 Task: Add a signature Kevin Parker containing Best wishes for a happy National Womens Equality Day, Kevin Parker to email address softage.6@softage.net and add a folder Testing and certification
Action: Mouse moved to (121, 116)
Screenshot: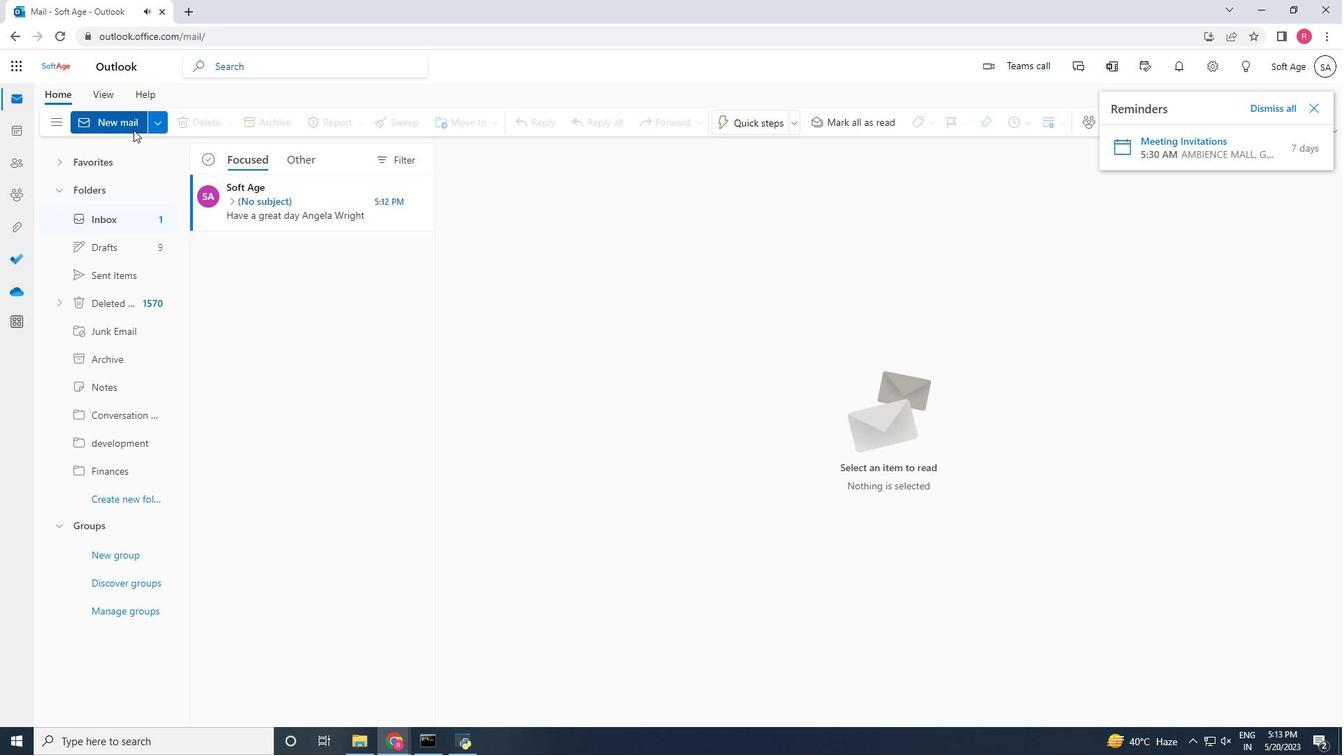 
Action: Mouse pressed left at (121, 116)
Screenshot: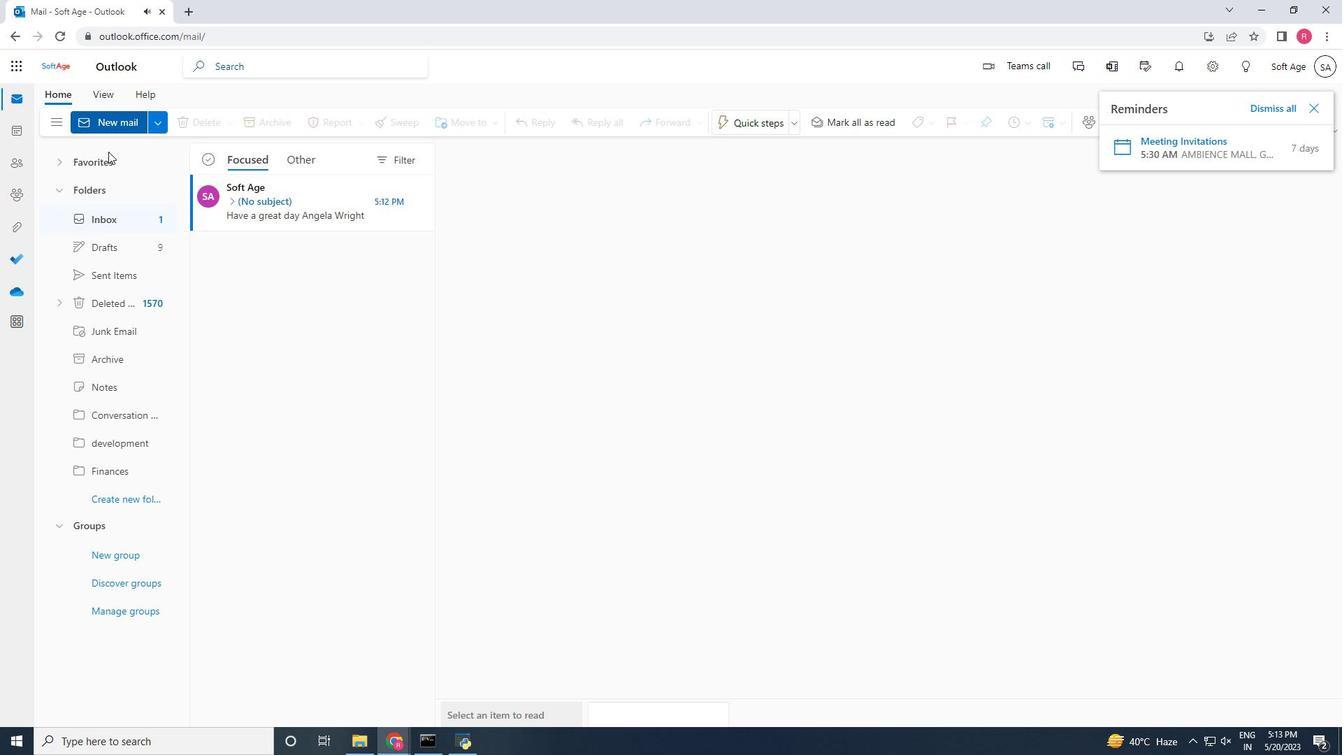 
Action: Mouse moved to (956, 127)
Screenshot: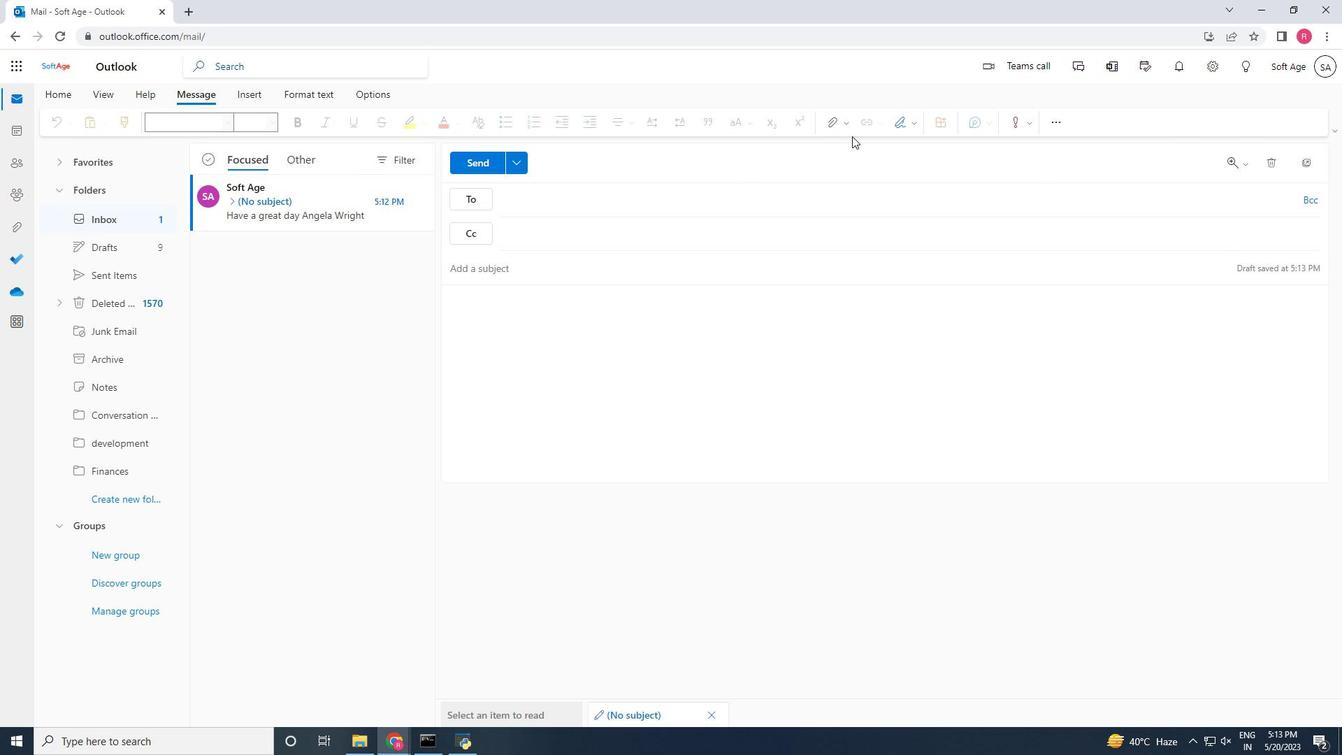 
Action: Mouse pressed left at (956, 127)
Screenshot: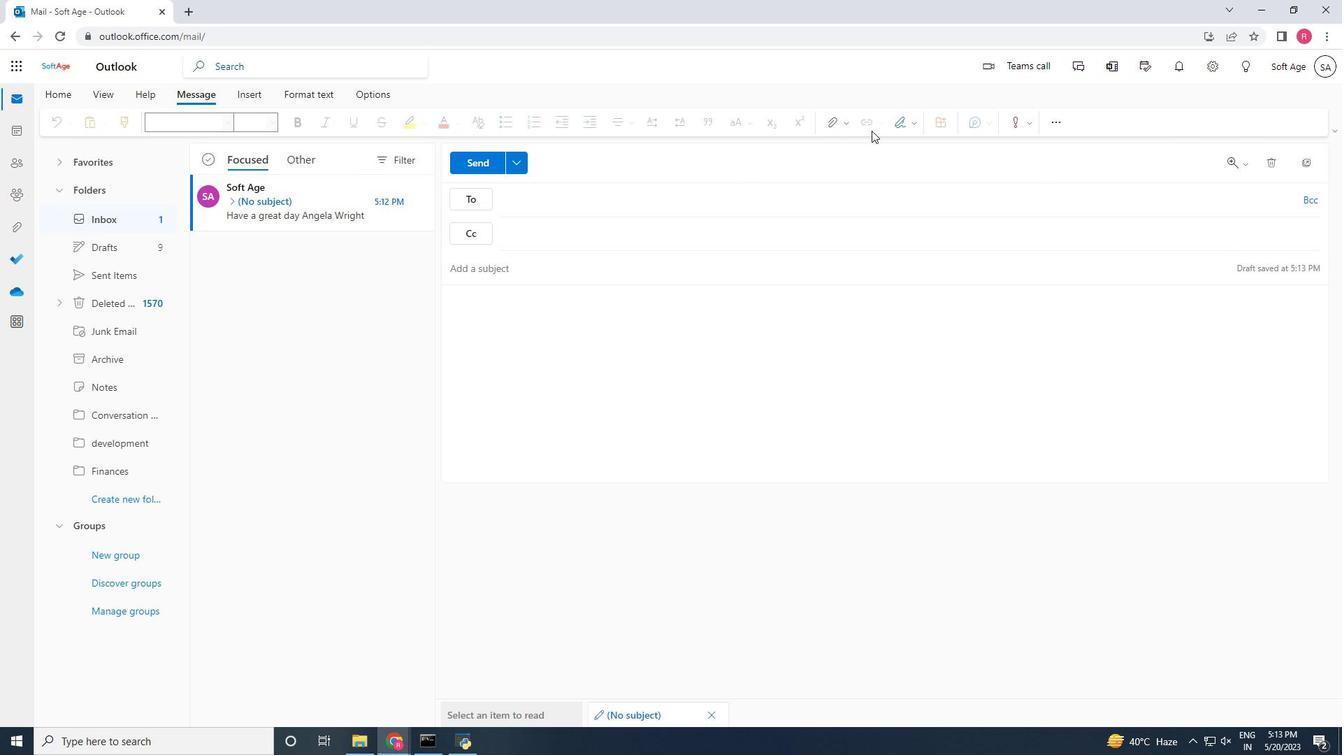 
Action: Mouse moved to (917, 185)
Screenshot: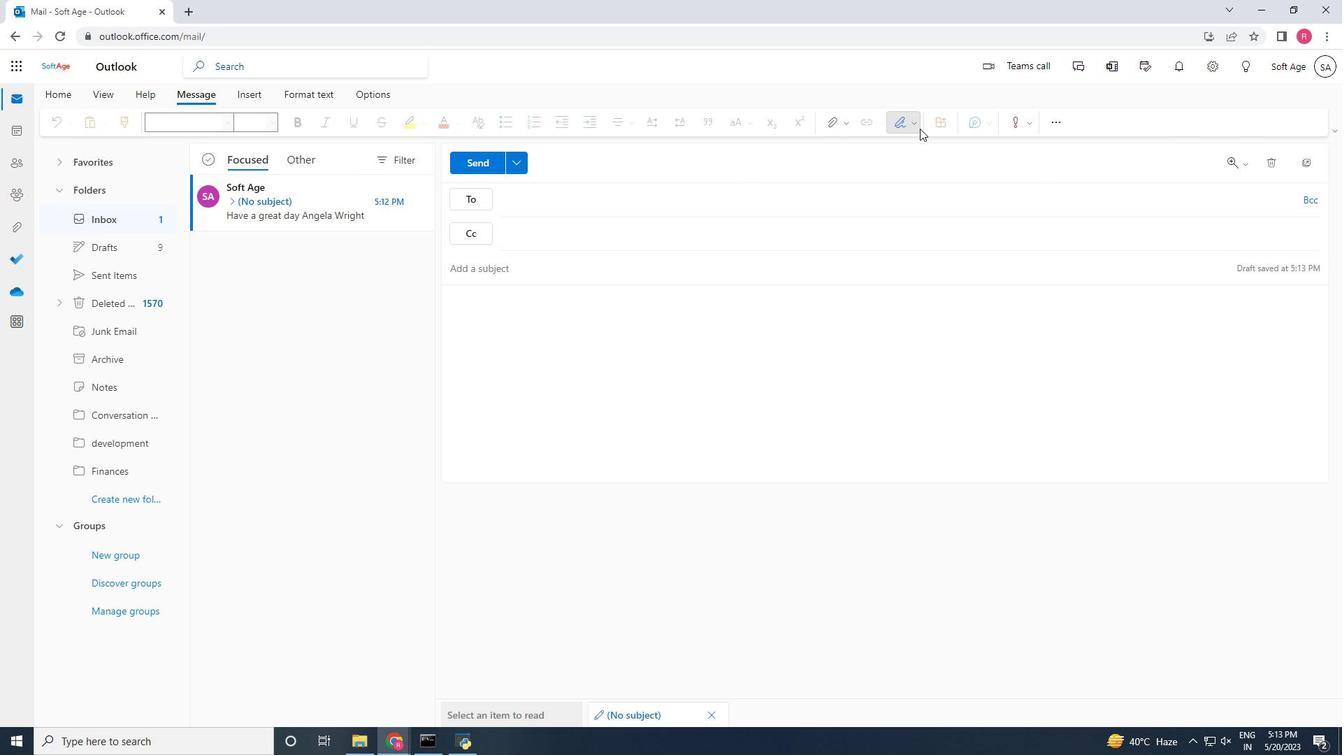 
Action: Mouse pressed left at (917, 185)
Screenshot: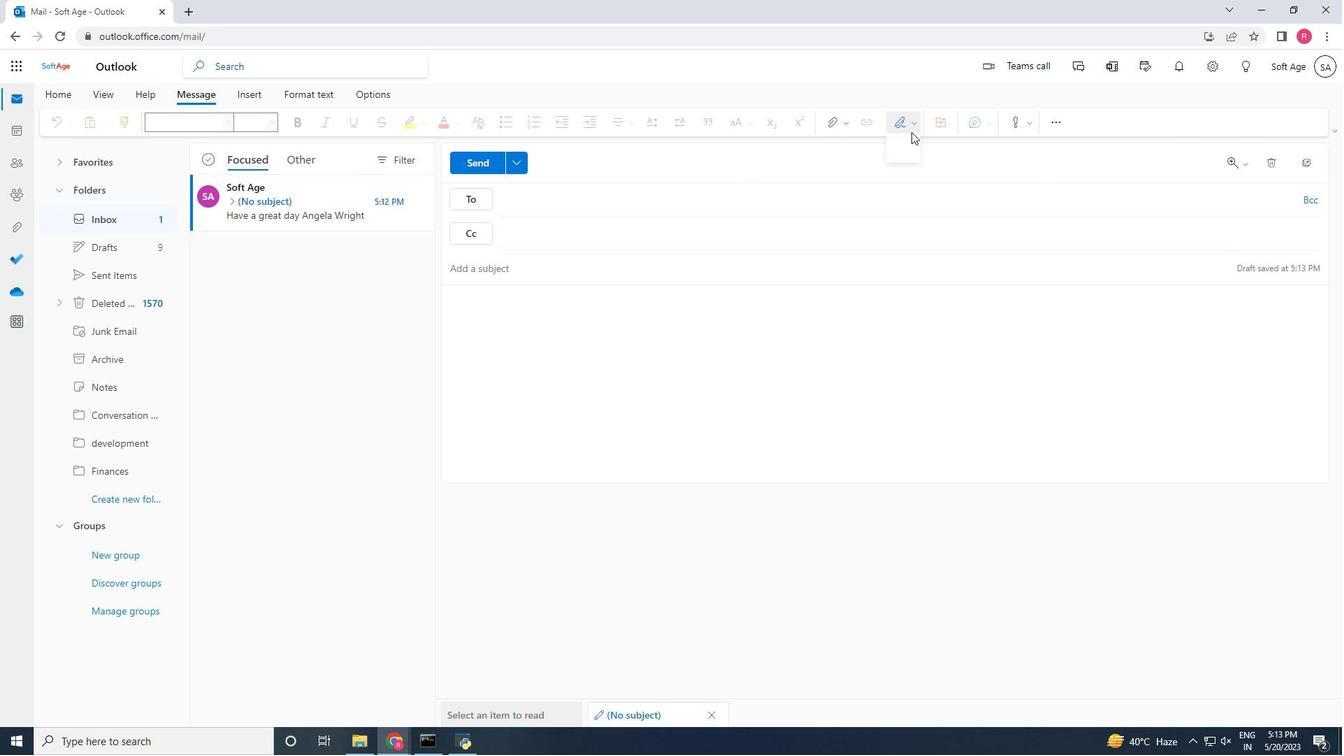 
Action: Mouse moved to (956, 234)
Screenshot: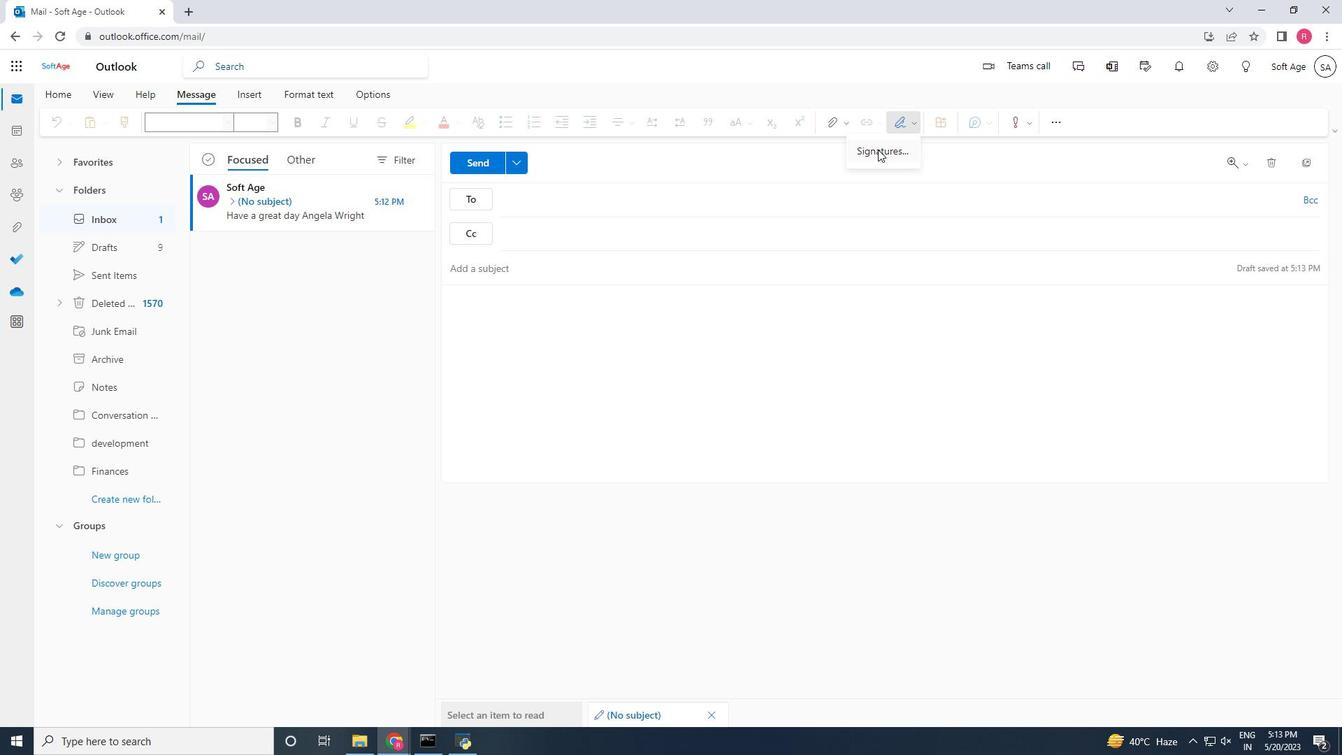 
Action: Mouse pressed left at (956, 234)
Screenshot: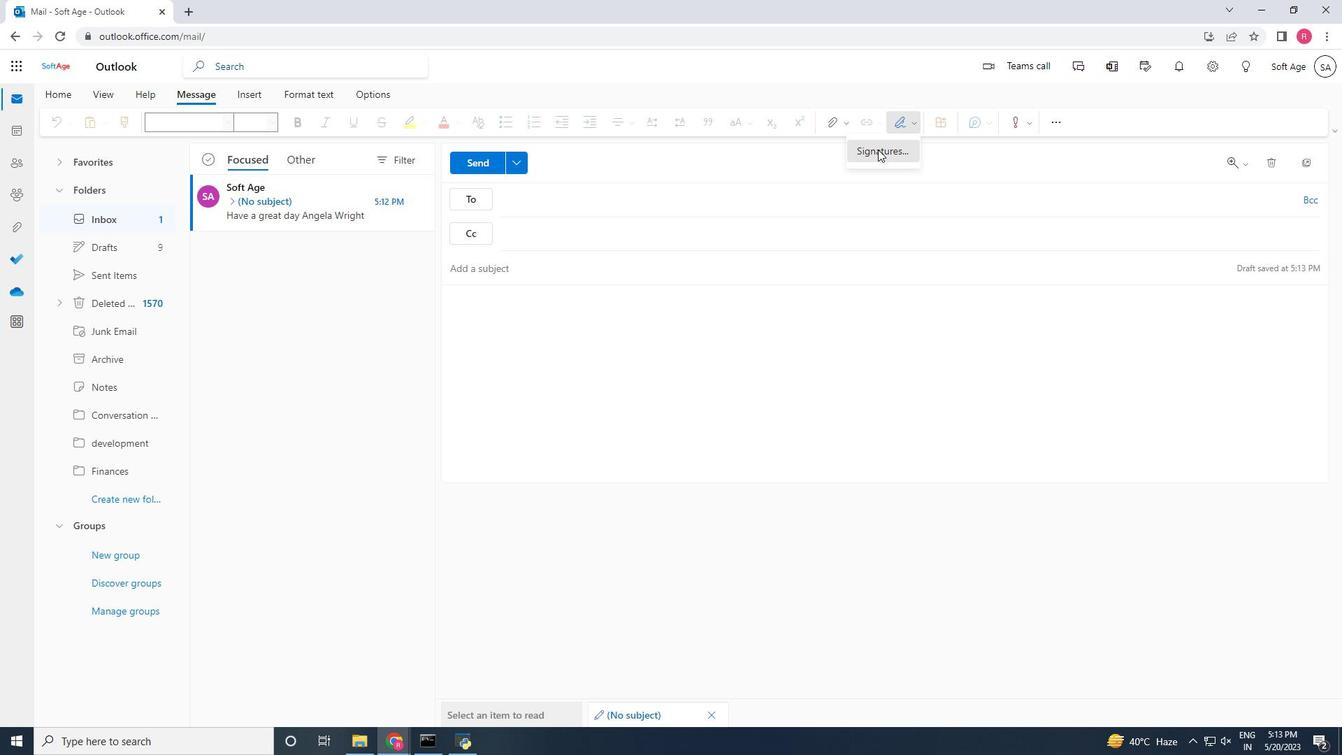 
Action: Mouse moved to (625, 235)
Screenshot: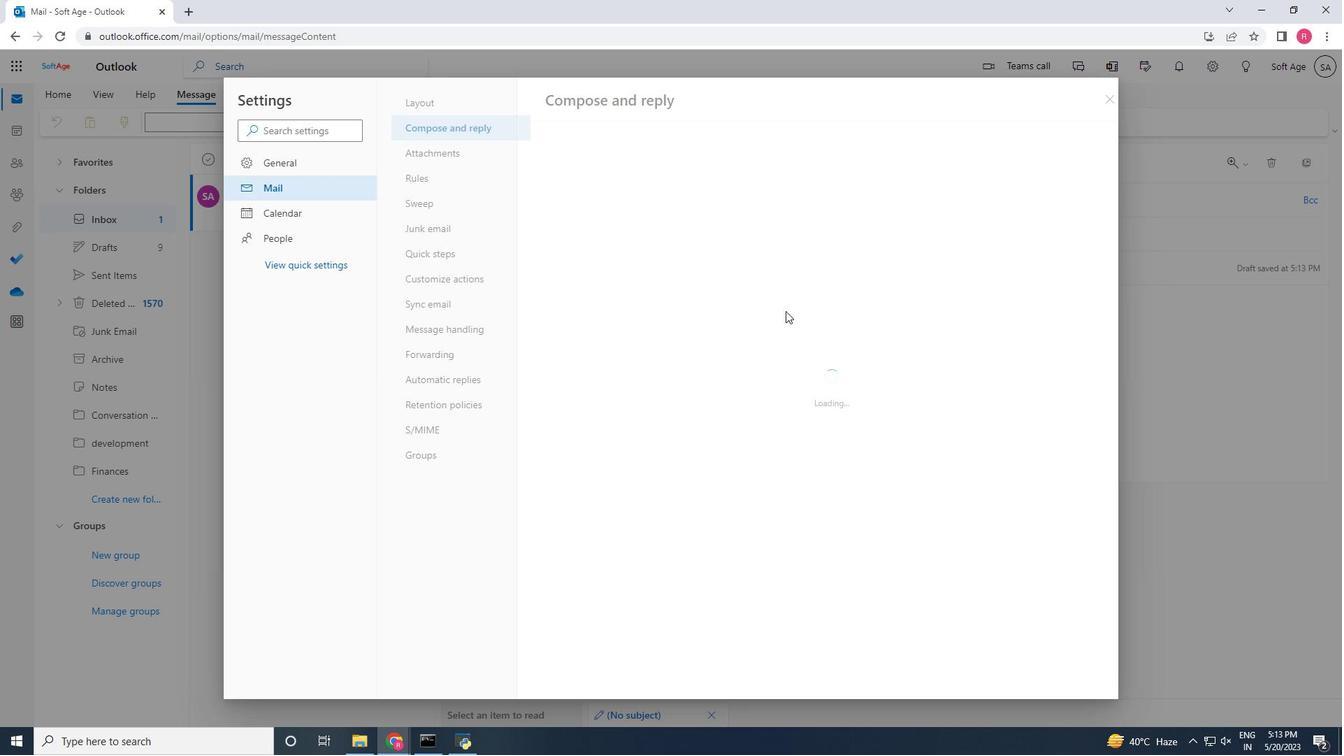 
Action: Mouse pressed left at (625, 235)
Screenshot: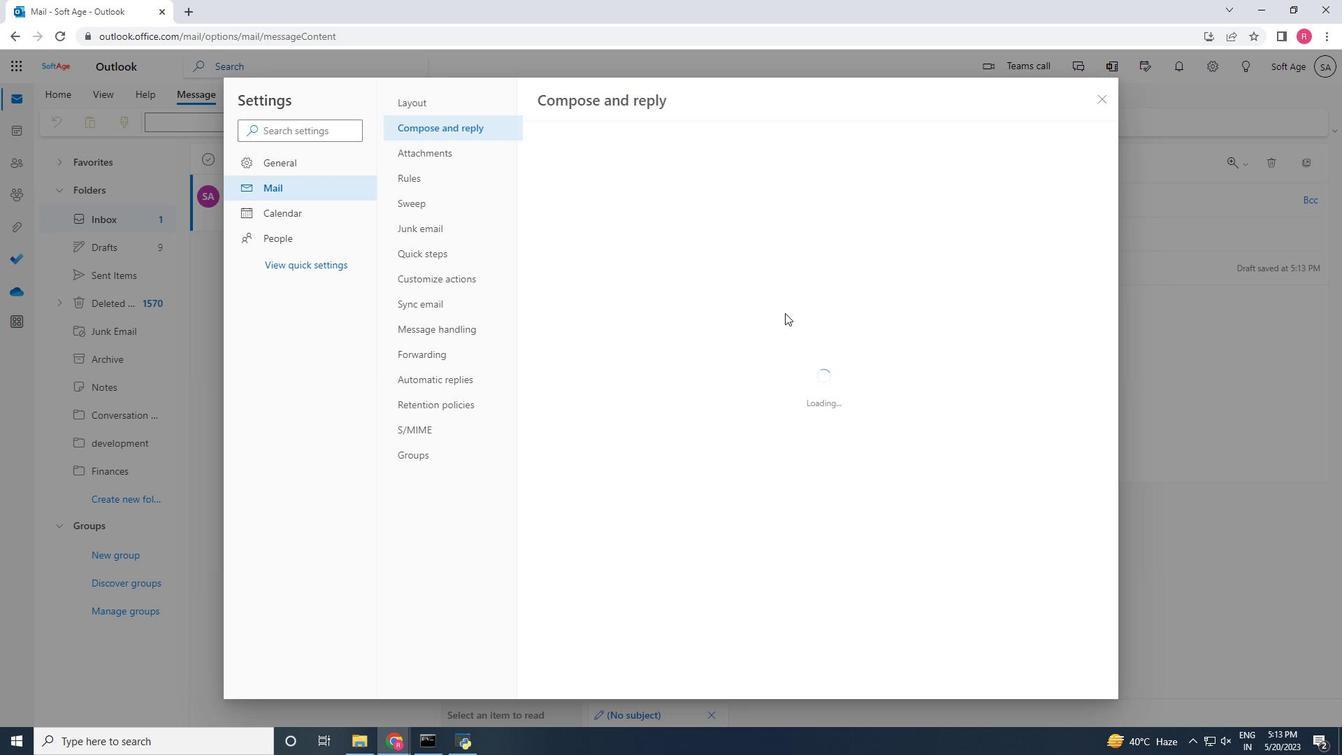
Action: Key pressed <Key.shift>Kevin<Key.space><Key.shift>Parker
Screenshot: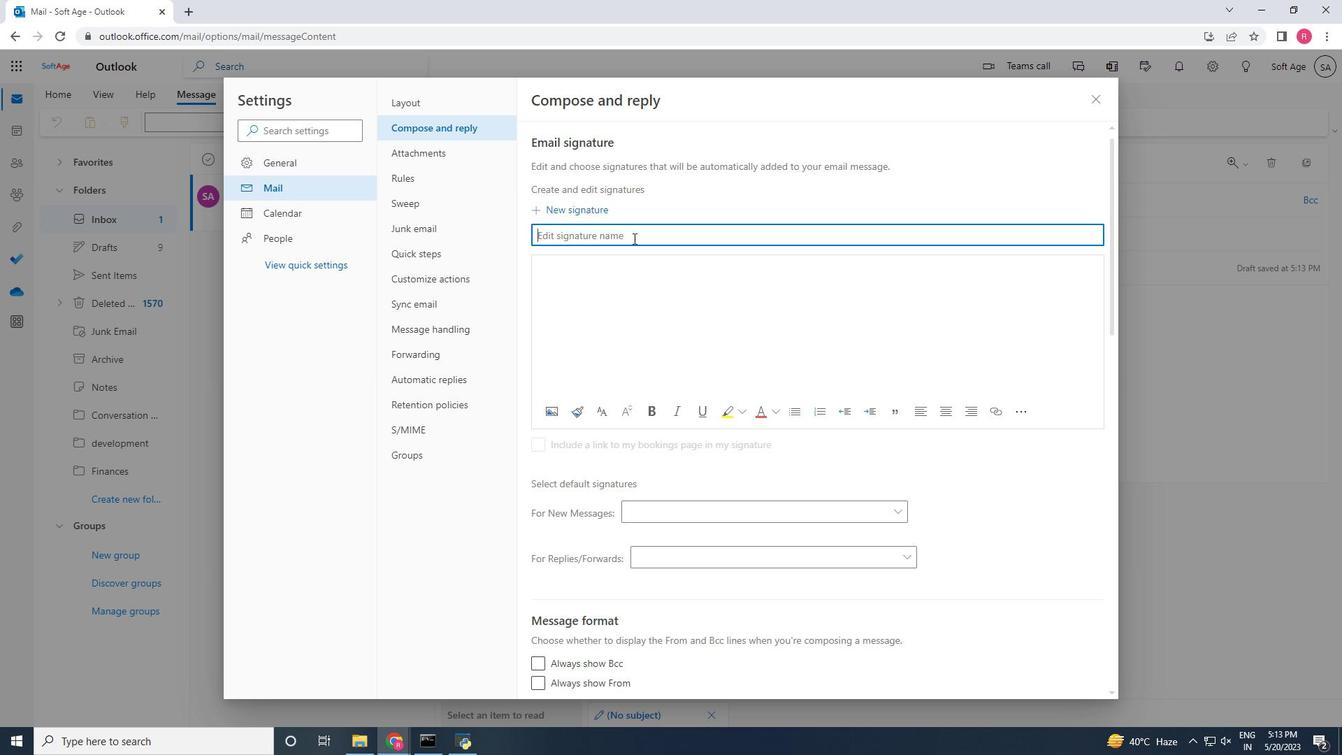 
Action: Mouse moved to (564, 261)
Screenshot: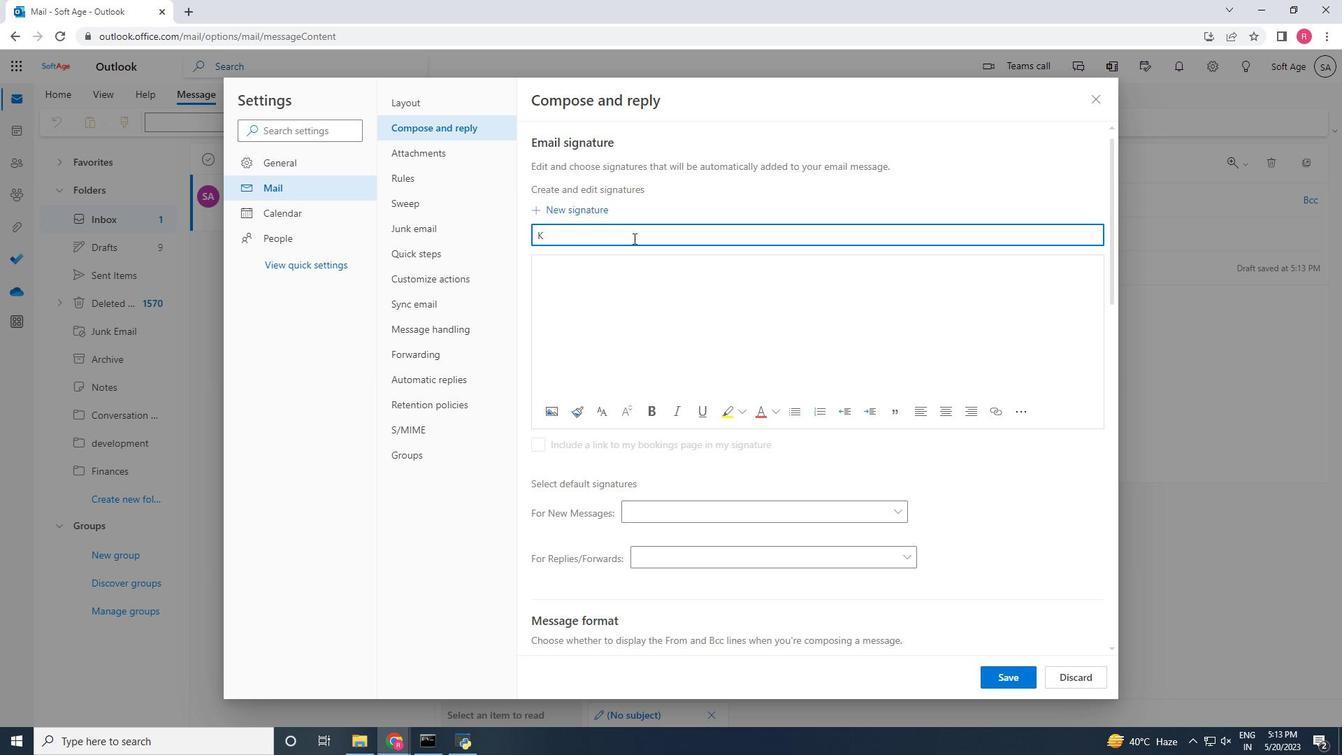 
Action: Mouse pressed left at (564, 261)
Screenshot: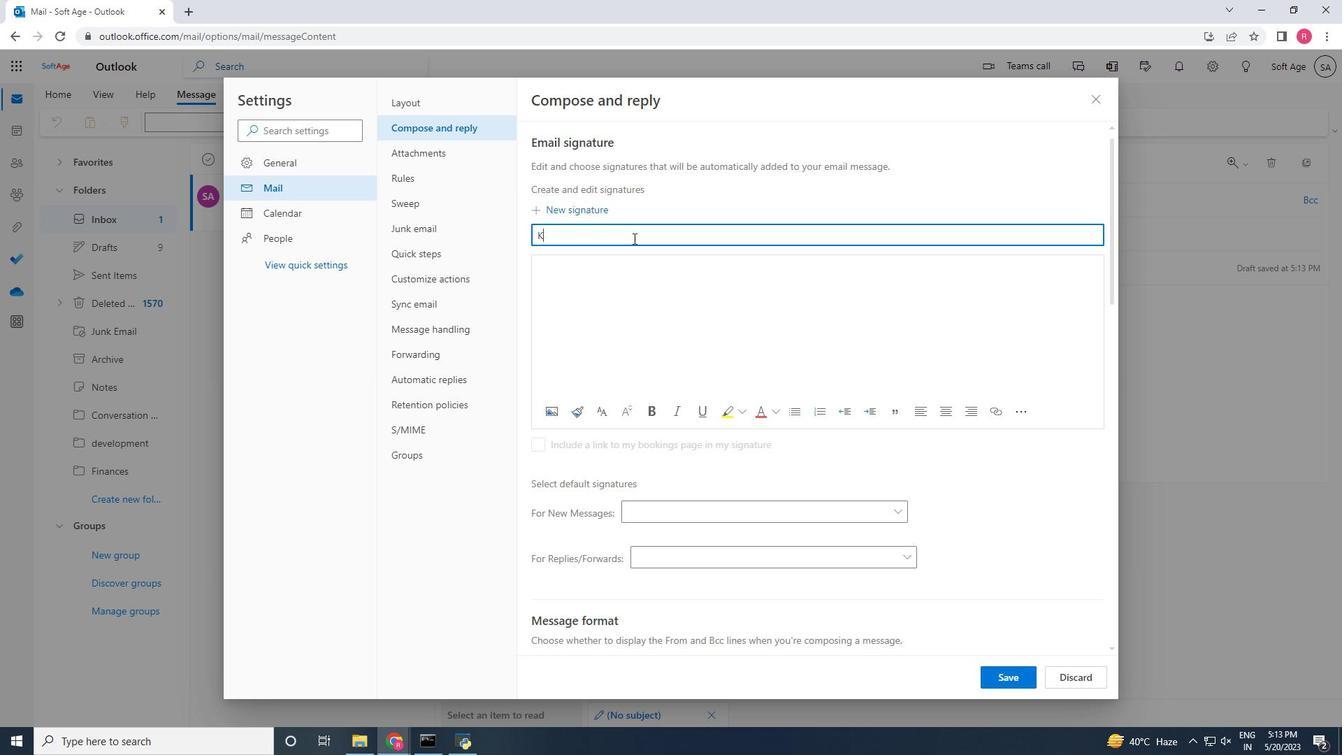 
Action: Key pressed <Key.shift>Kevin<Key.space><Key.shift>Parker
Screenshot: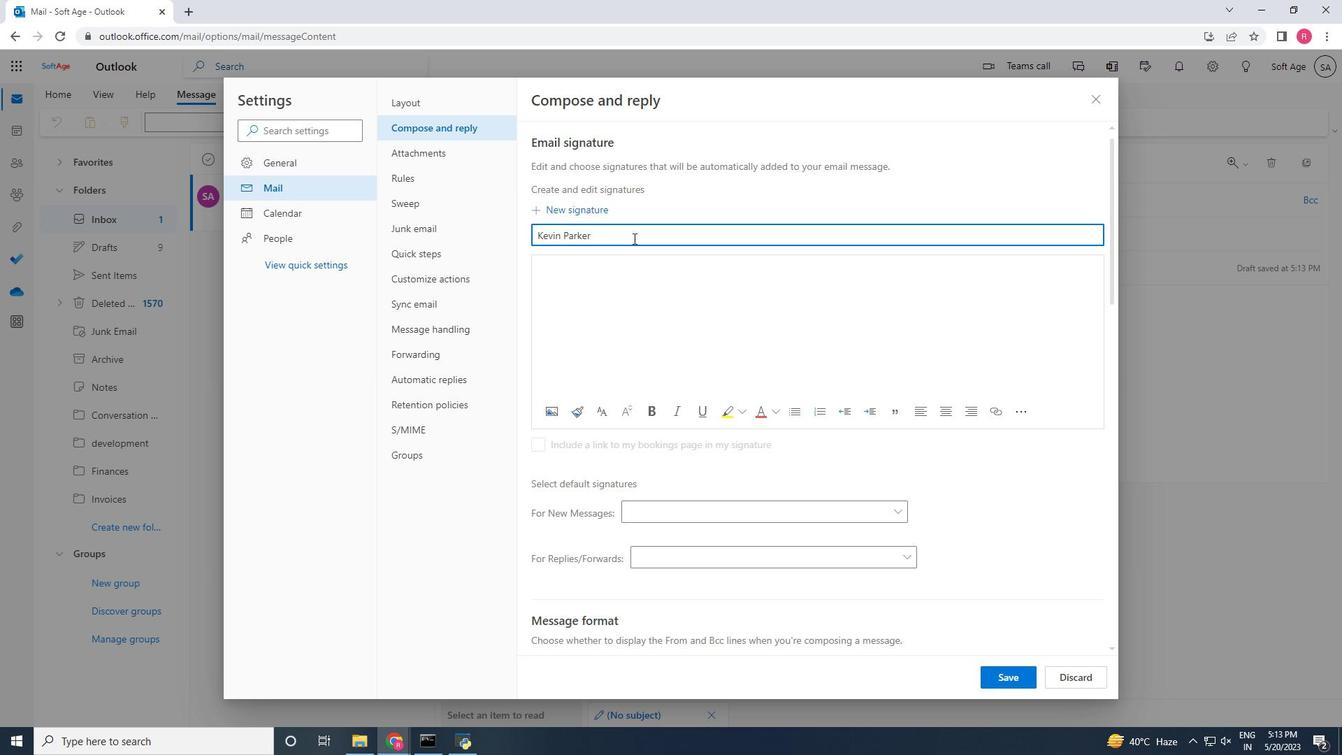 
Action: Mouse moved to (992, 677)
Screenshot: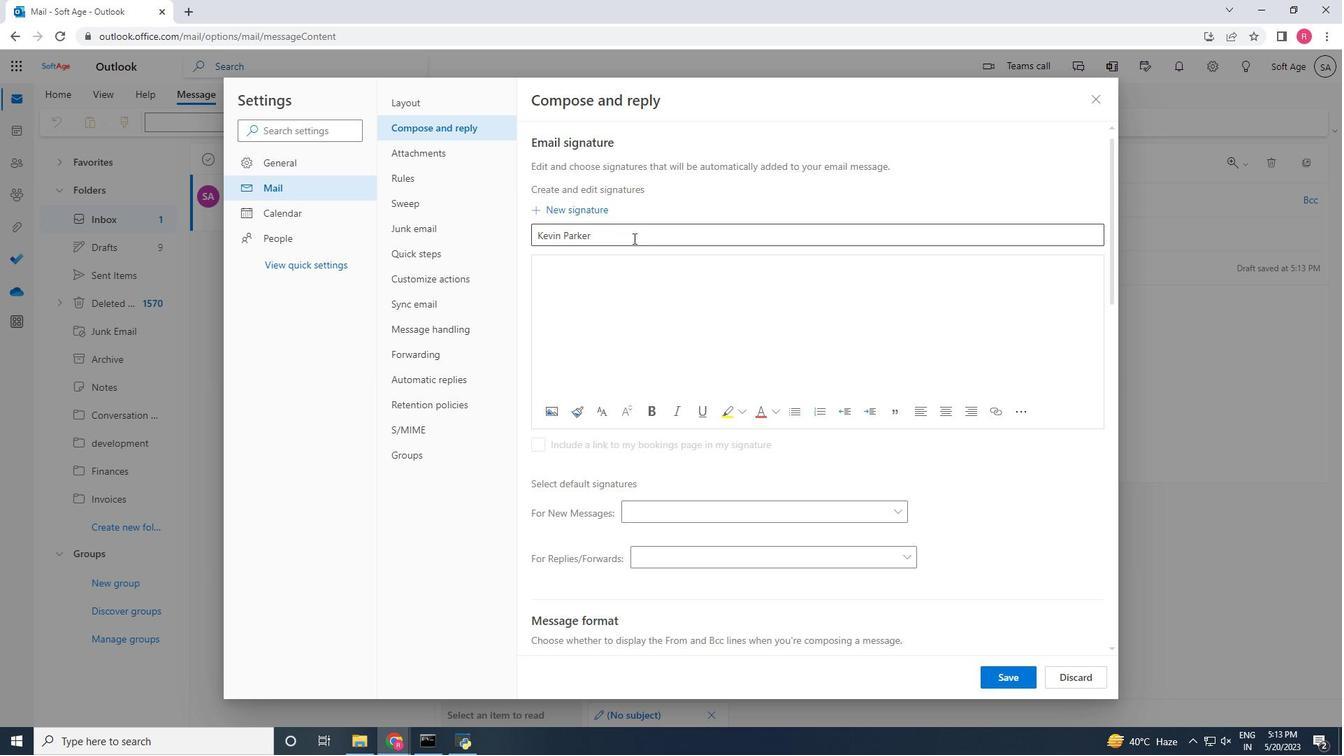 
Action: Mouse pressed left at (992, 677)
Screenshot: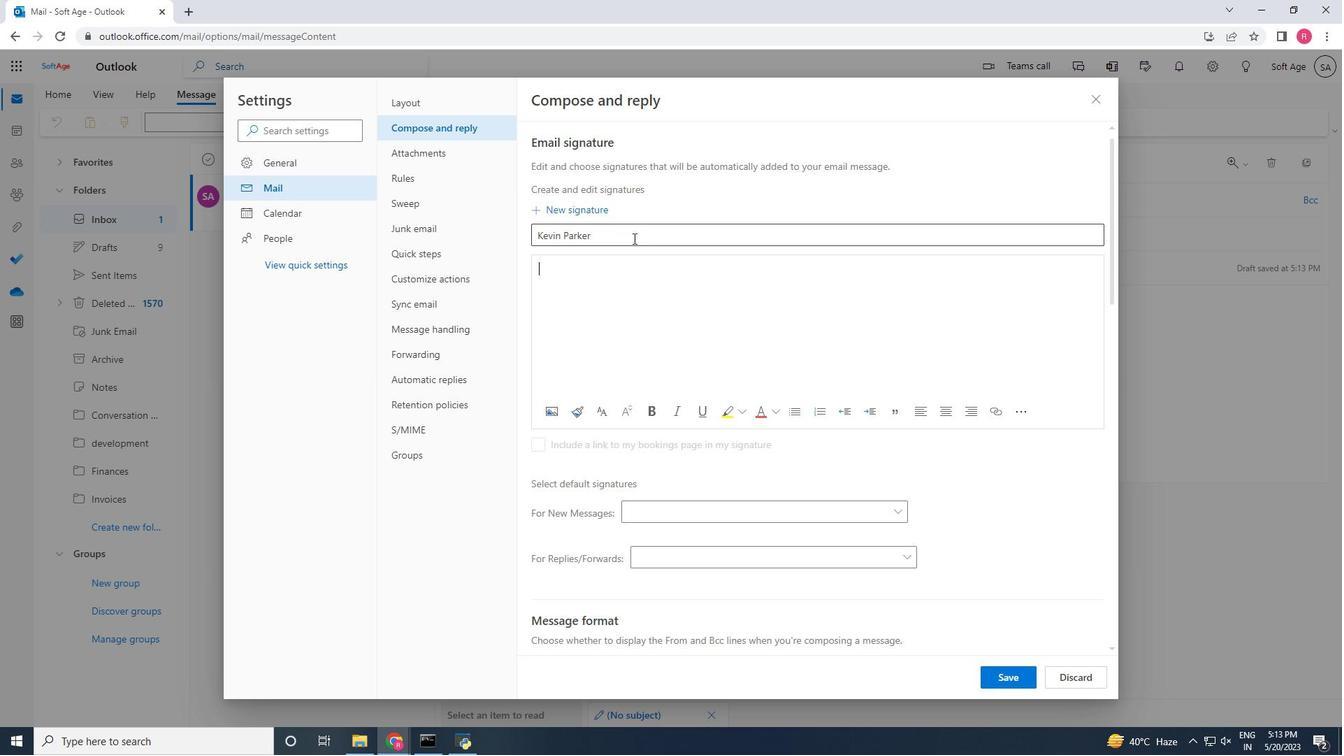 
Action: Mouse moved to (1103, 93)
Screenshot: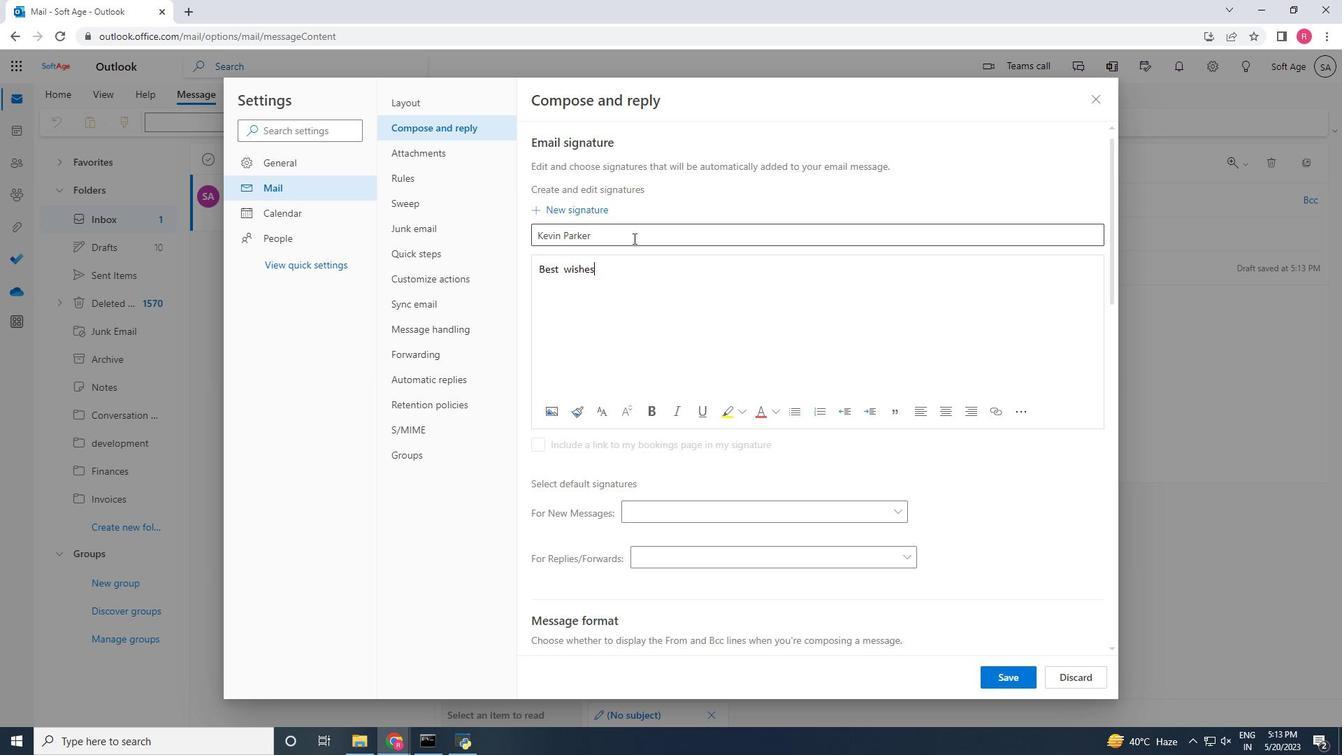 
Action: Mouse pressed left at (1103, 93)
Screenshot: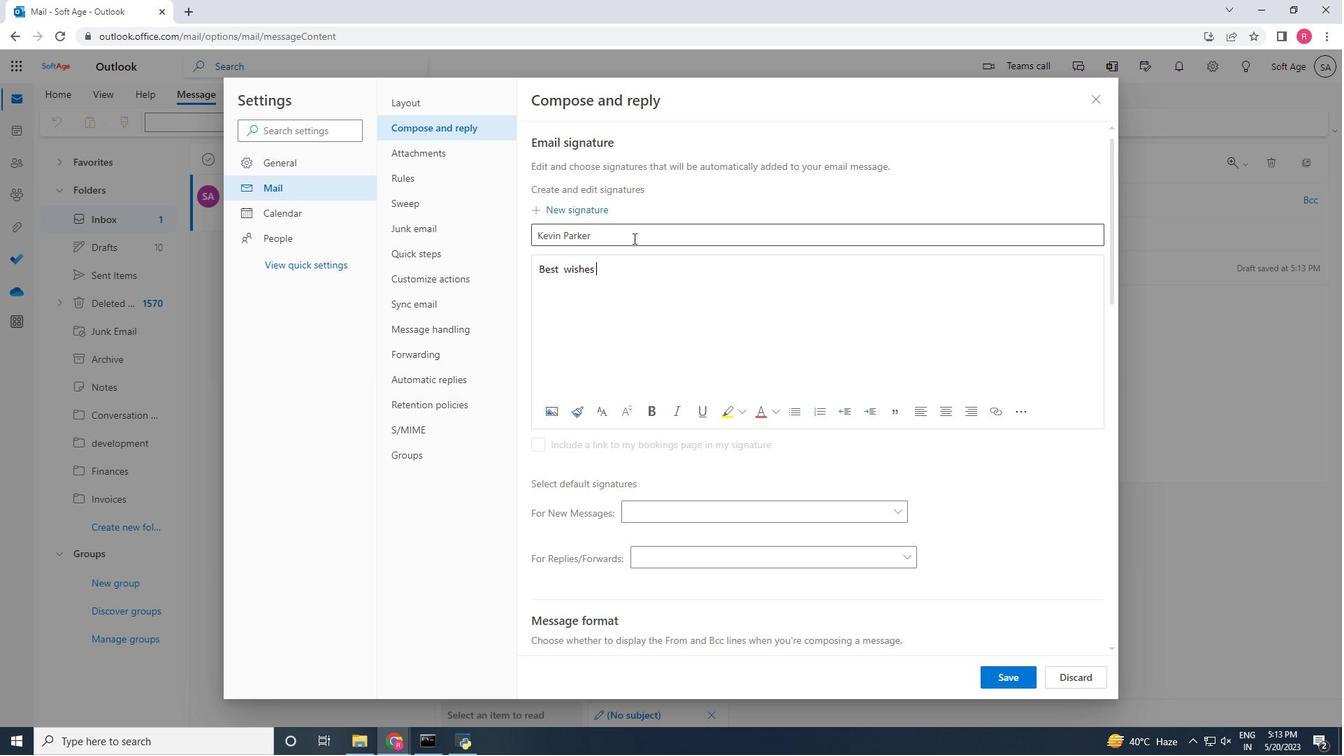 
Action: Mouse moved to (457, 306)
Screenshot: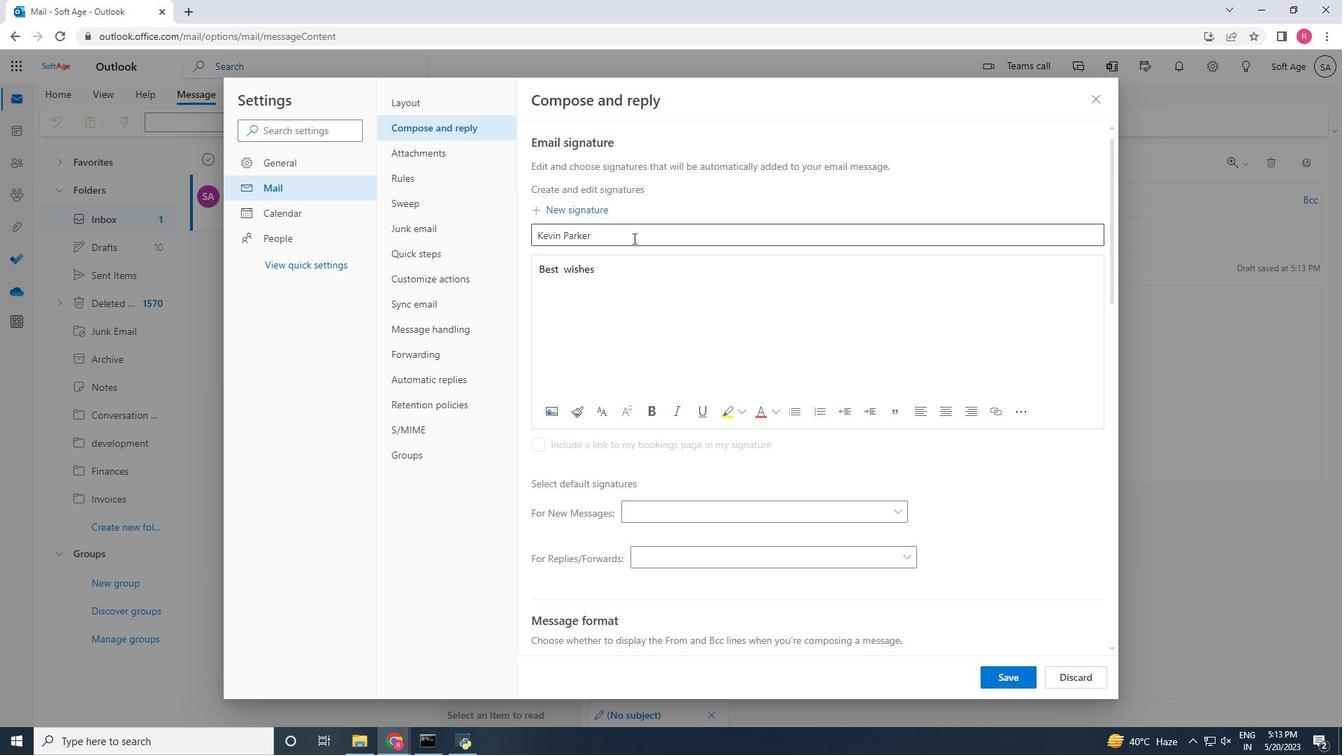 
Action: Mouse pressed left at (457, 306)
Screenshot: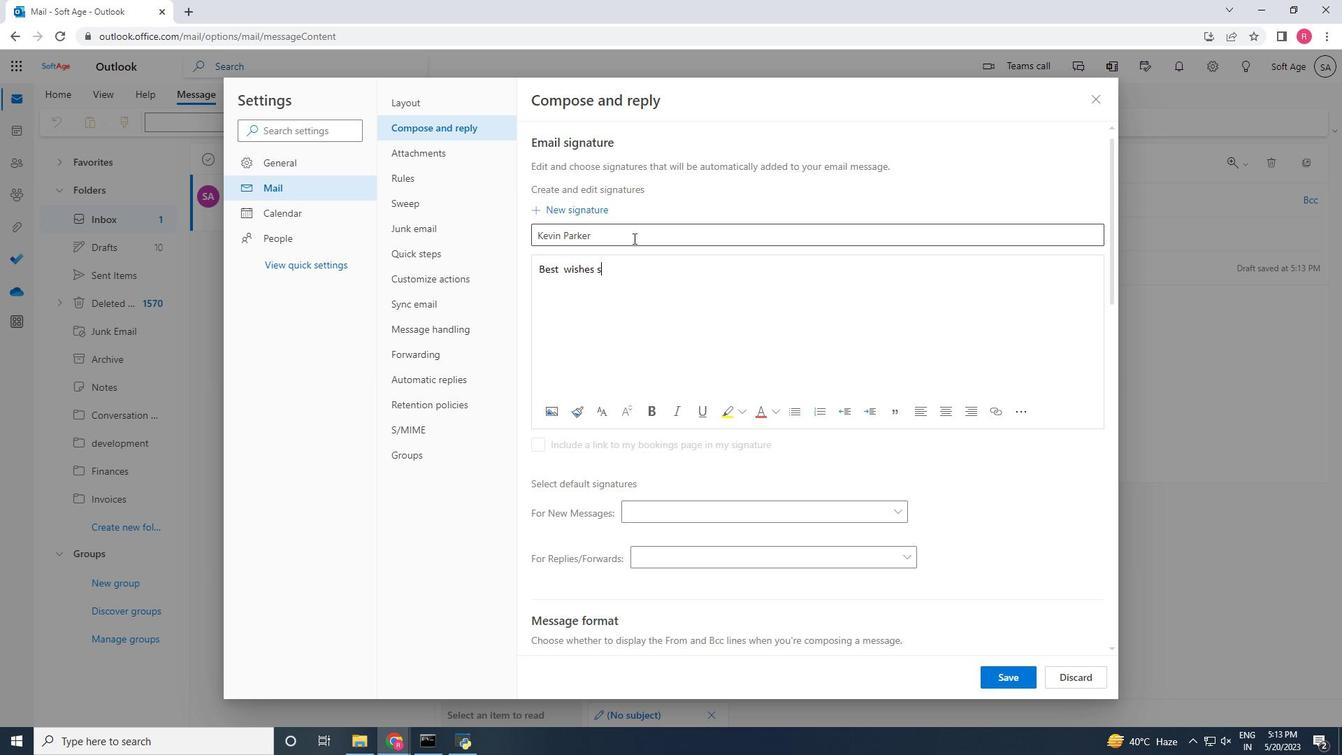 
Action: Key pressed <Key.shift>Best<Key.space><Key.shift>Wishes<Key.space><Key.shift>For<Key.space>a<Key.space><Key.shift>Happy<Key.space><Key.shift>National<Key.space><Key.shift>Womens<Key.space><Key.shift><Key.shift><Key.shift><Key.shift><Key.shift><Key.shift><Key.shift><Key.shift><Key.shift><Key.shift><Key.shift><Key.shift><Key.shift><Key.shift>Equality
Screenshot: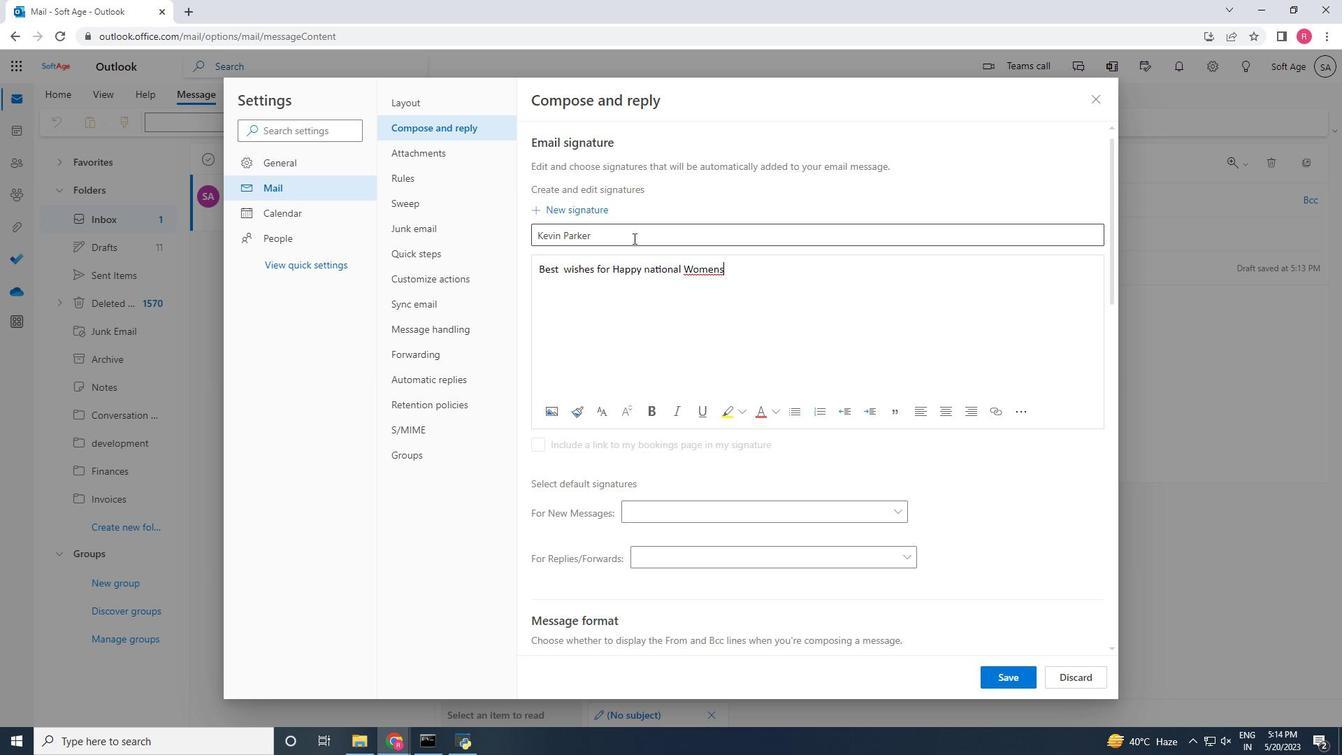 
Action: Mouse moved to (137, 58)
Screenshot: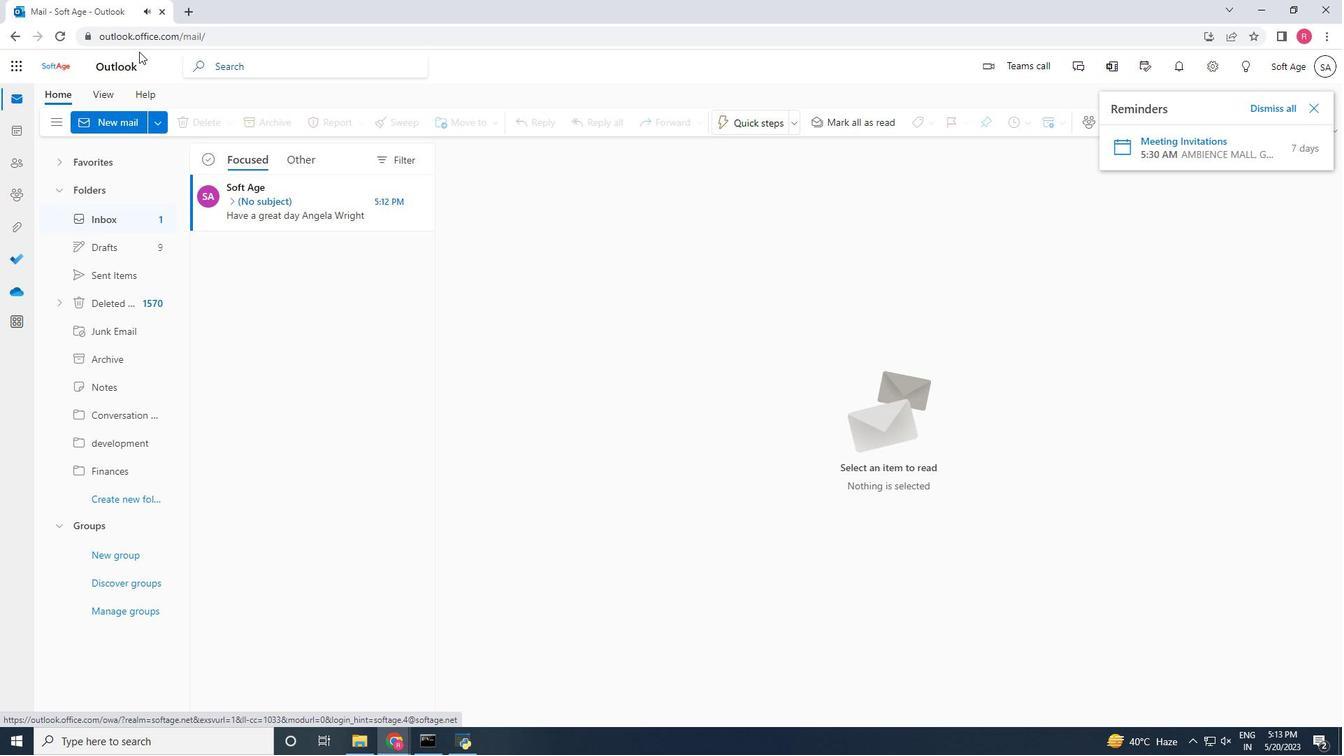 
Action: Key pressed <Key.space>
Screenshot: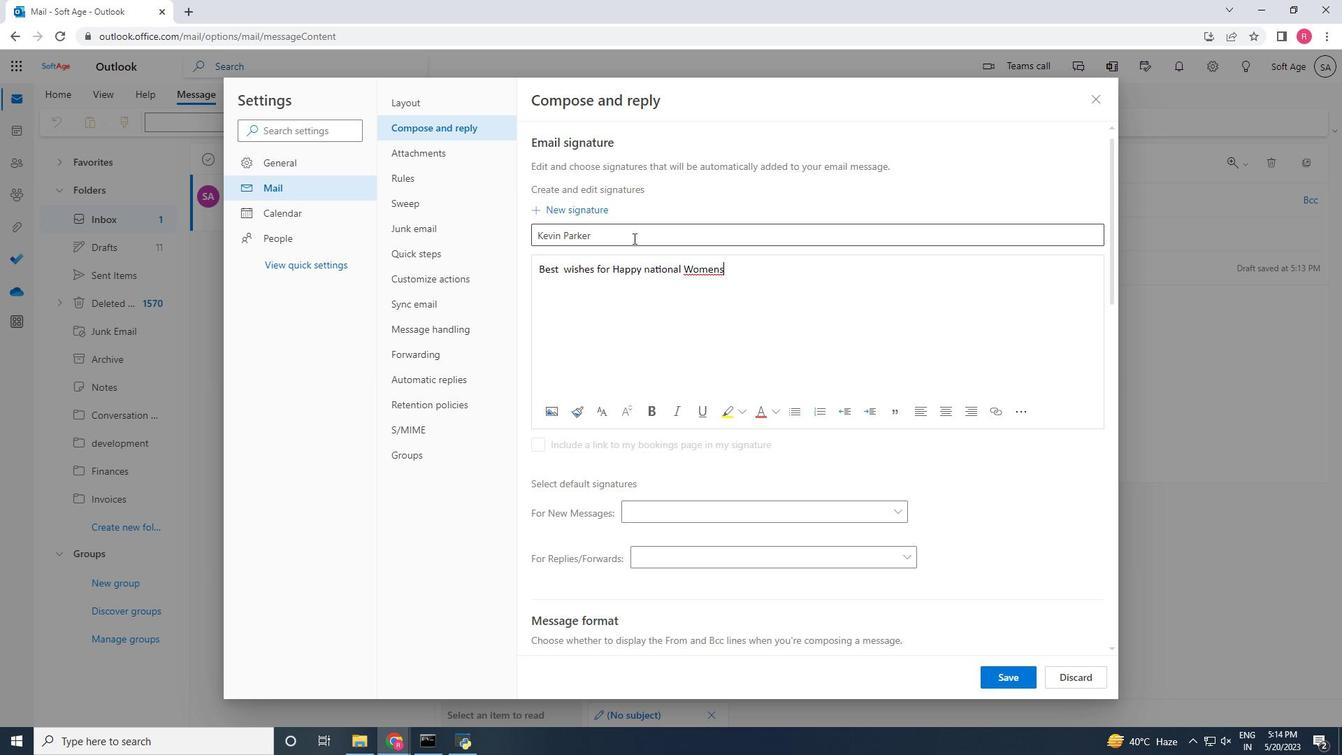 
Action: Mouse moved to (132, 127)
Screenshot: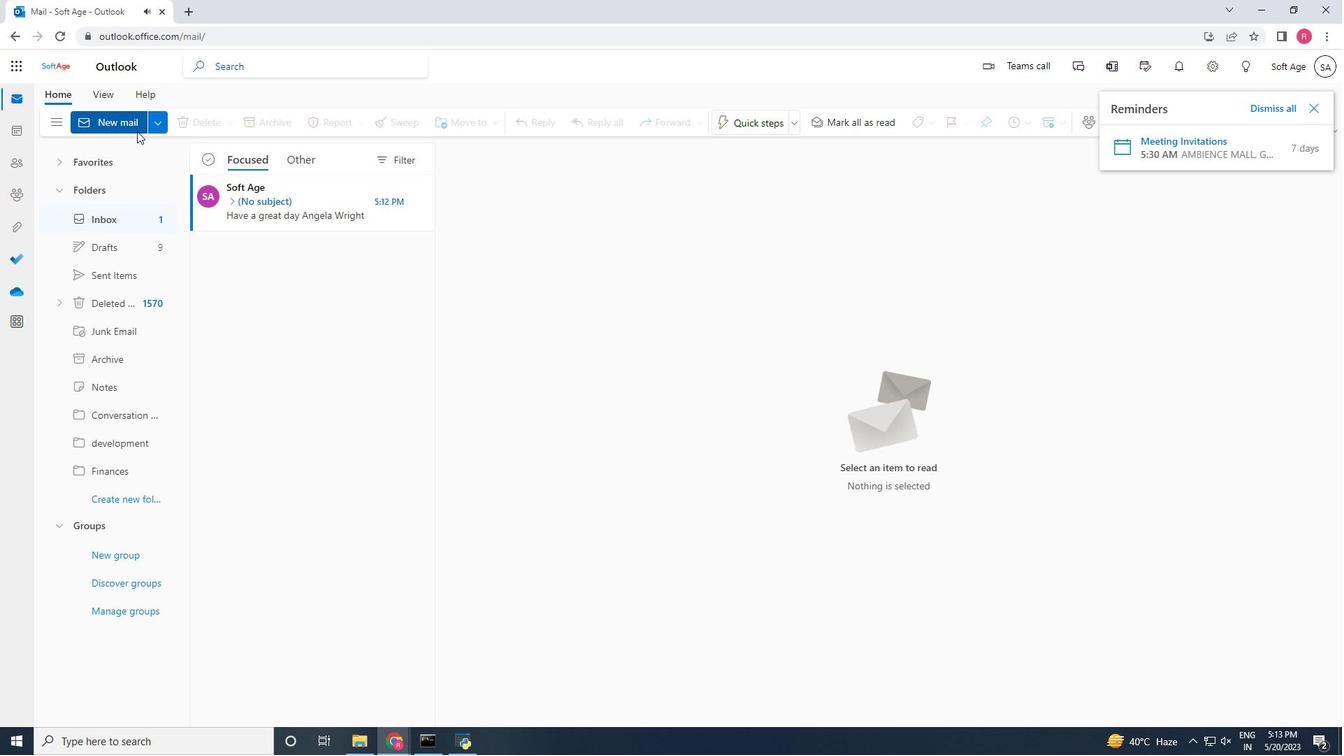 
Action: Key pressed <Key.shift>
Screenshot: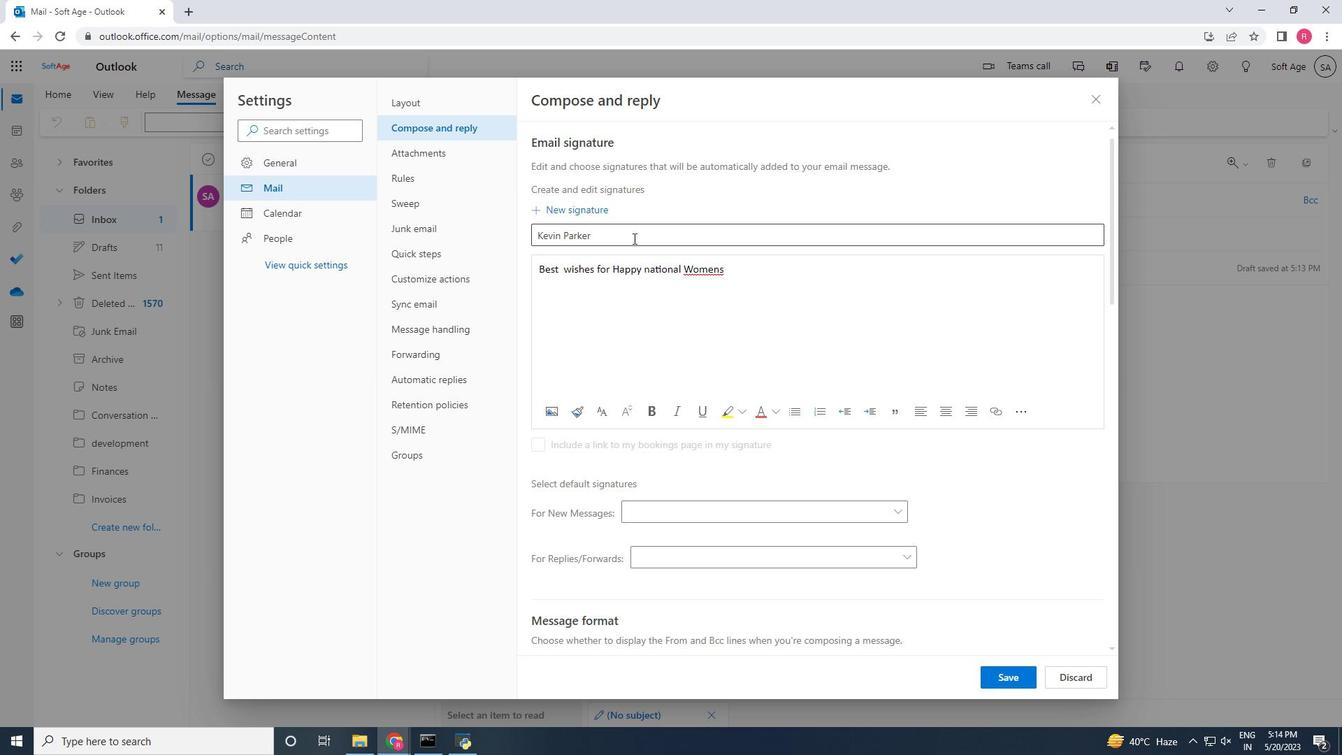 
Action: Mouse pressed left at (132, 127)
Screenshot: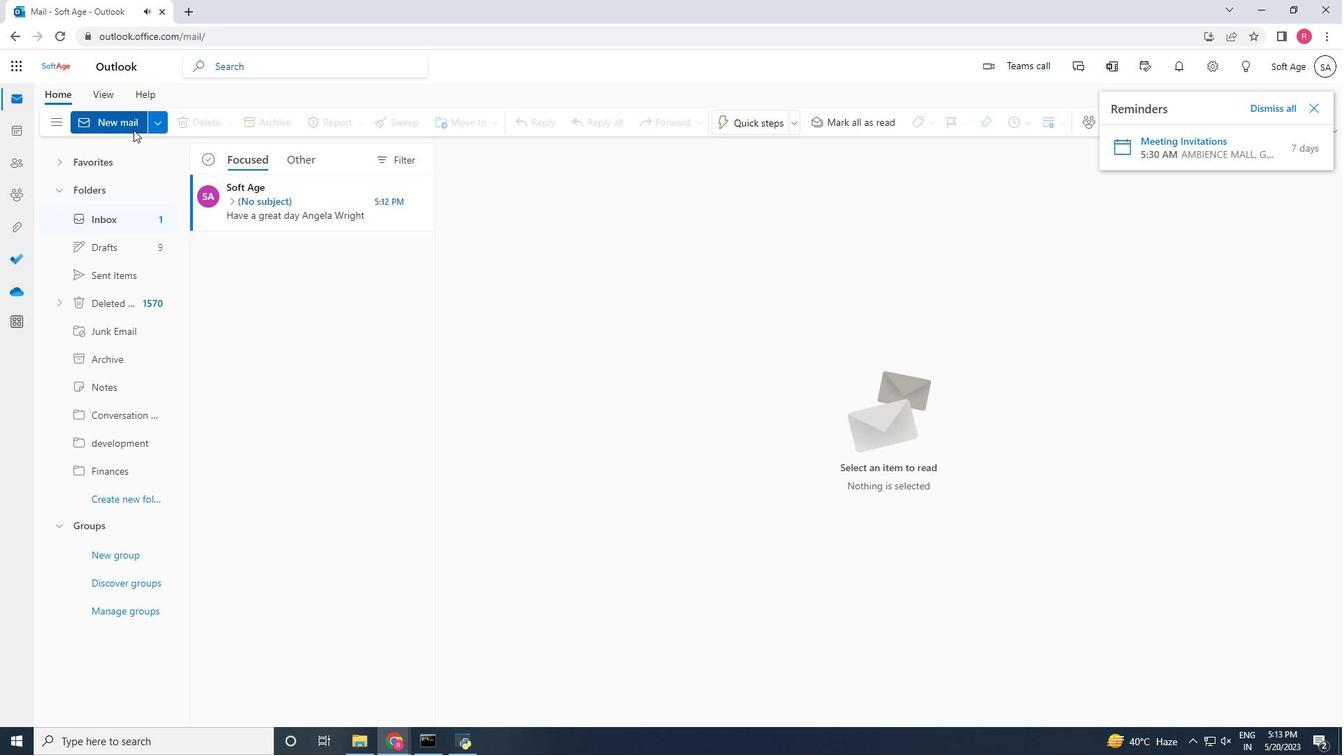 
Action: Key pressed D
Screenshot: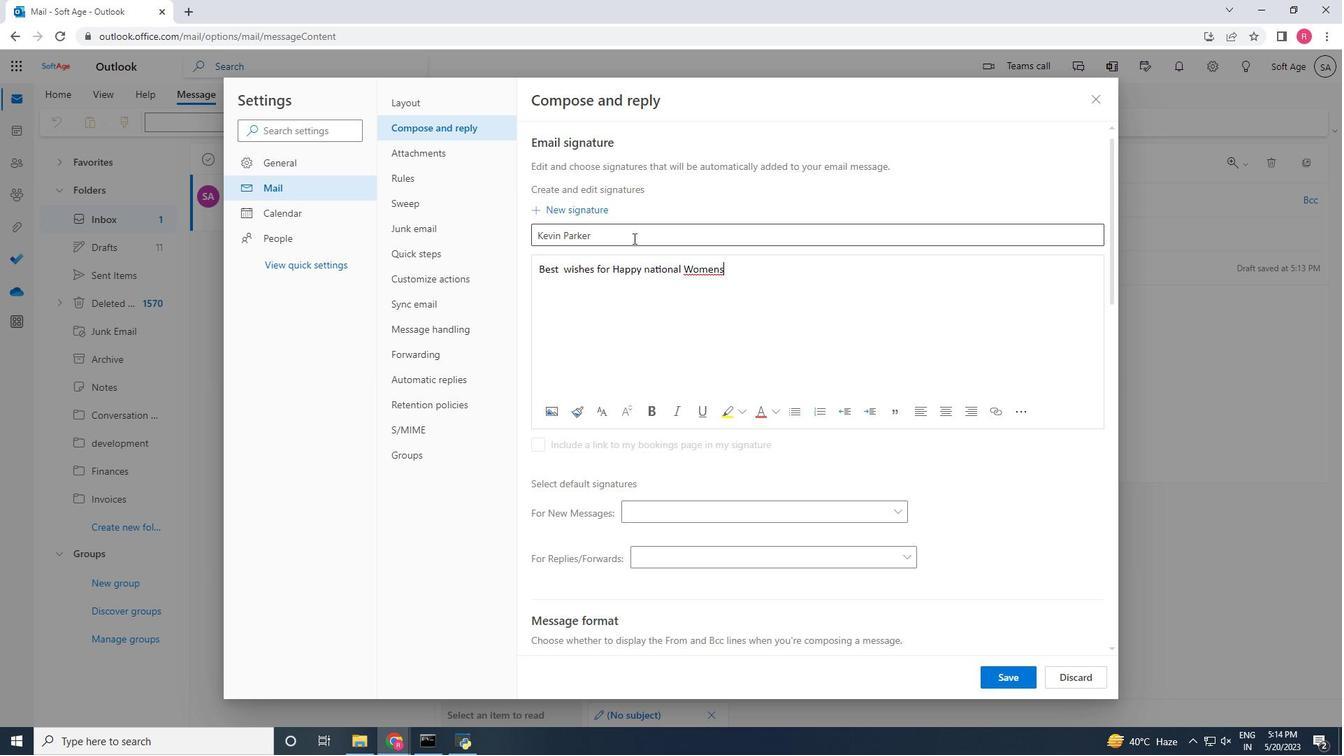 
Action: Mouse moved to (108, 151)
Screenshot: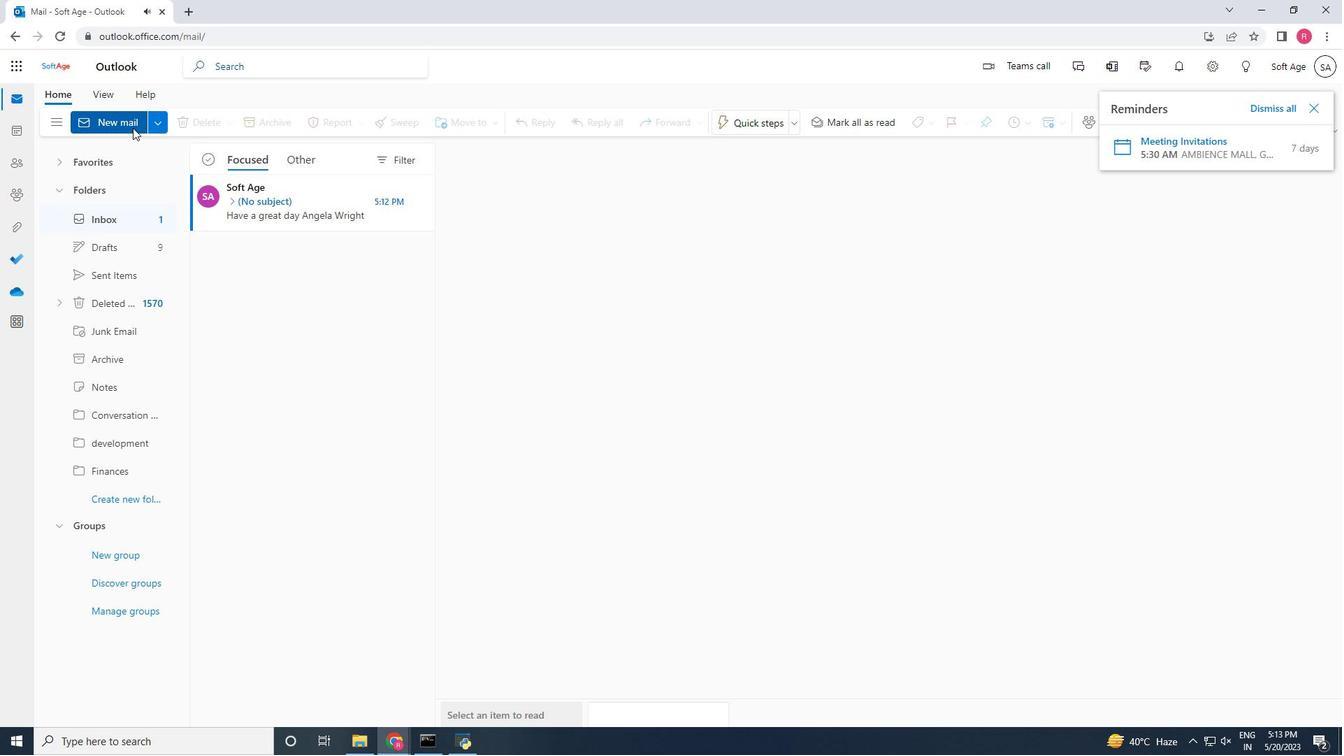 
Action: Key pressed a
Screenshot: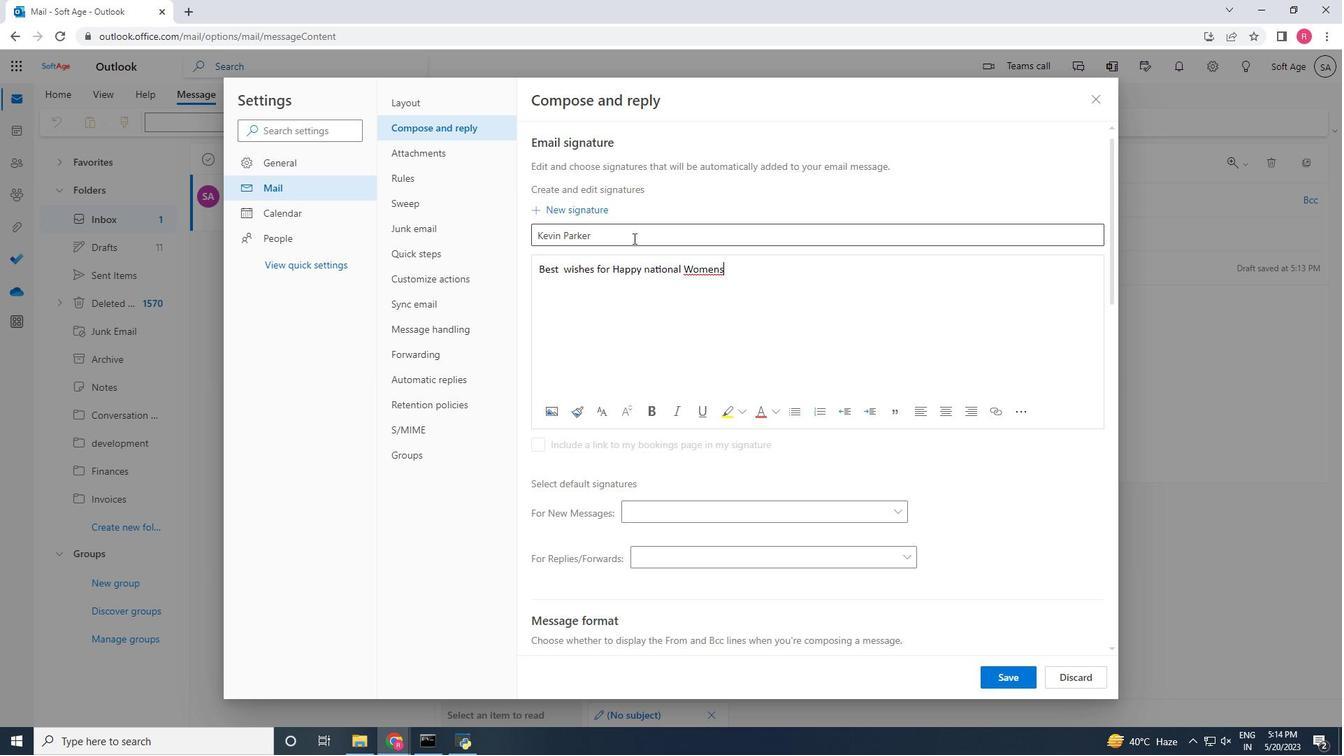 
Action: Mouse moved to (476, 183)
Screenshot: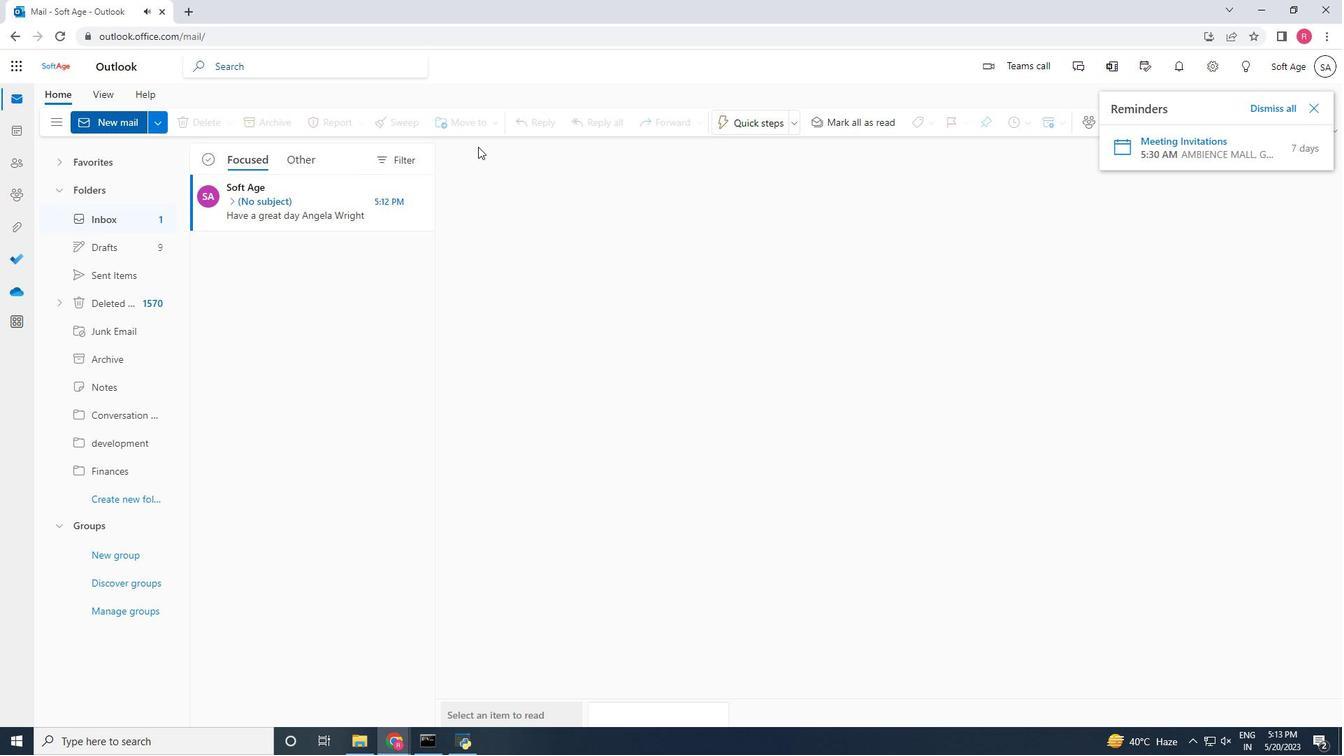 
Action: Key pressed y
Screenshot: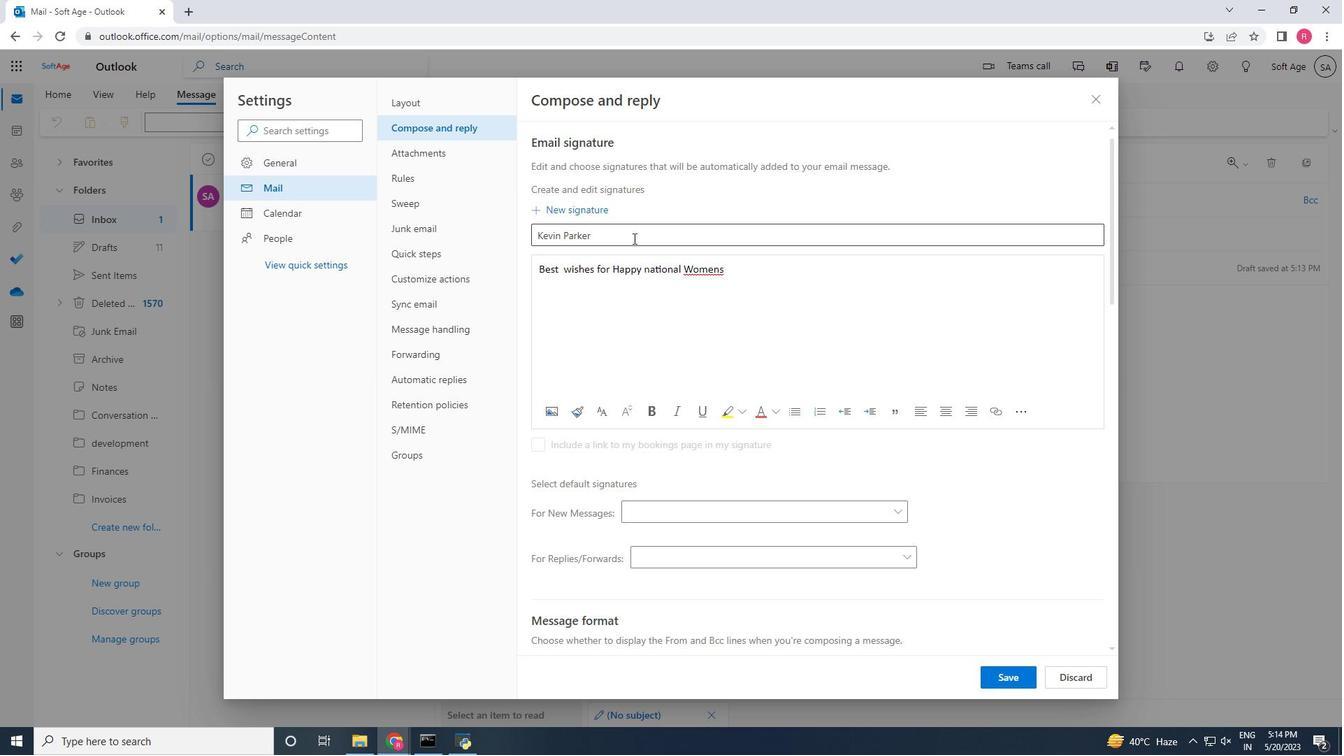 
Action: Mouse moved to (1318, 96)
Screenshot: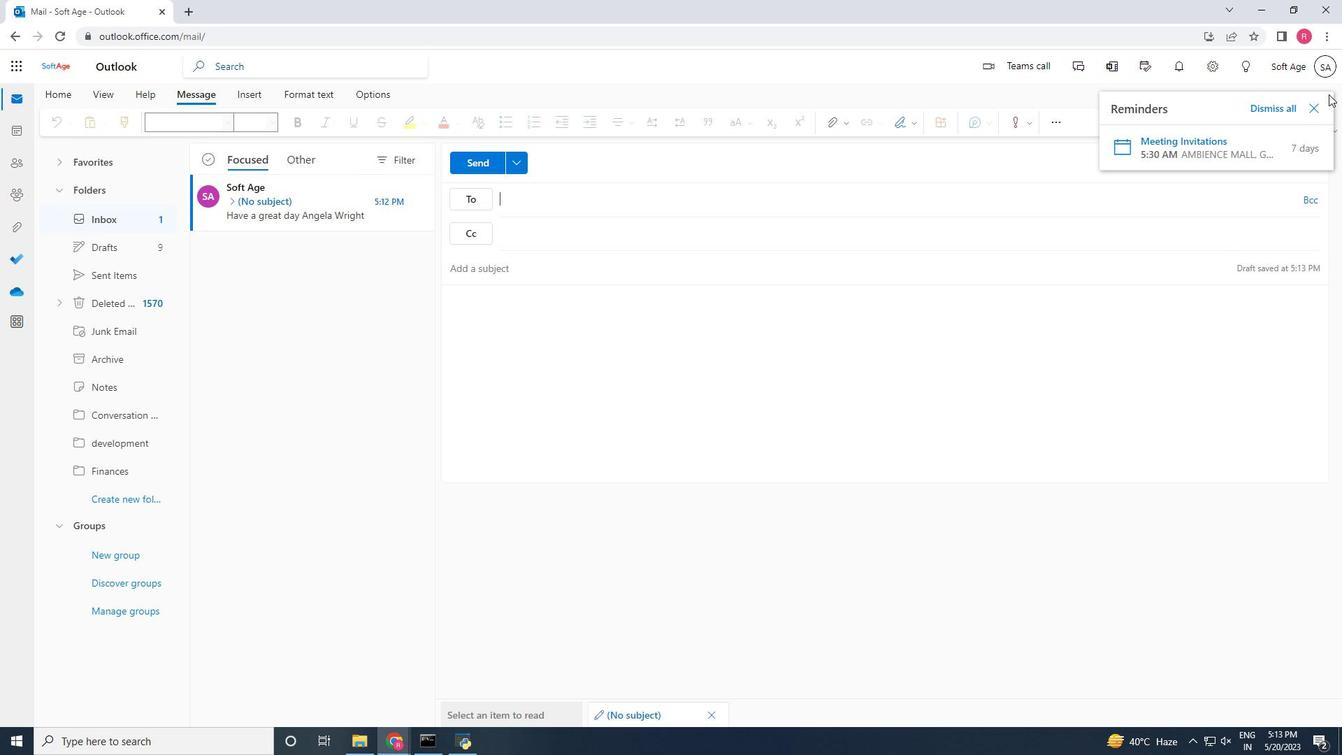 
Action: Key pressed .
Screenshot: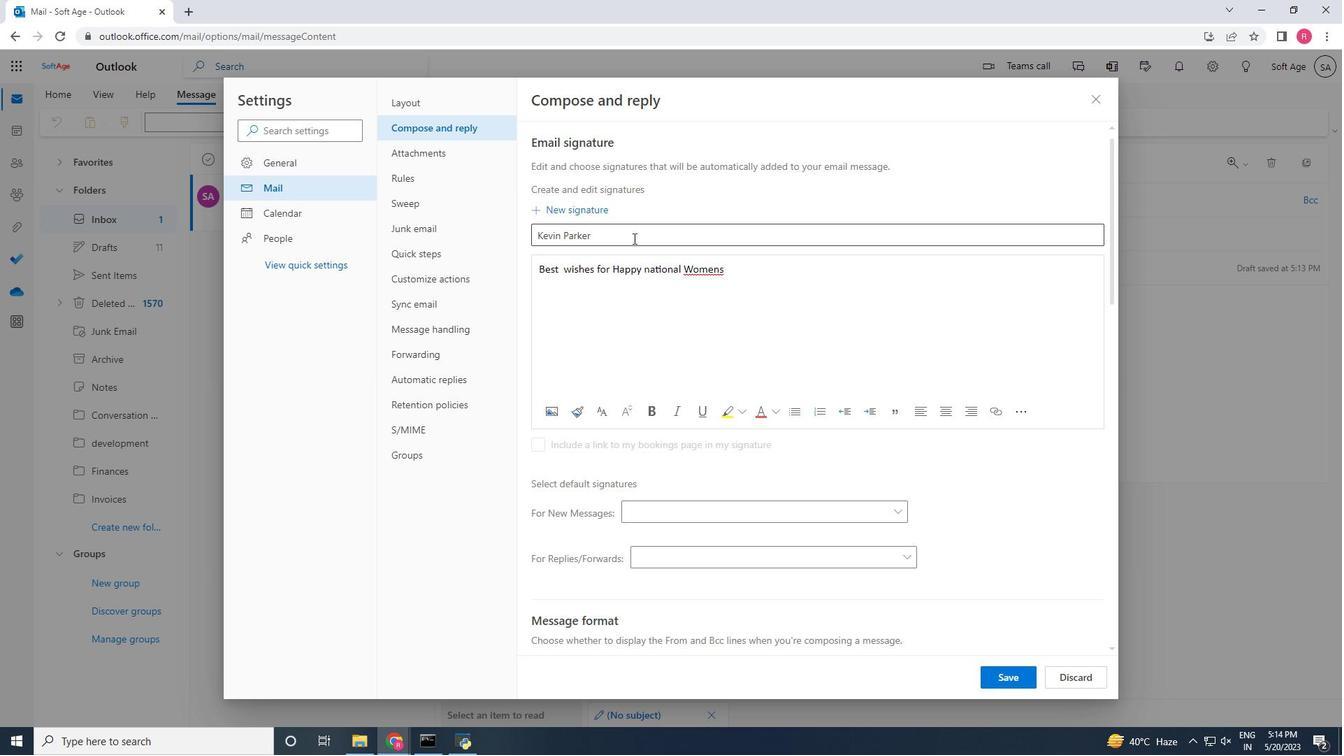 
Action: Mouse moved to (1315, 104)
Screenshot: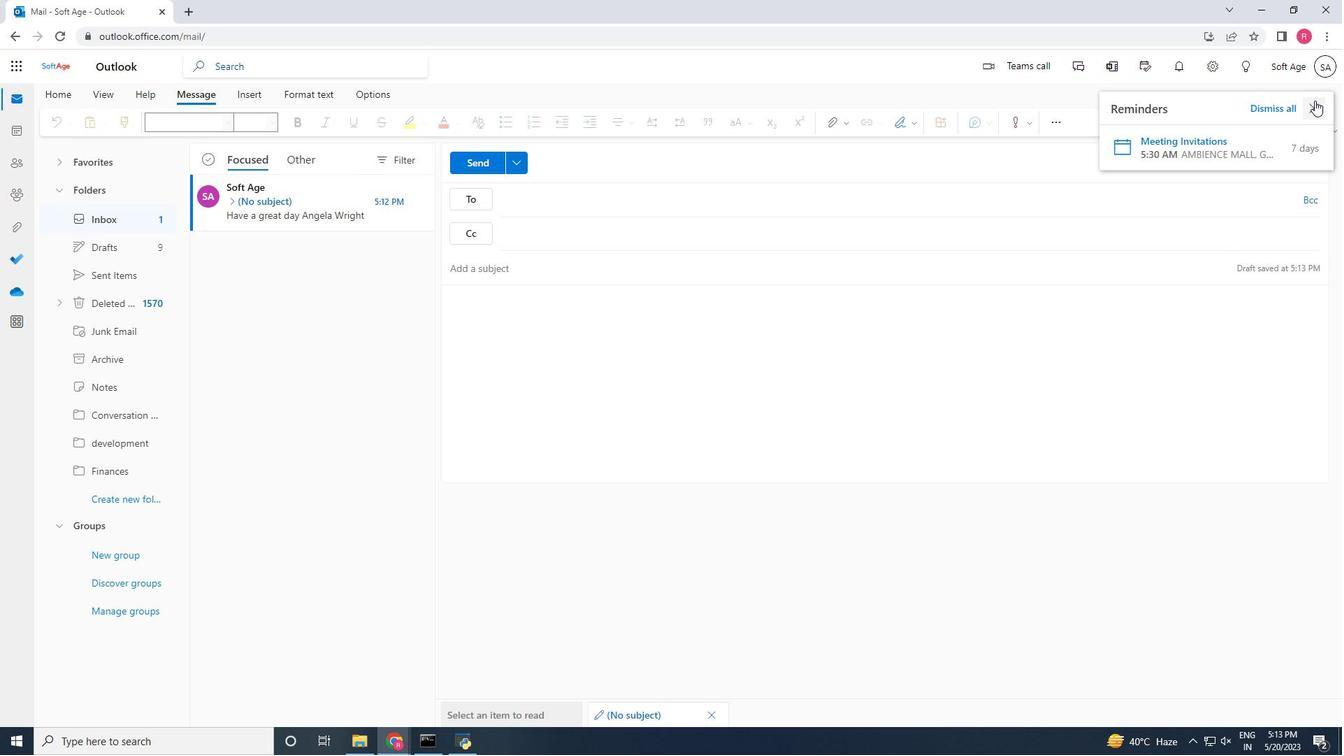 
Action: Mouse pressed left at (1315, 104)
Screenshot: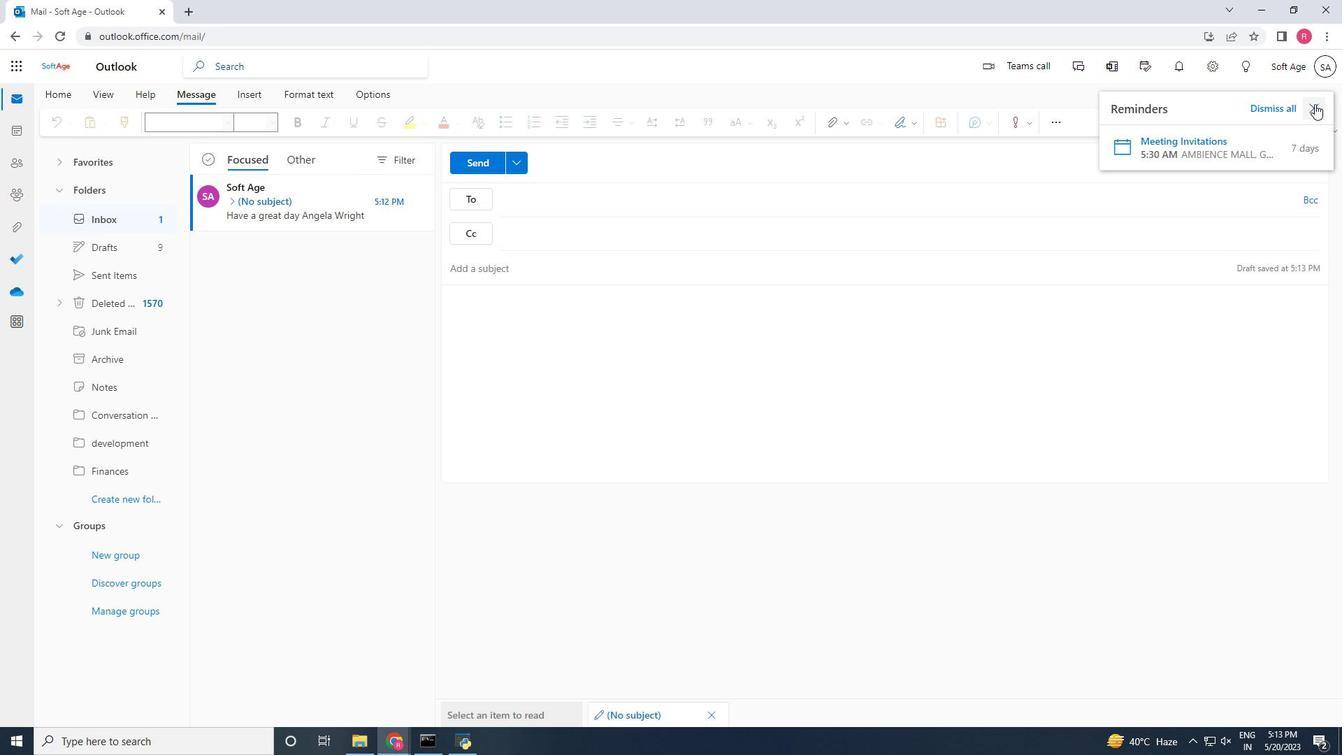 
Action: Mouse moved to (953, 127)
Screenshot: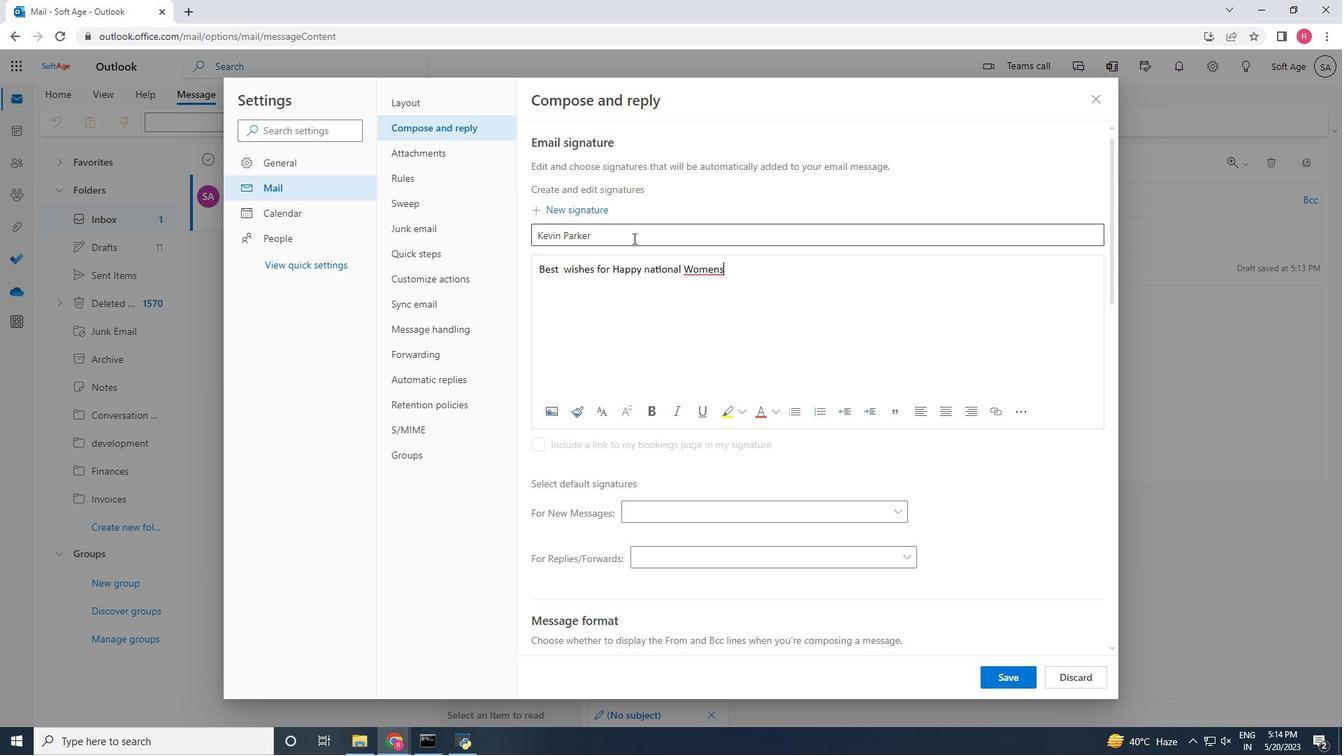 
Action: Mouse pressed left at (920, 128)
Screenshot: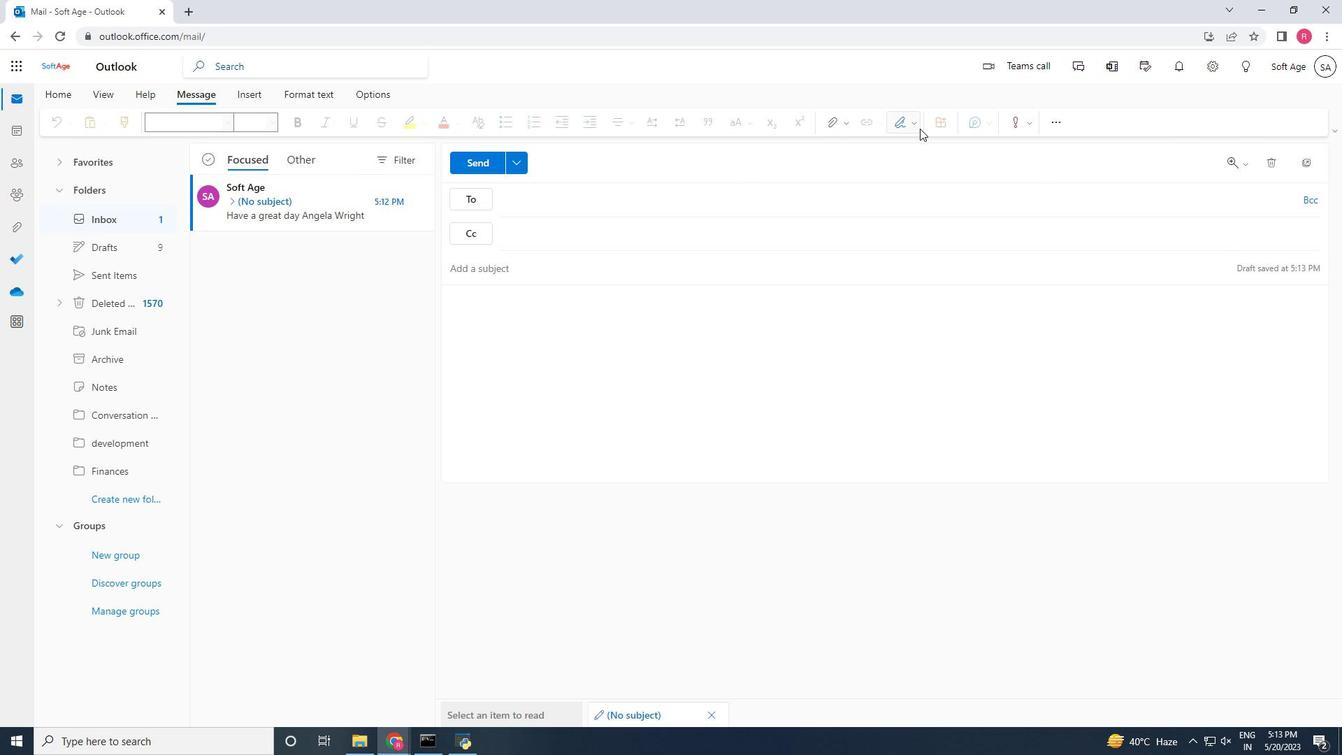 
Action: Mouse moved to (917, 129)
Screenshot: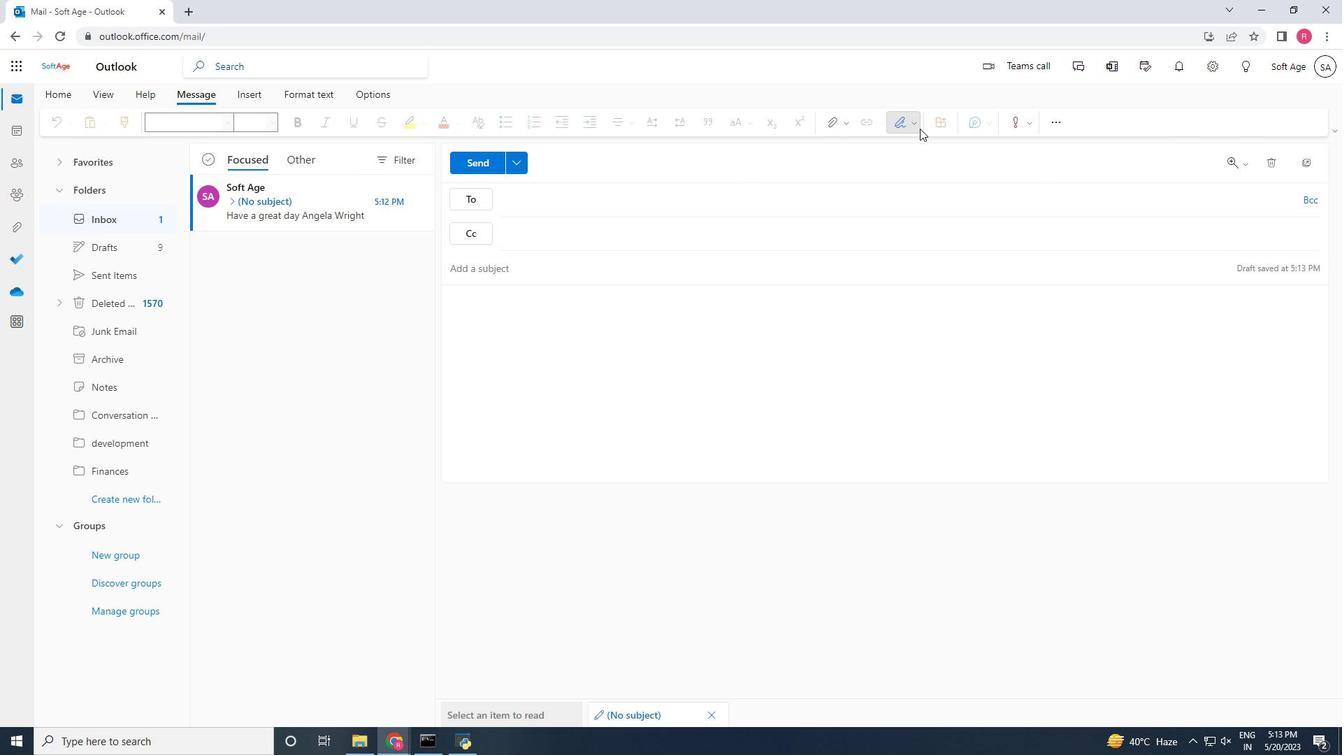 
Action: Mouse pressed left at (958, 117)
Screenshot: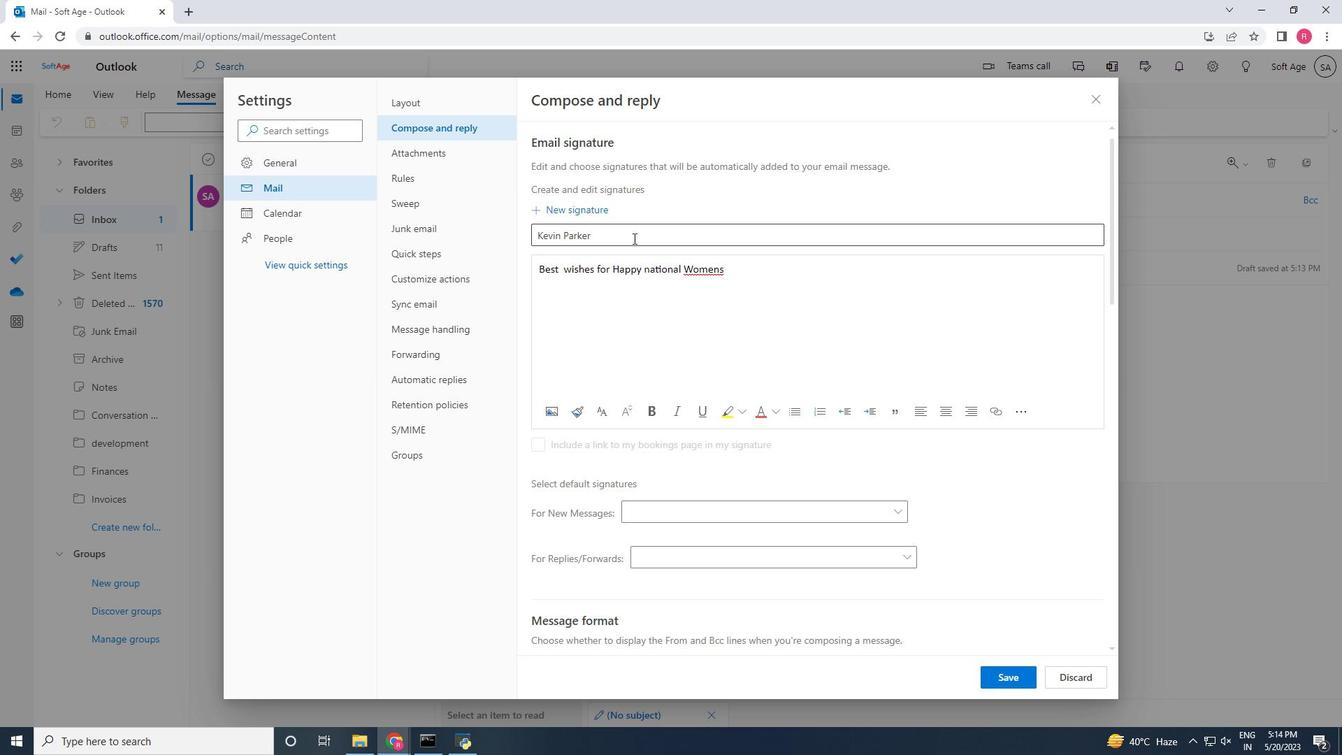 
Action: Mouse moved to (958, 122)
Screenshot: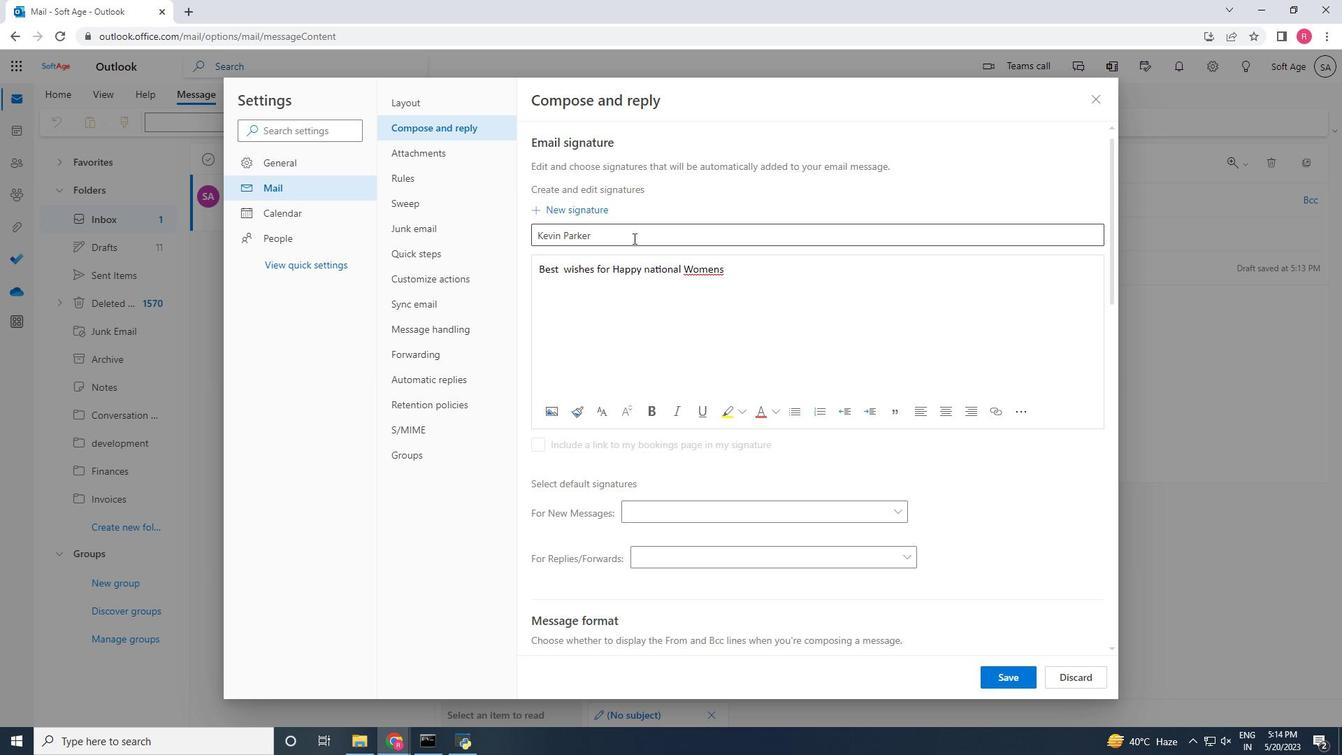 
Action: Mouse pressed left at (878, 165)
Screenshot: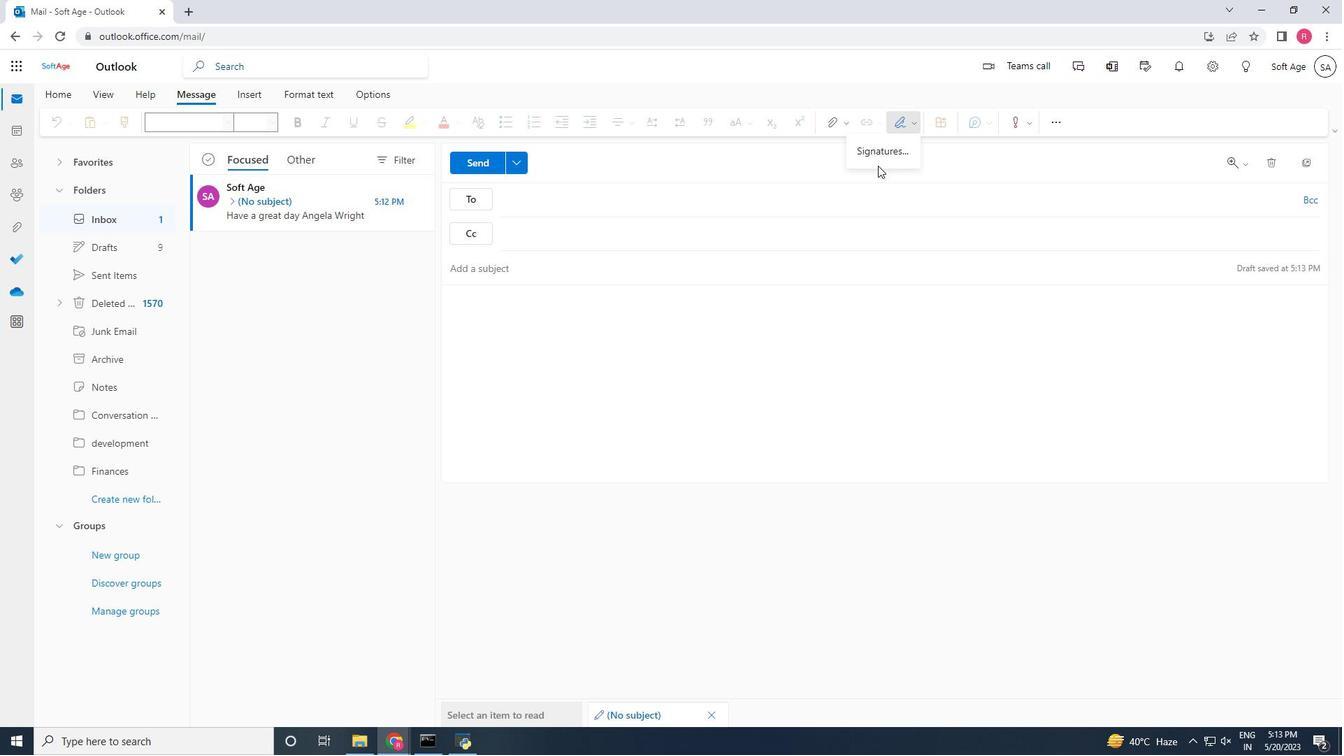 
Action: Mouse moved to (949, 143)
Screenshot: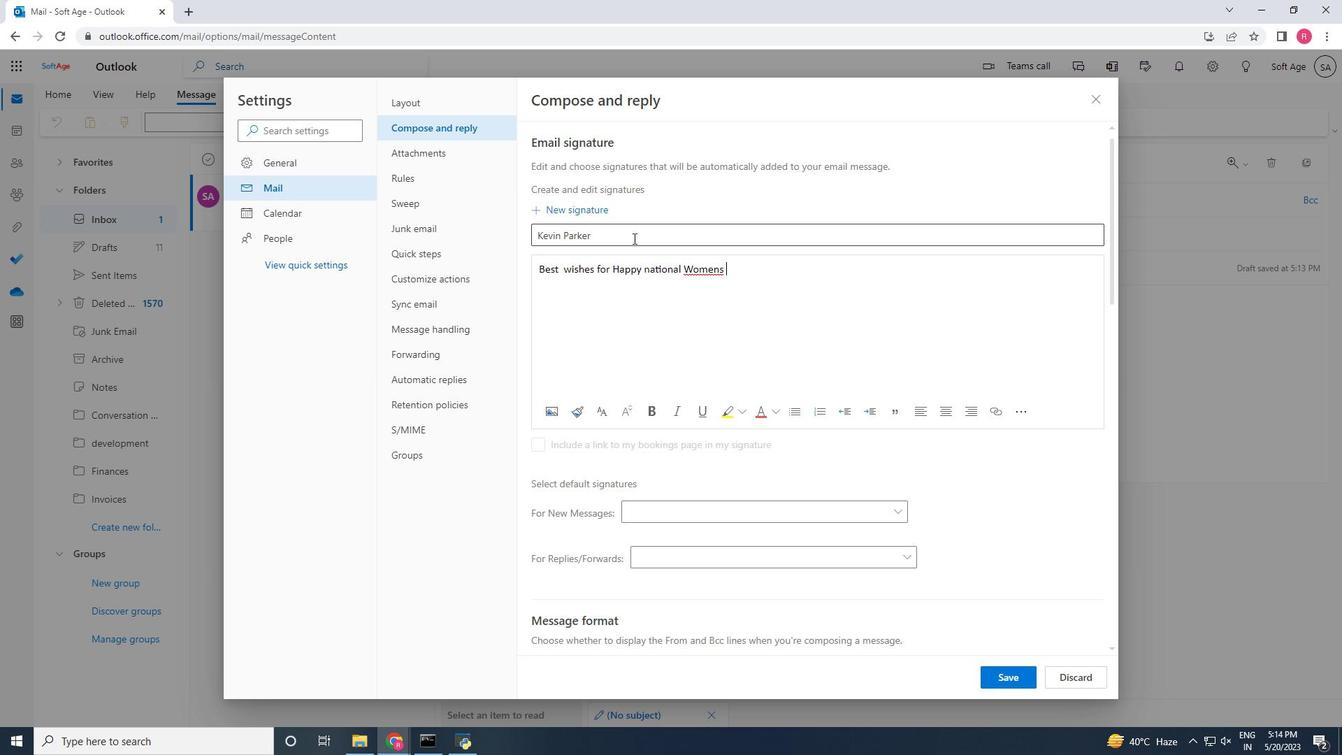 
Action: Mouse pressed left at (878, 149)
Screenshot: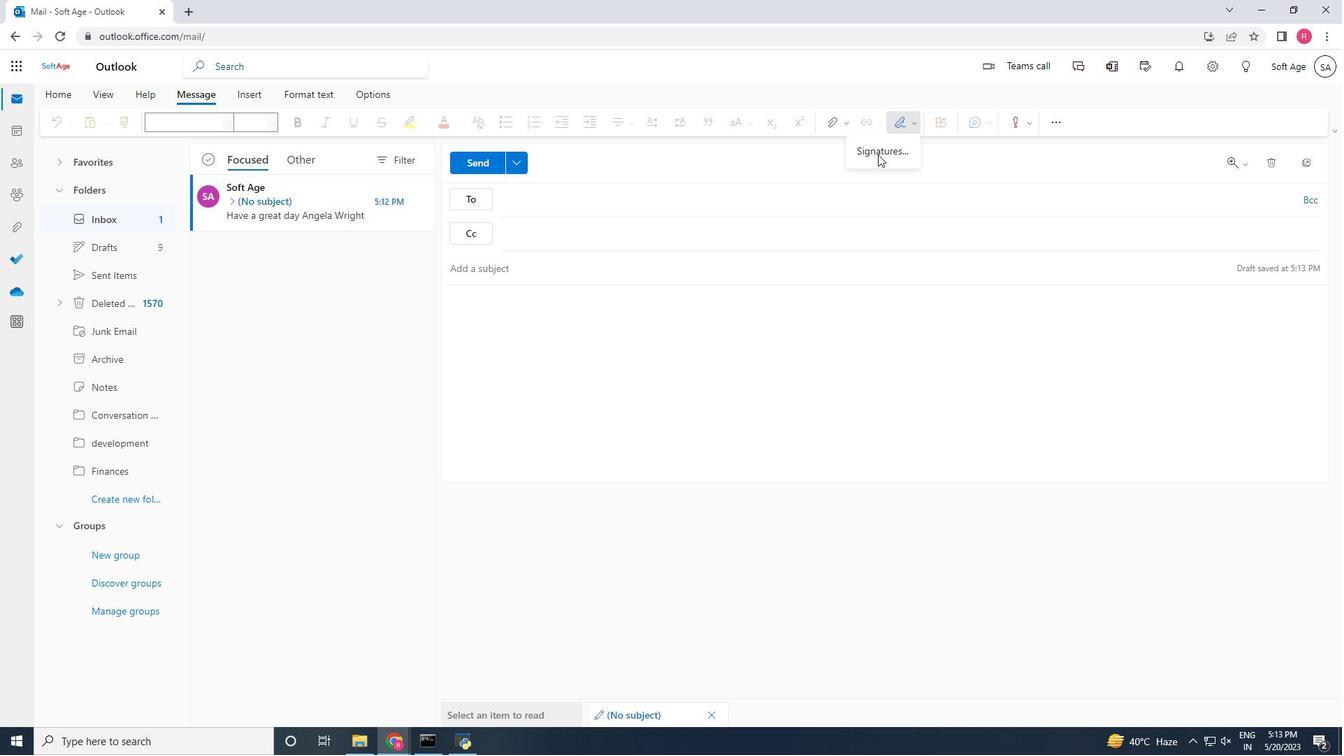 
Action: Mouse moved to (873, 173)
Screenshot: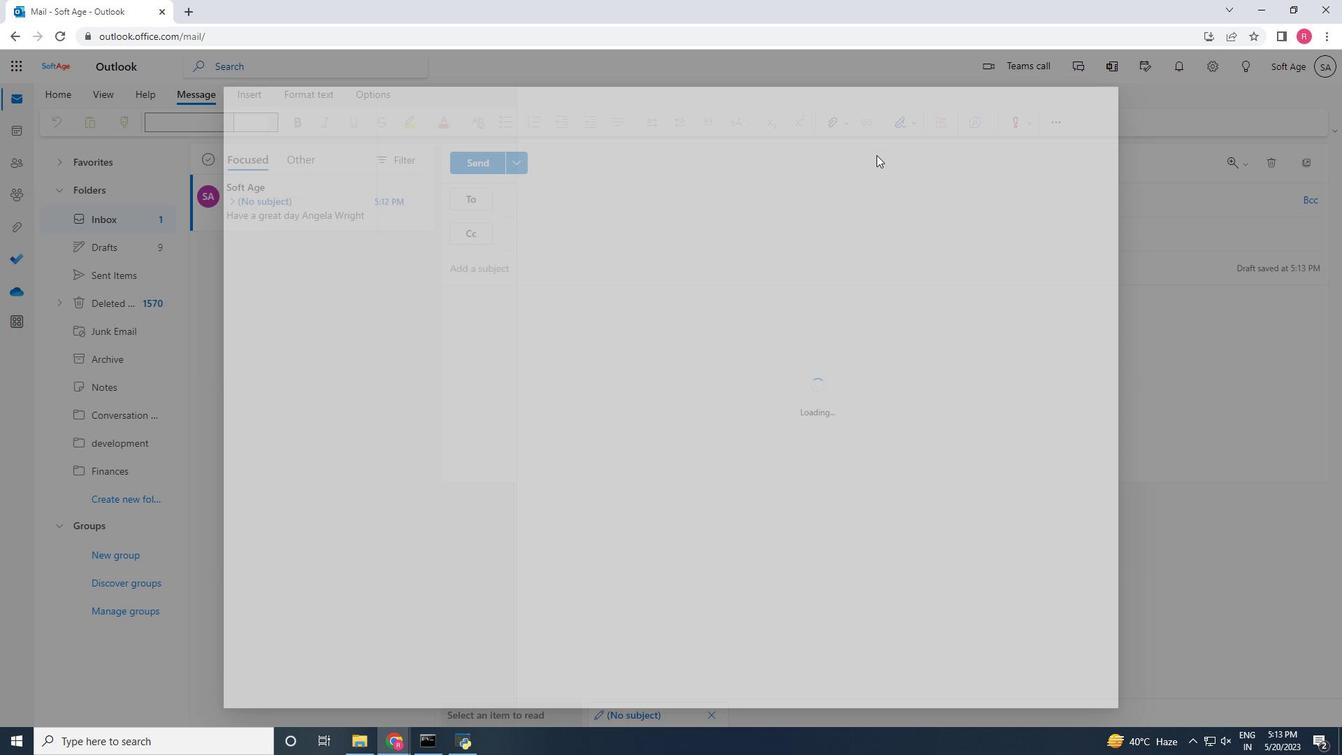 
Action: Mouse pressed left at (943, 151)
Screenshot: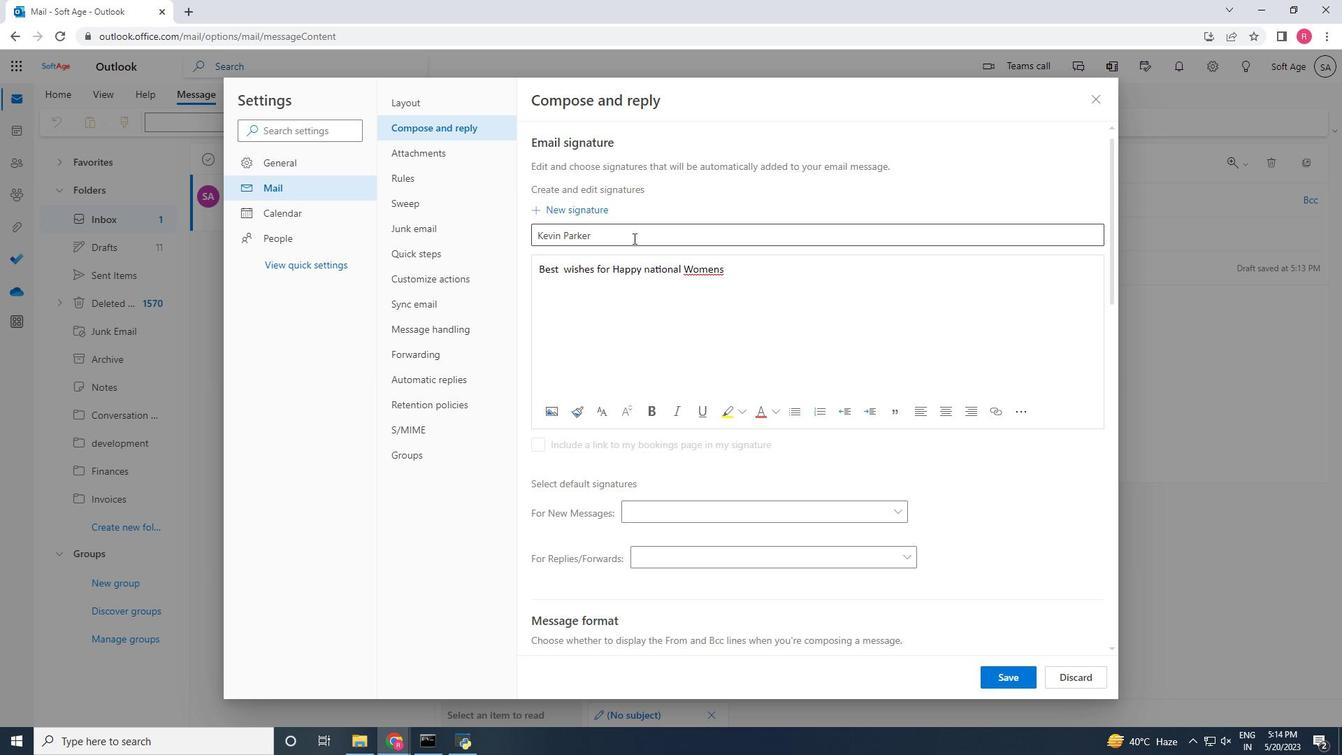 
Action: Mouse moved to (513, 206)
Screenshot: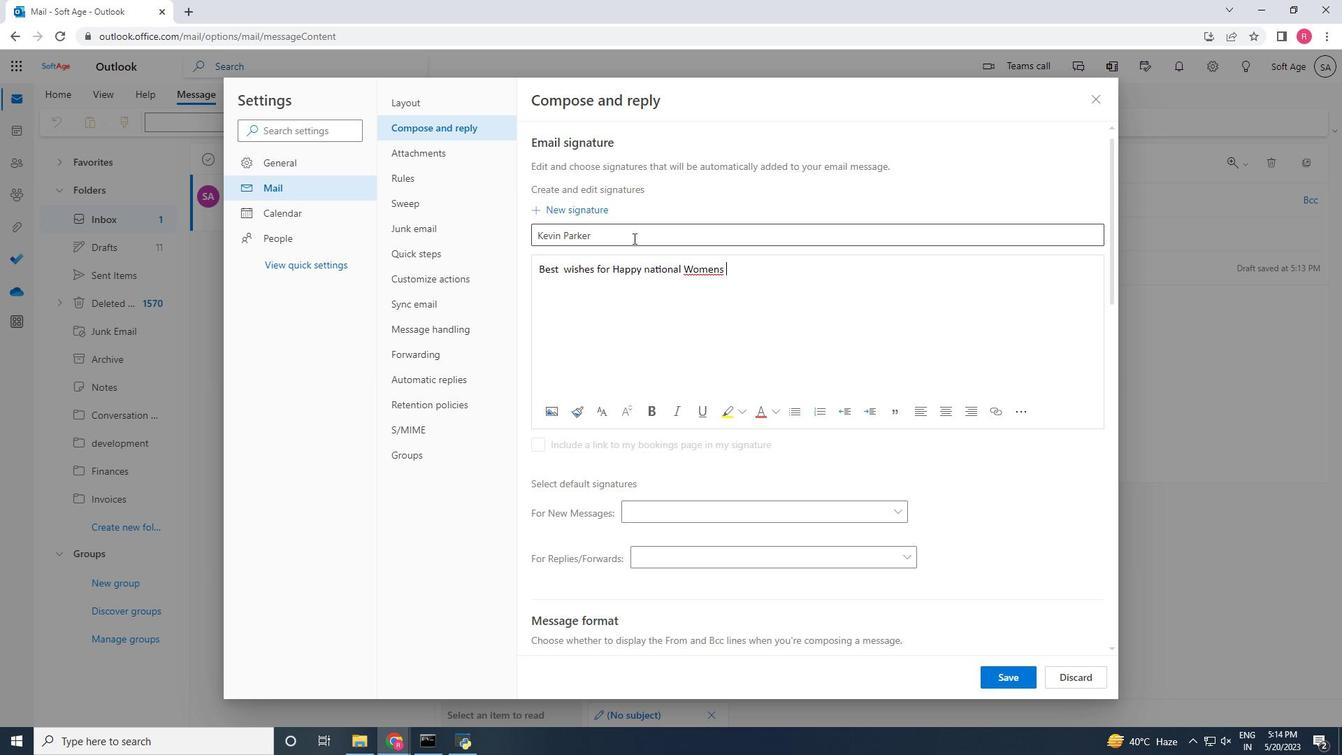 
Action: Mouse pressed left at (513, 206)
Screenshot: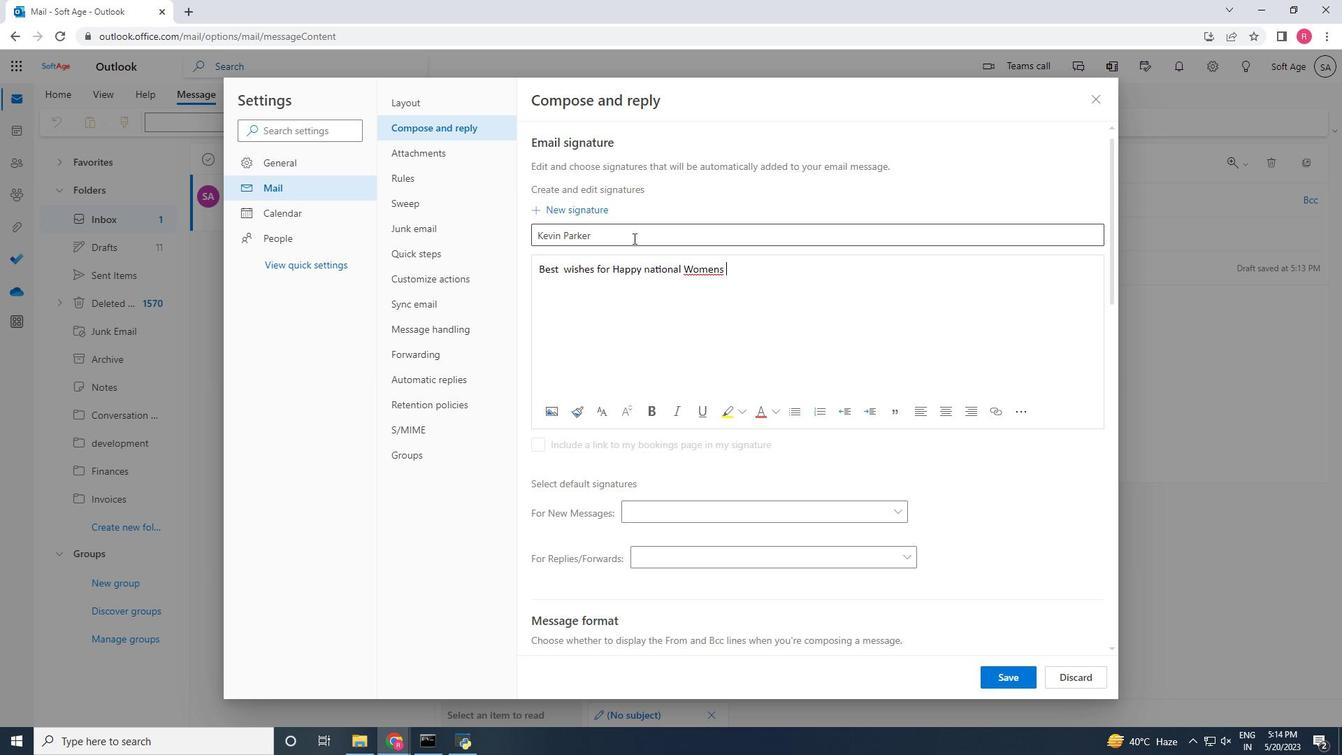 
Action: Mouse pressed left at (633, 238)
Screenshot: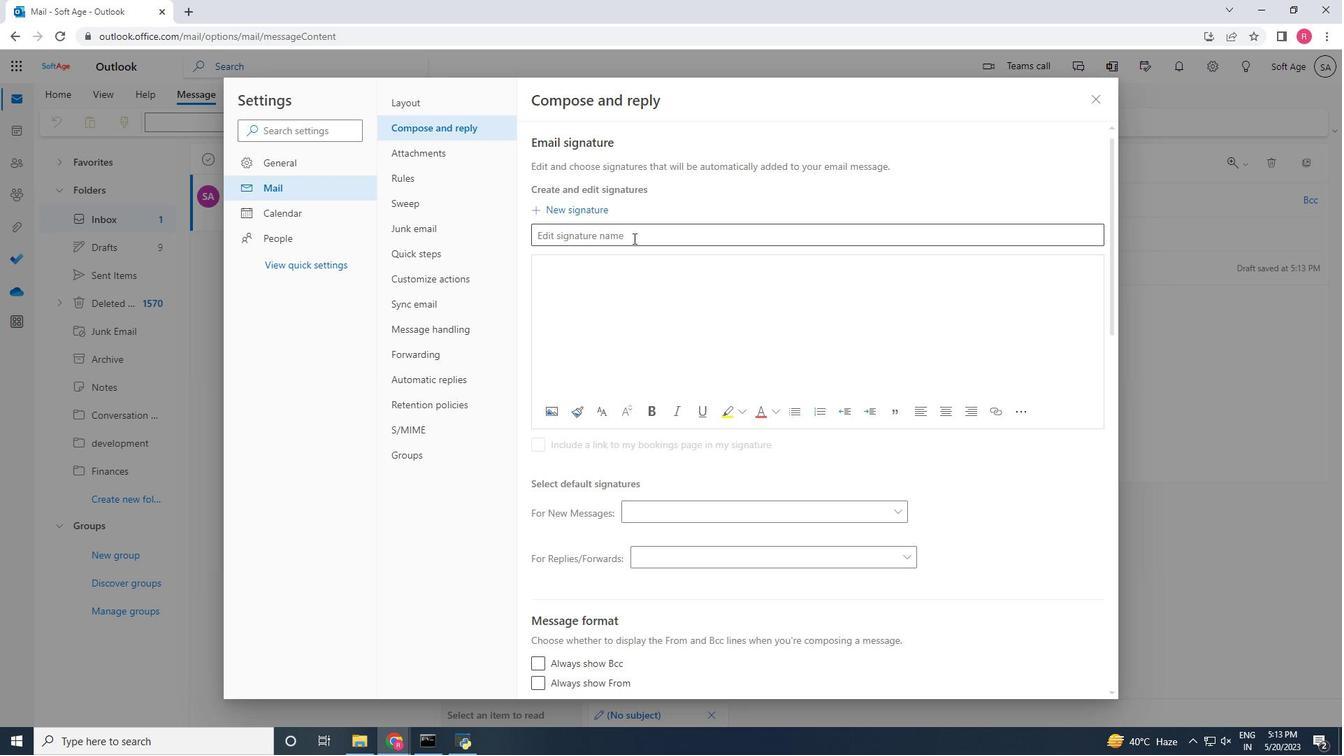 
Action: Key pressed <Key.shift>Softage.6<Key.shift>@<Key.shift>sKoftage.nevetin
Screenshot: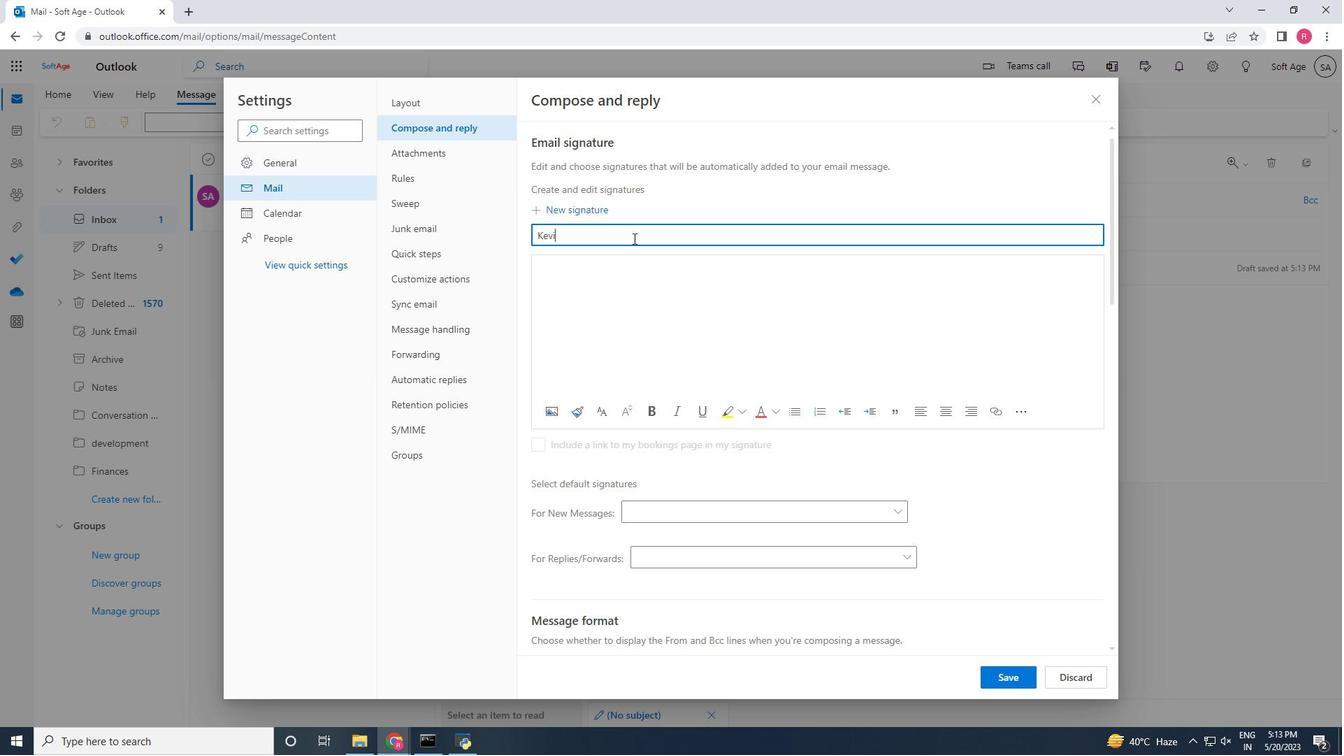 
Action: Mouse moved to (588, 229)
Screenshot: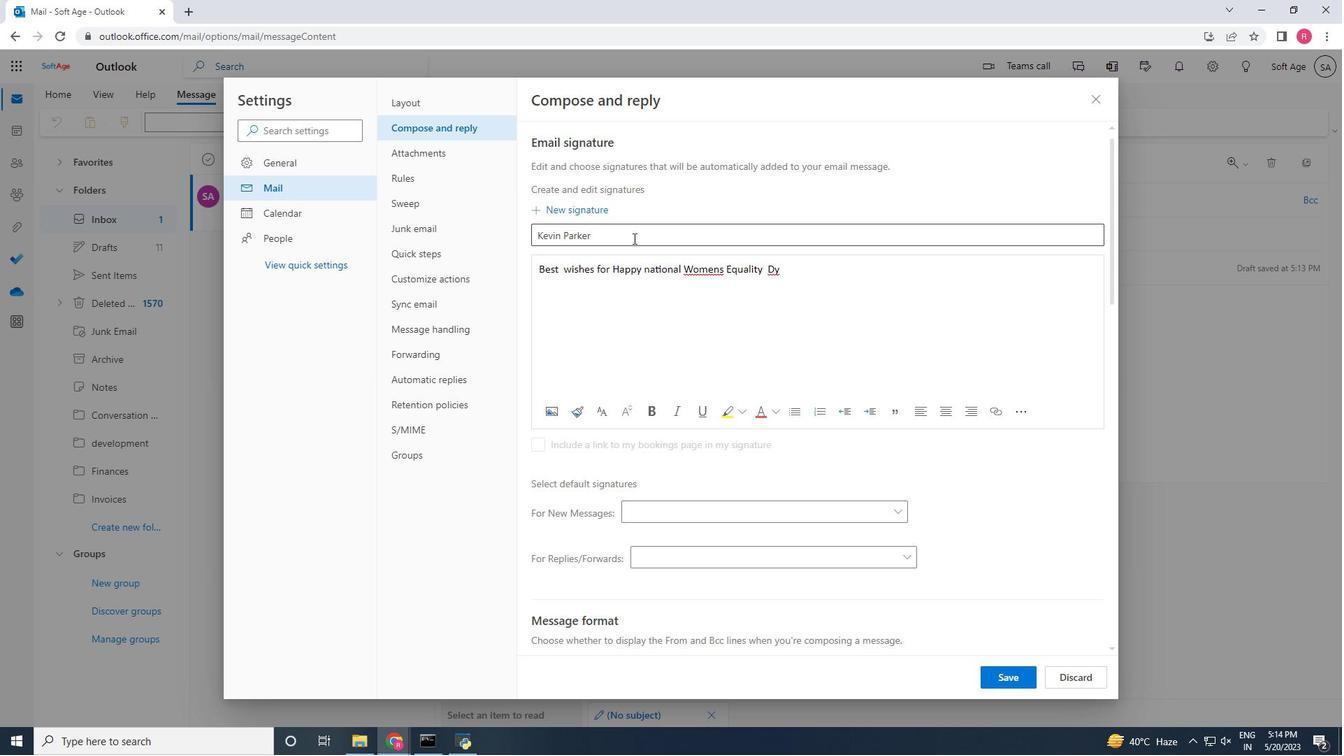 
Action: Key pressed <Key.space>
Screenshot: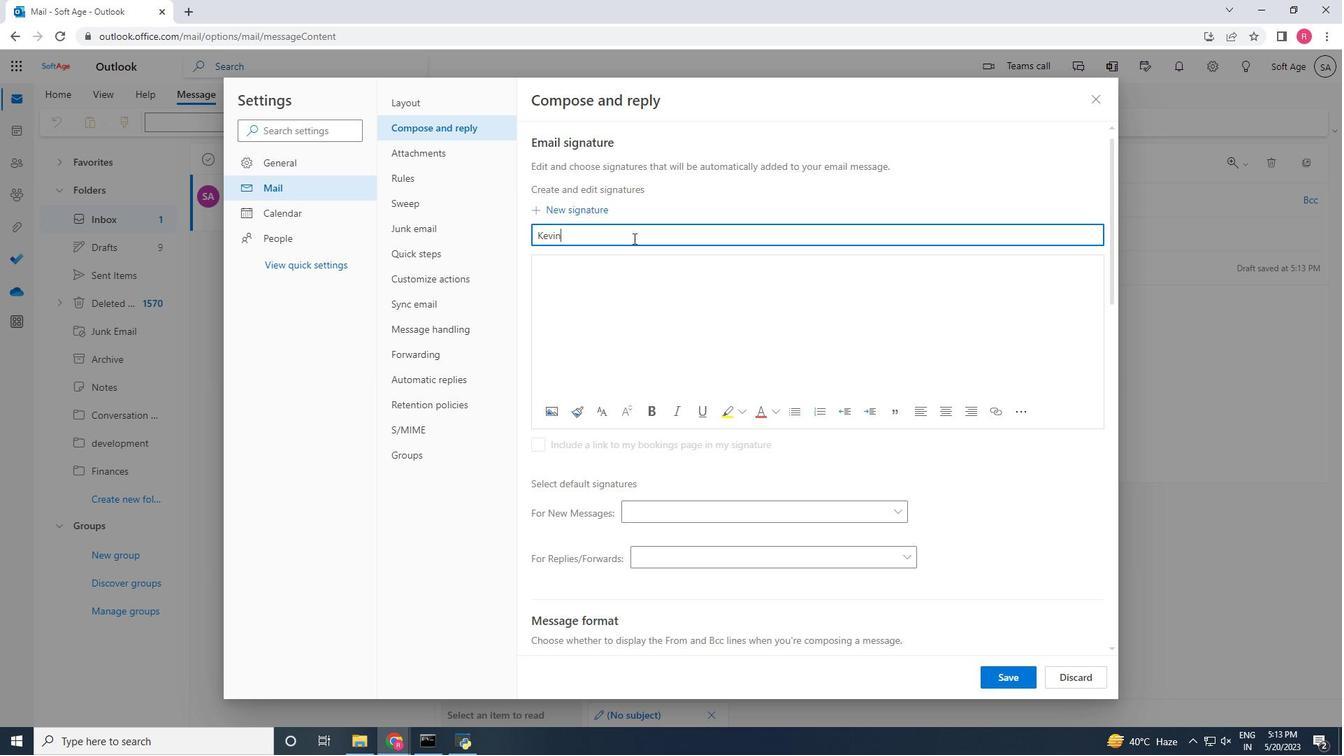 
Action: Mouse pressed left at (588, 229)
Screenshot: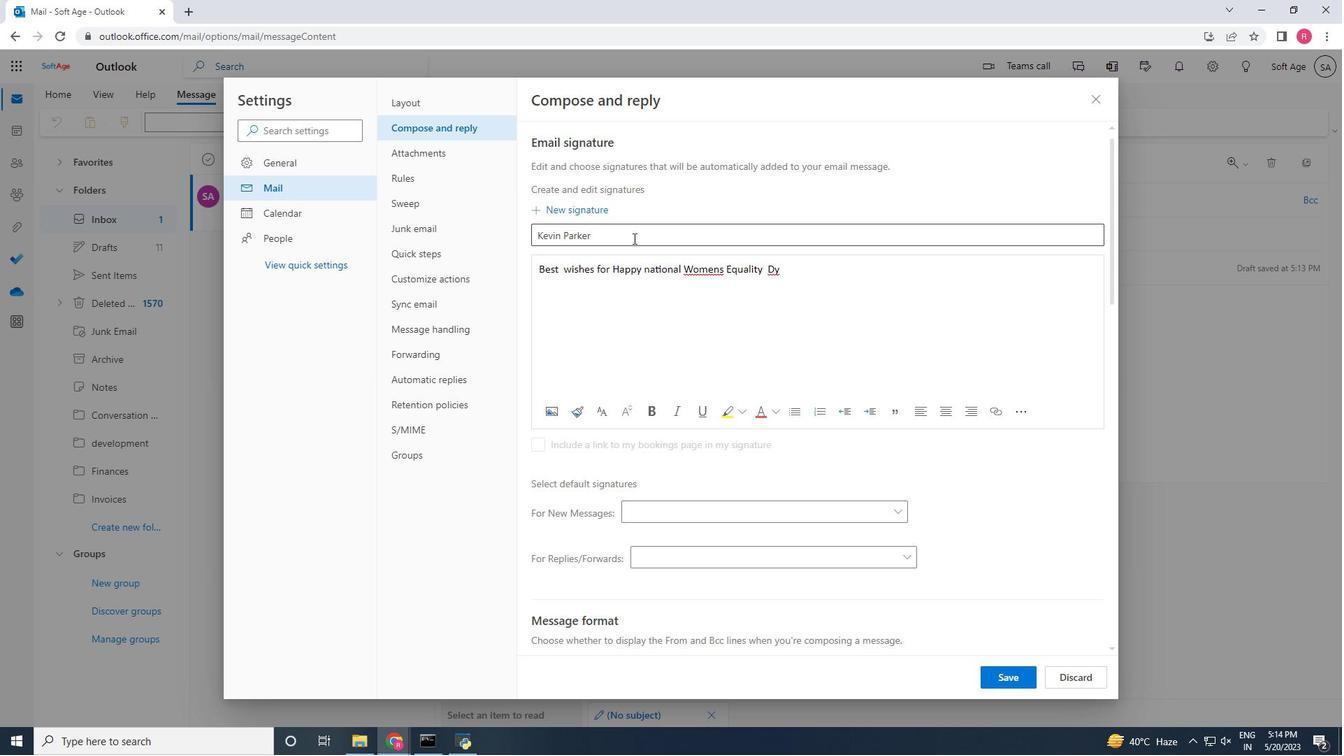 
Action: Mouse moved to (589, 229)
Screenshot: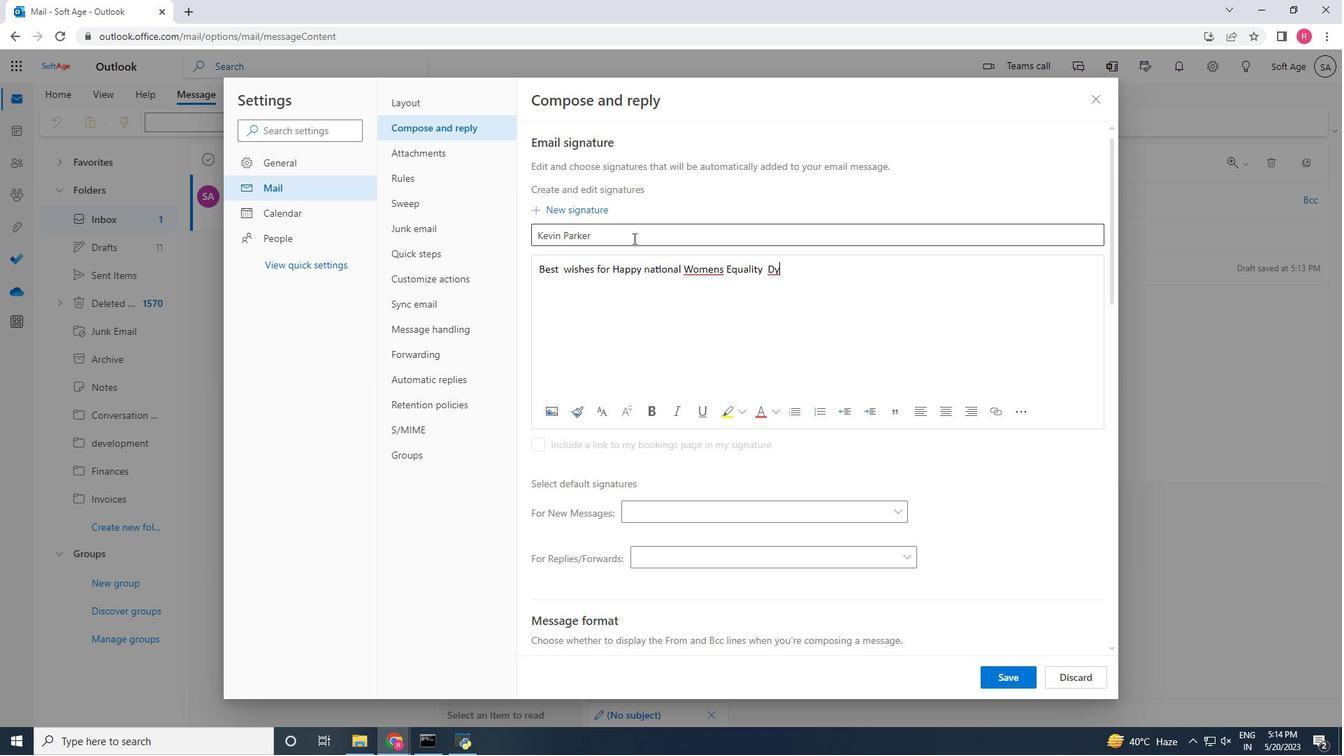 
Action: Key pressed <Key.shift>P
Screenshot: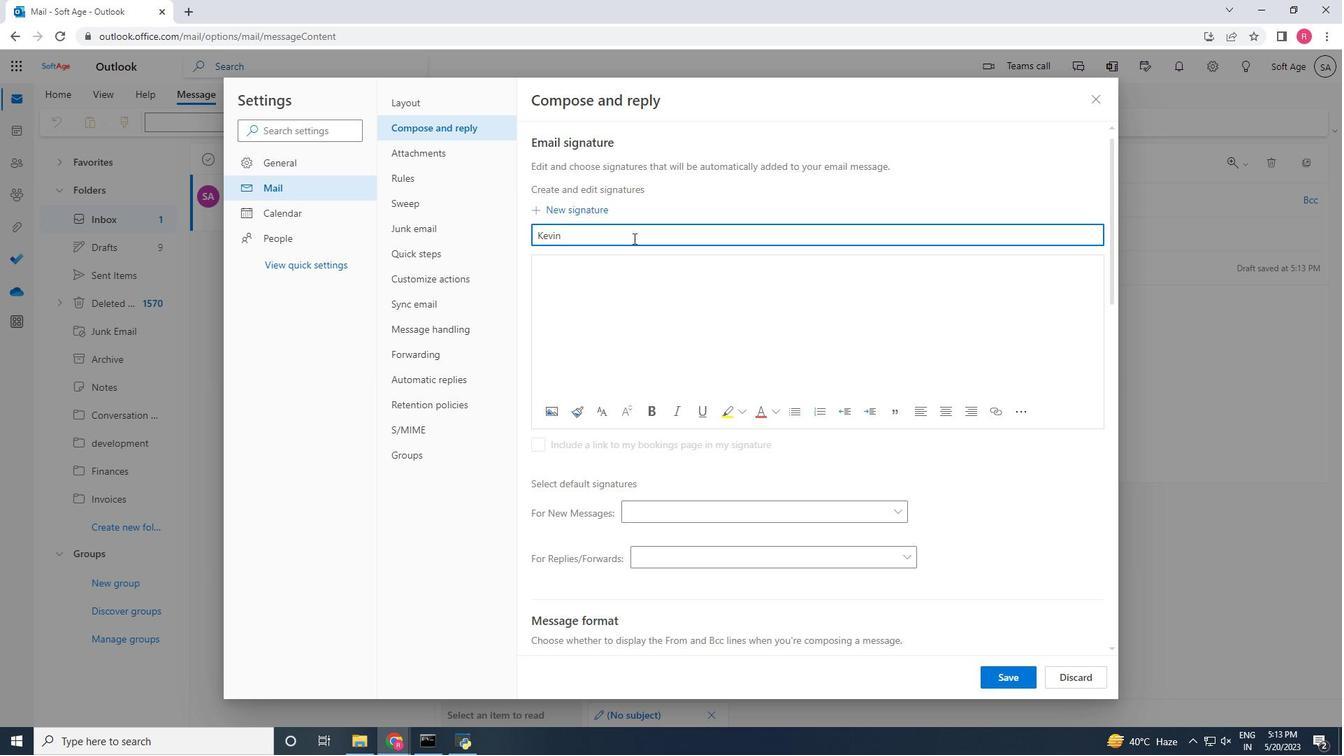 
Action: Mouse moved to (82, 565)
Screenshot: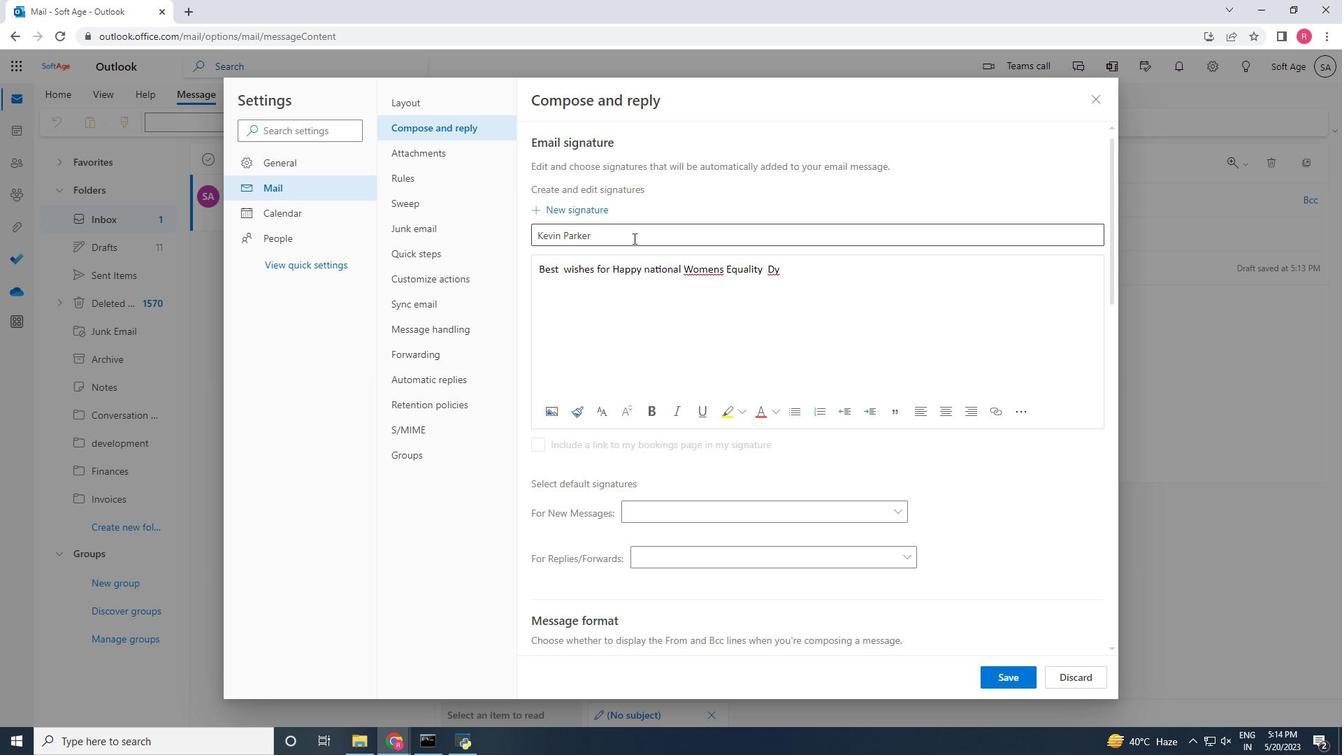 
Action: Key pressed a
Screenshot: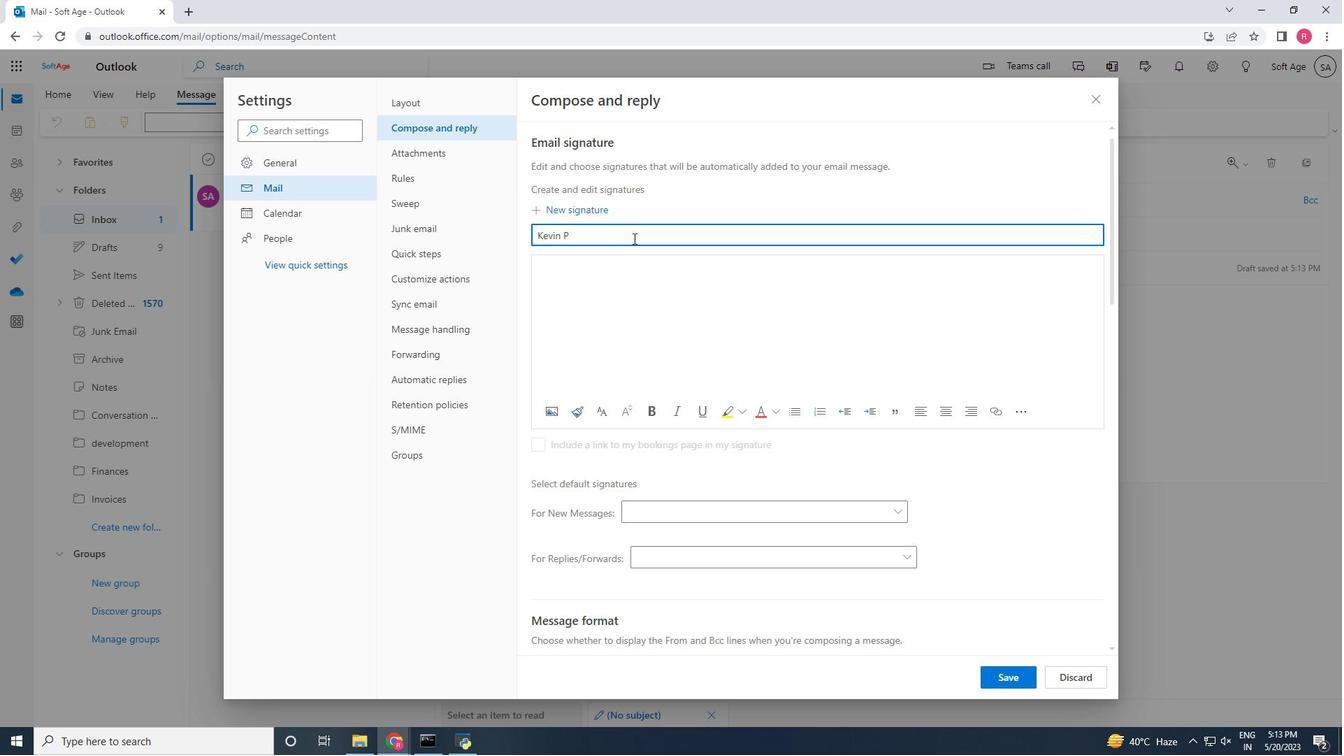 
Action: Mouse moved to (51, 569)
Screenshot: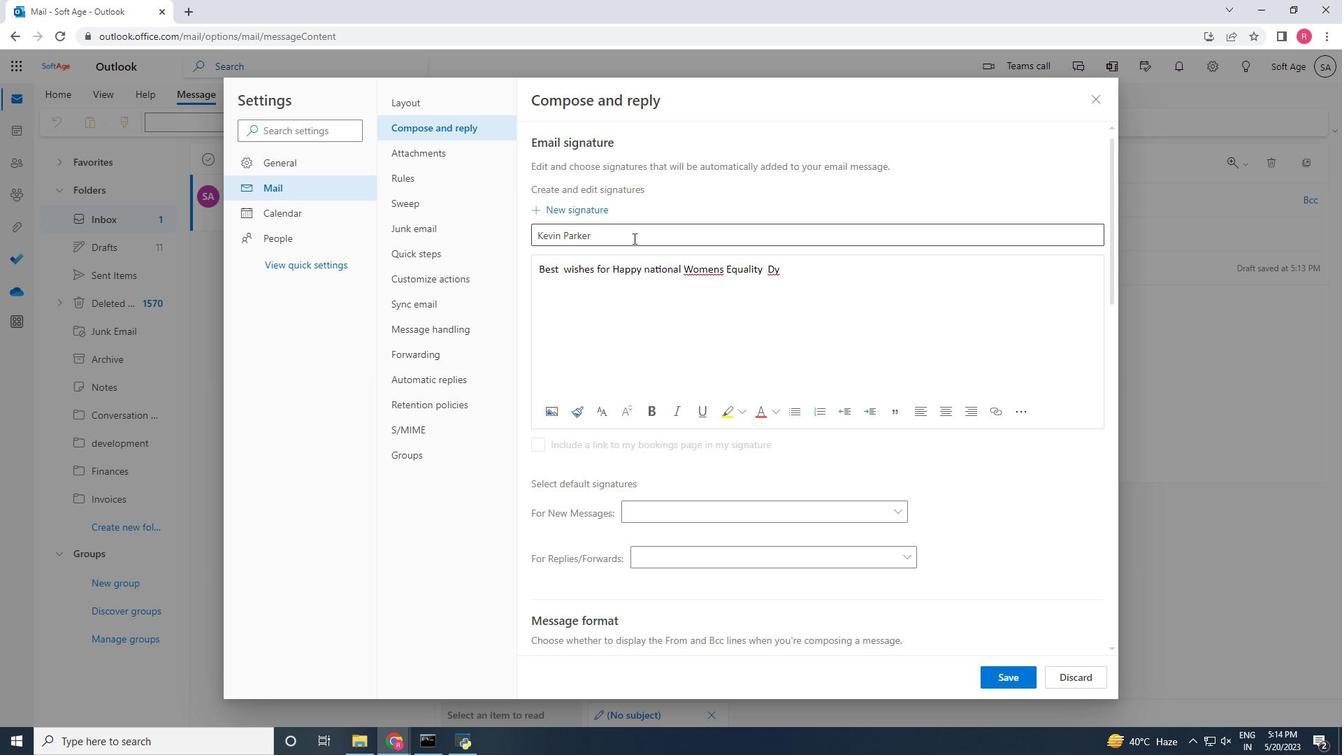 
Action: Key pressed r
Screenshot: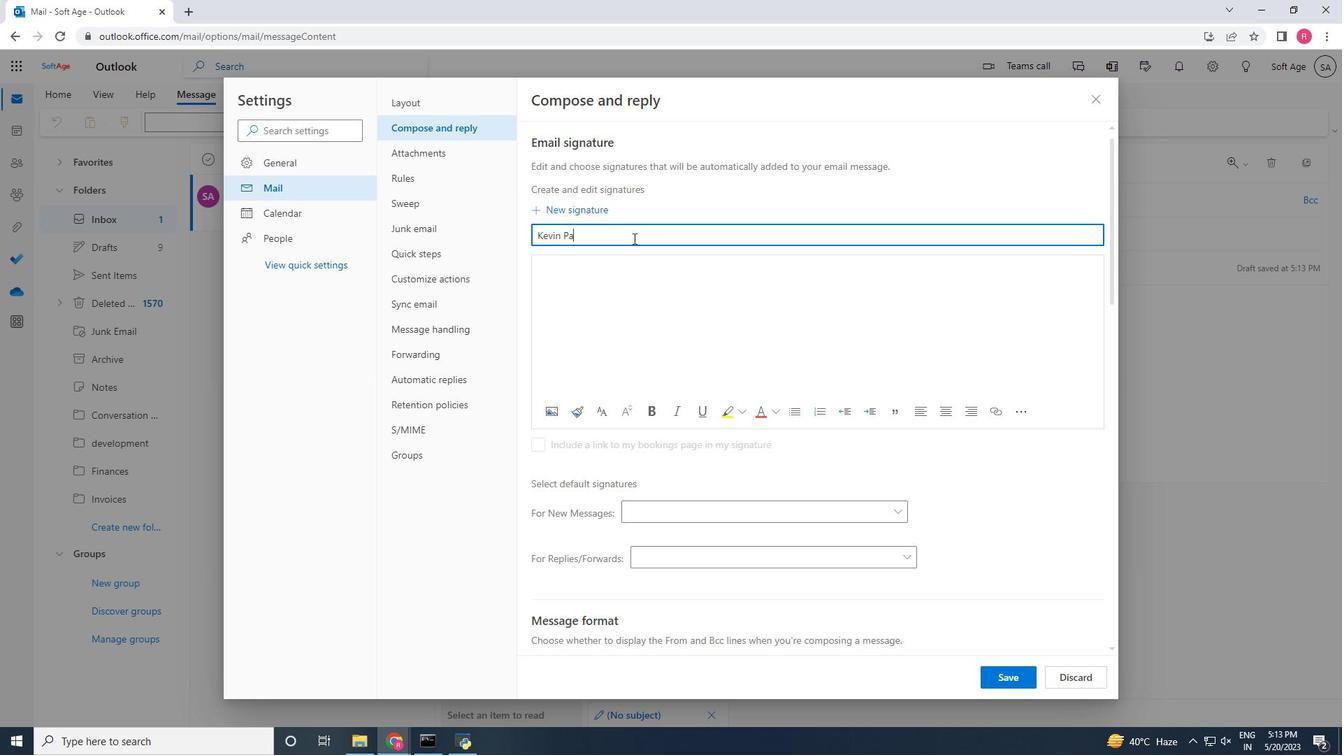 
Action: Mouse moved to (54, 562)
Screenshot: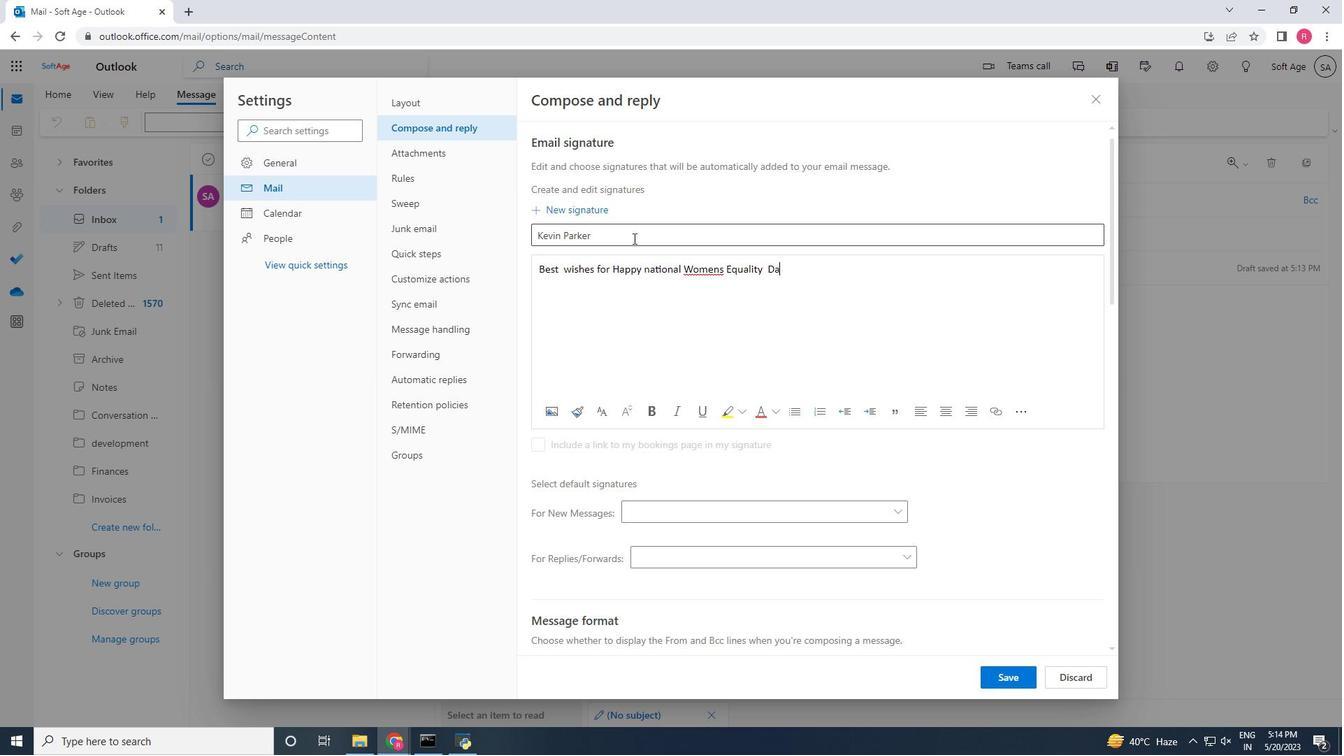 
Action: Key pressed k
Screenshot: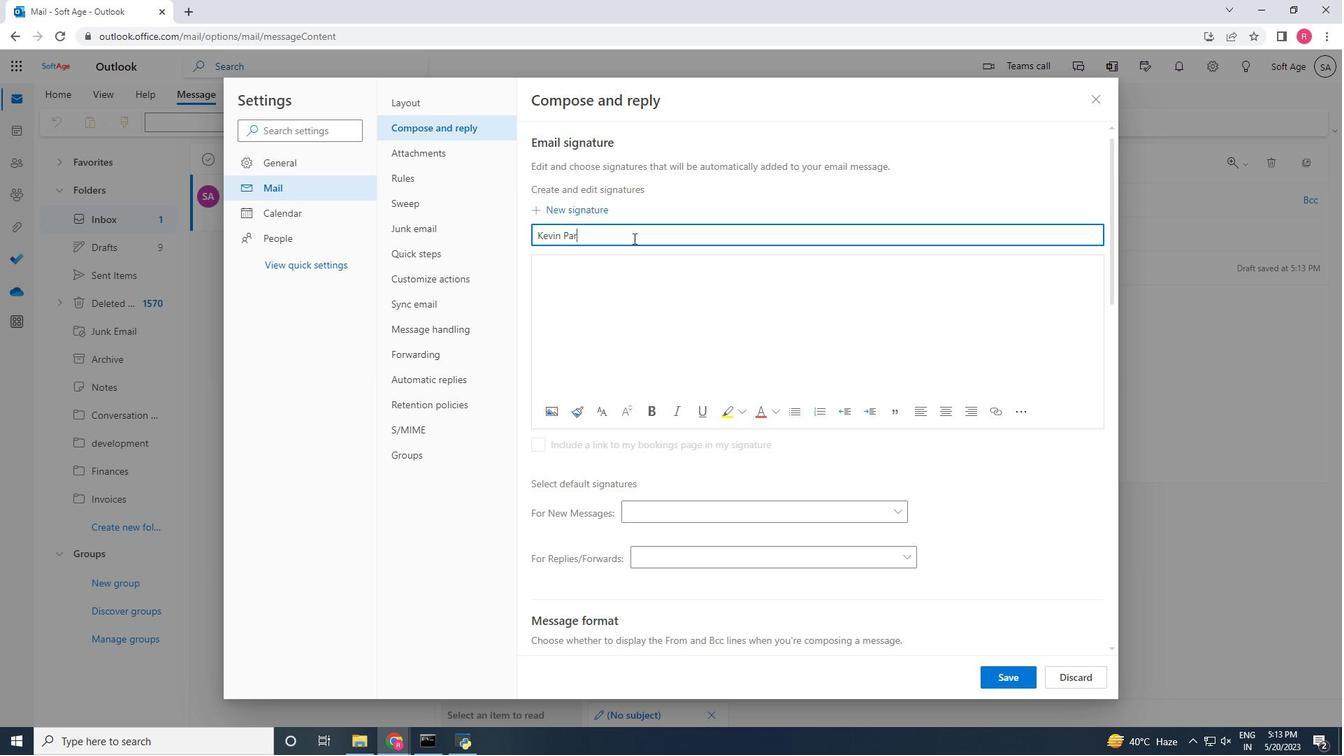 
Action: Mouse scrolled (54, 562) with delta (0, 0)
Screenshot: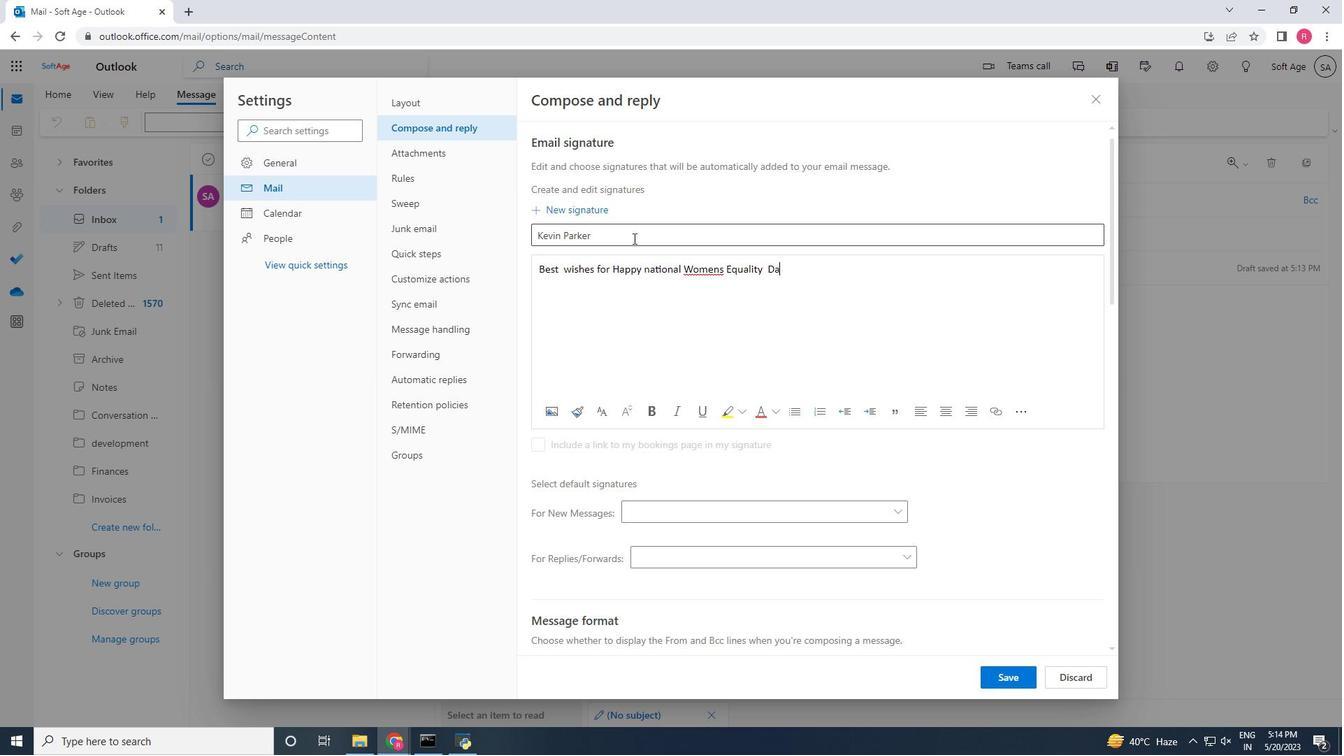 
Action: Key pressed e
Screenshot: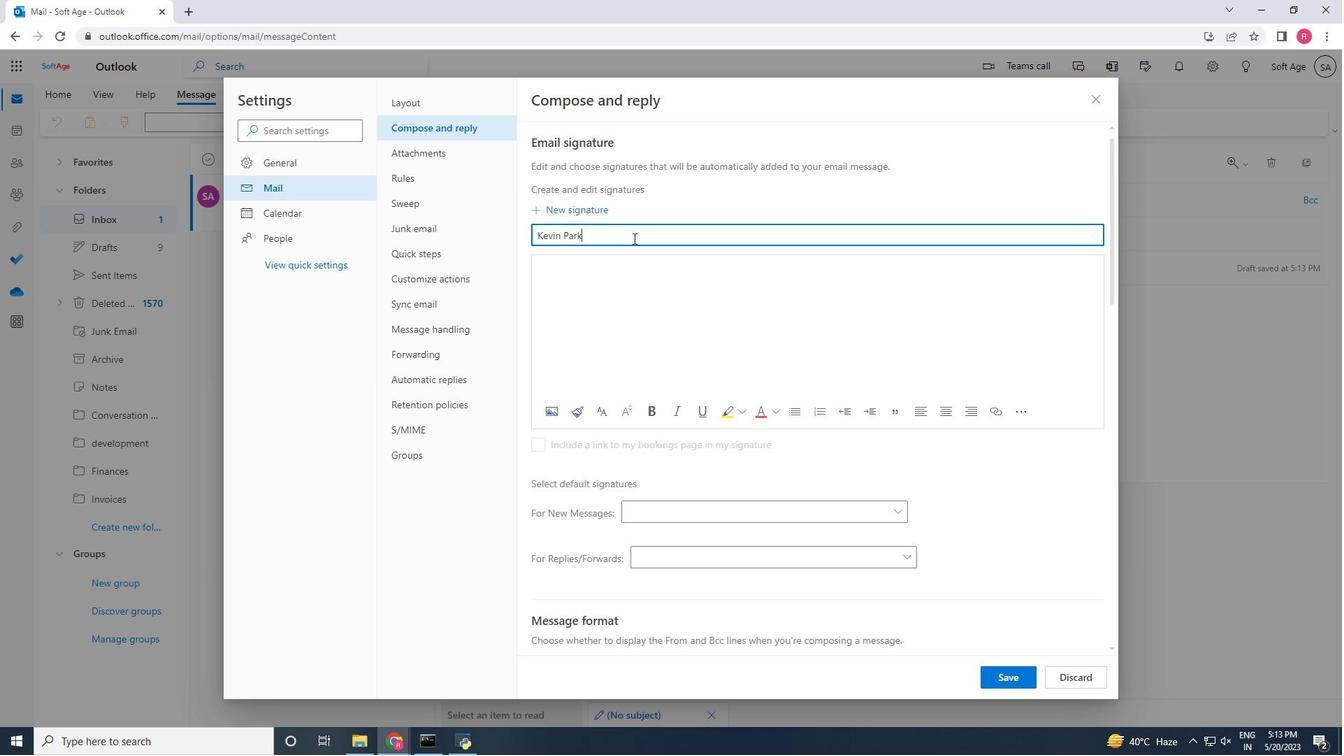 
Action: Mouse moved to (84, 587)
Screenshot: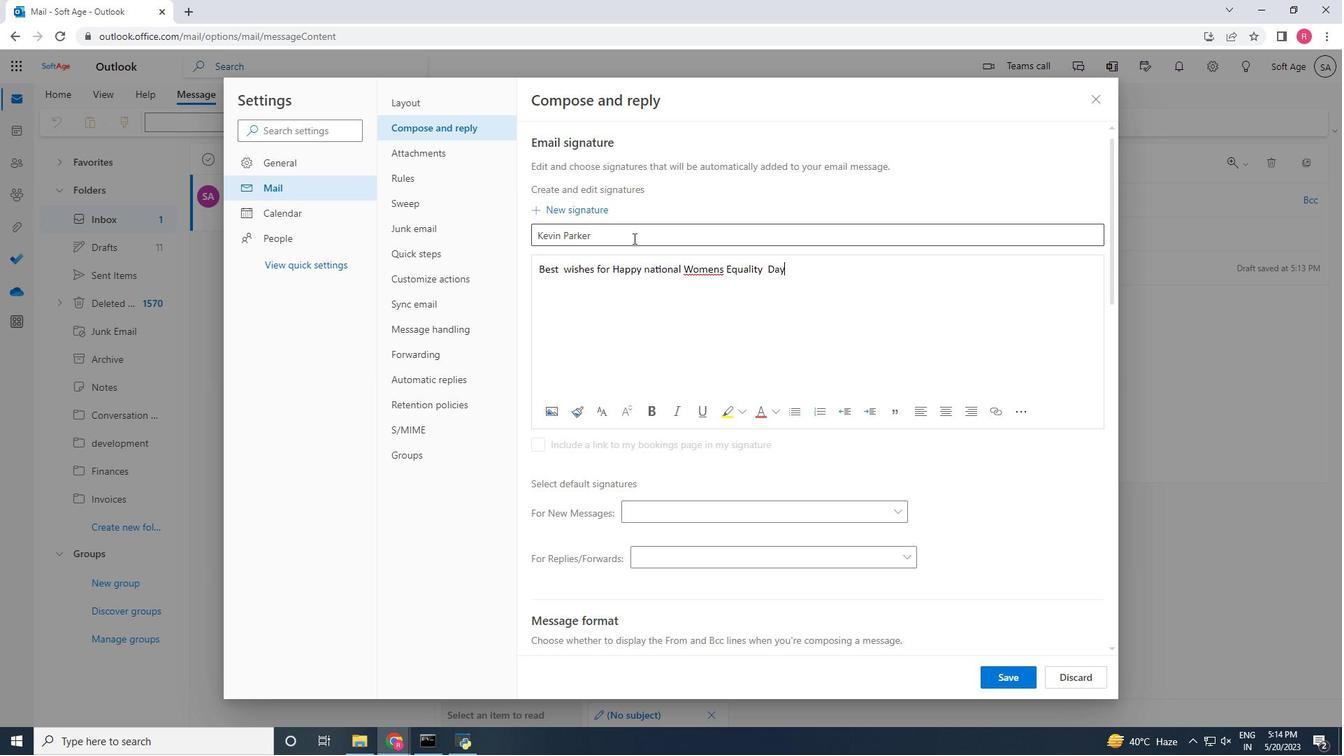 
Action: Key pressed r
Screenshot: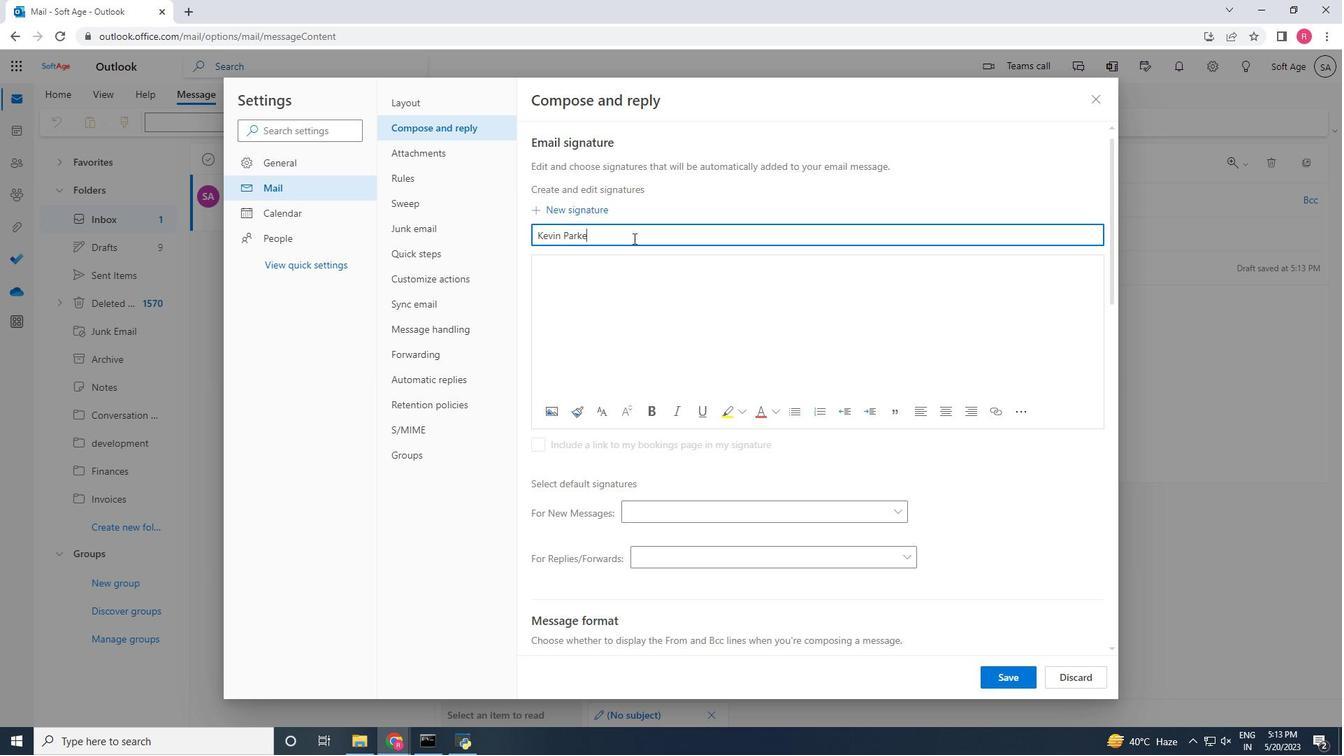 
Action: Mouse moved to (106, 598)
Screenshot: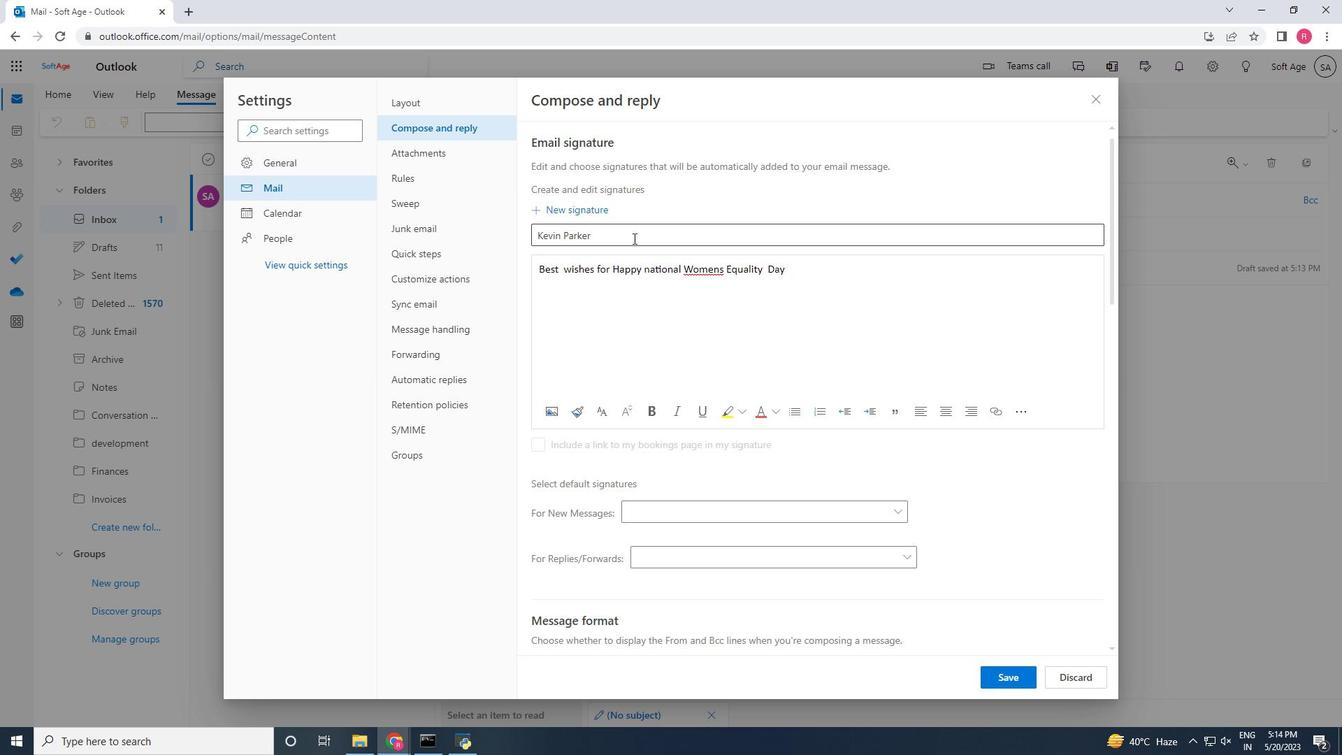 
Action: Mouse pressed left at (106, 598)
Screenshot: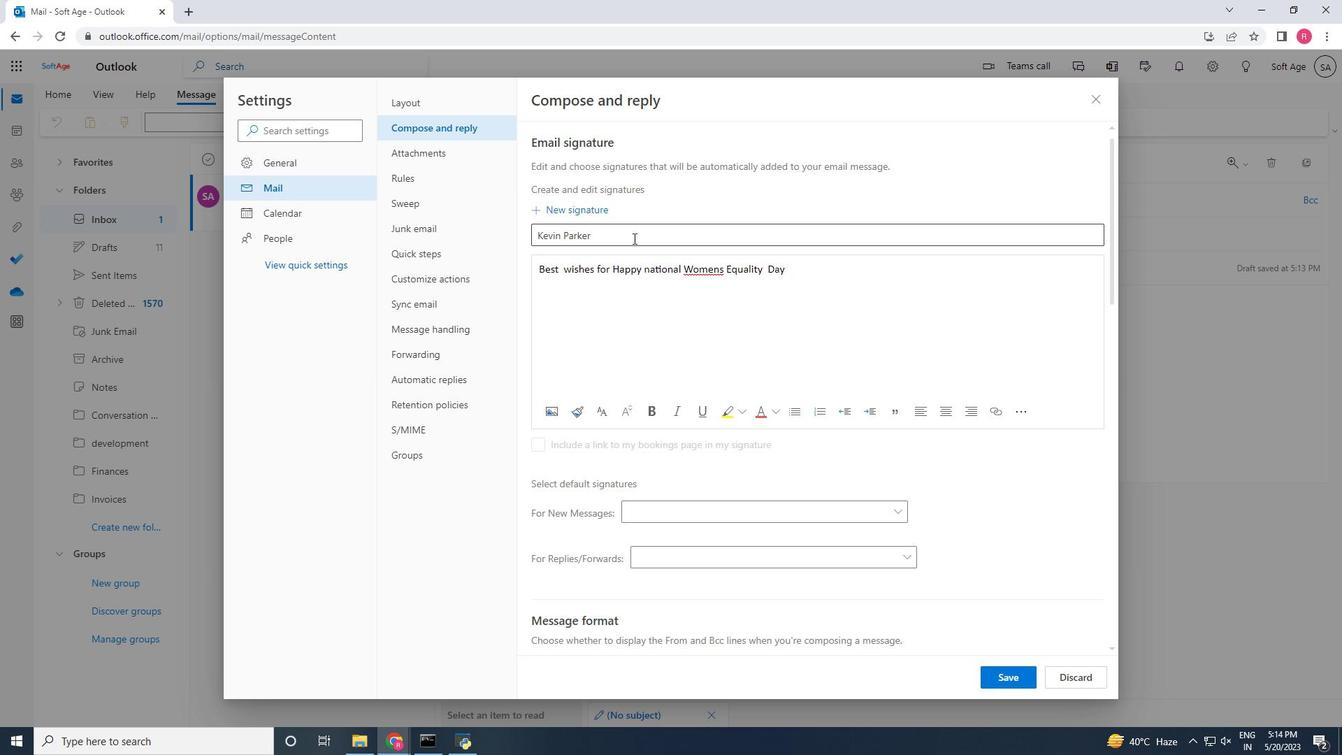 
Action: Mouse moved to (107, 592)
Screenshot: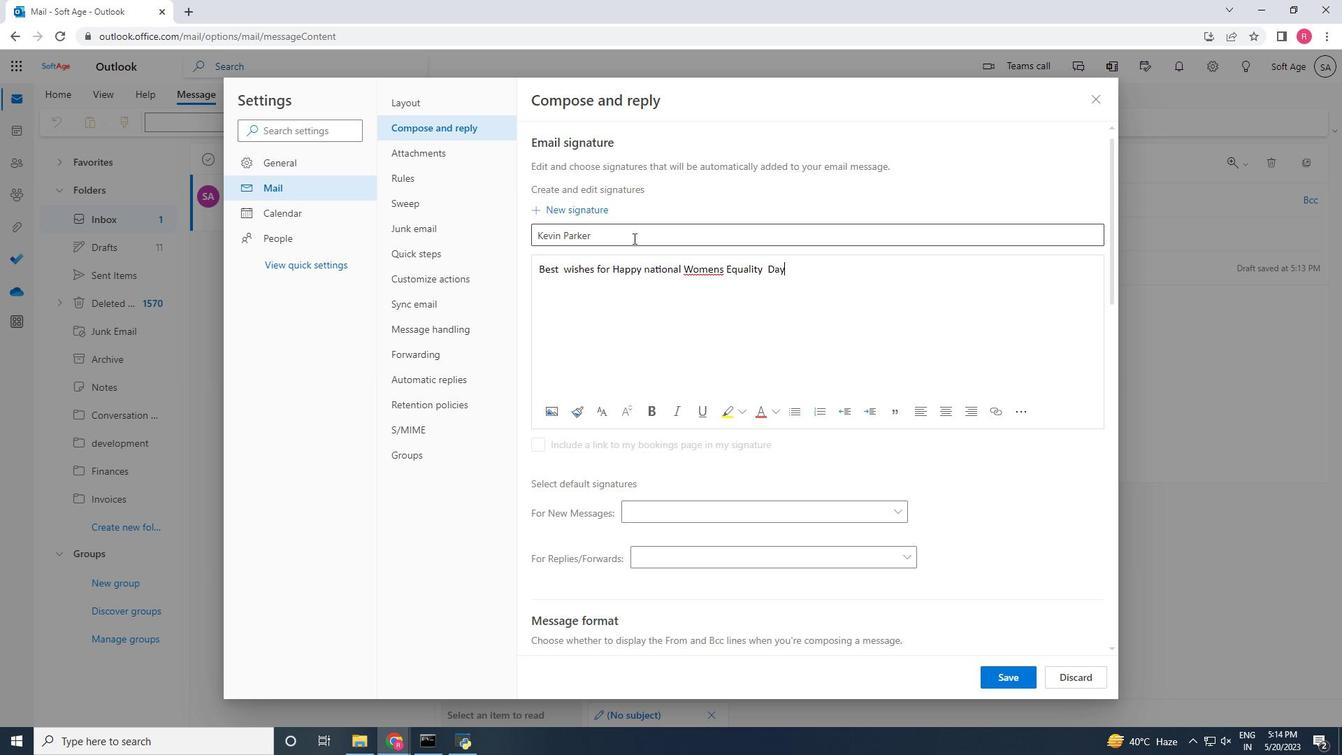 
Action: Key pressed <Key.space>
Screenshot: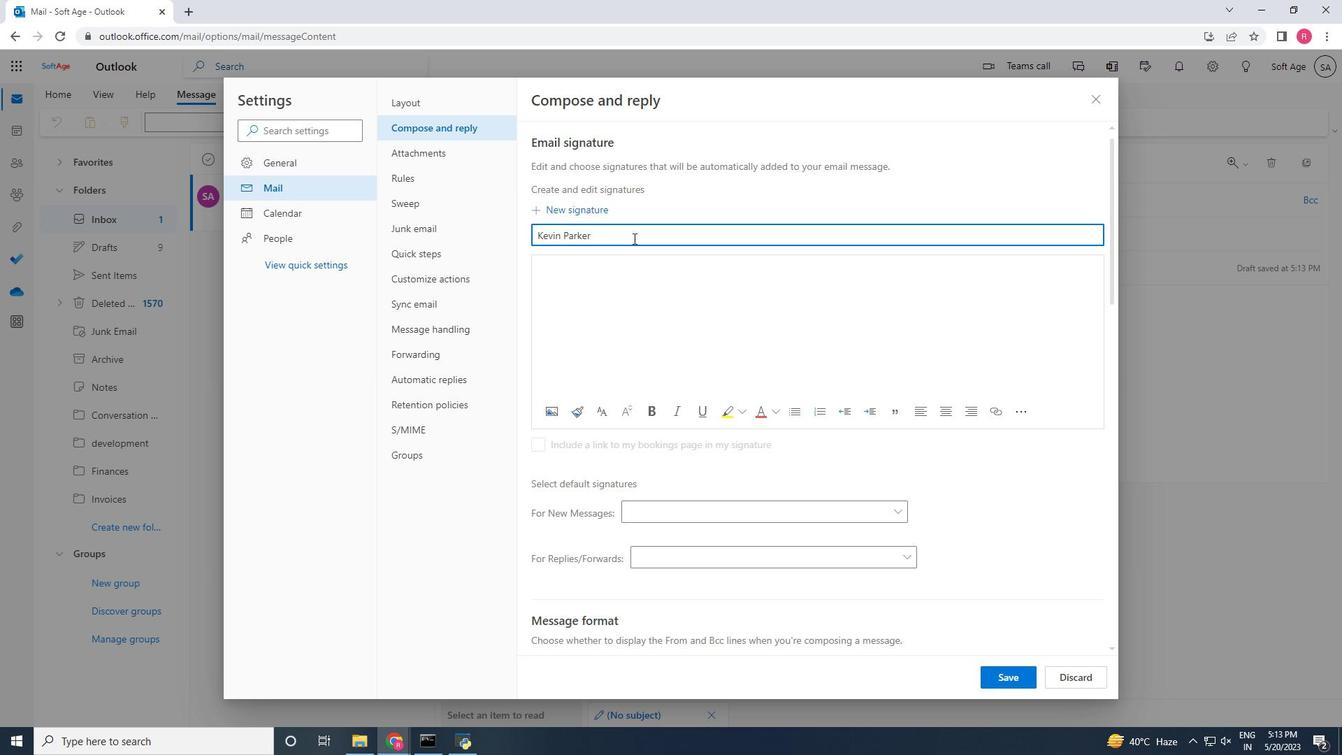 
Action: Mouse moved to (99, 601)
Screenshot: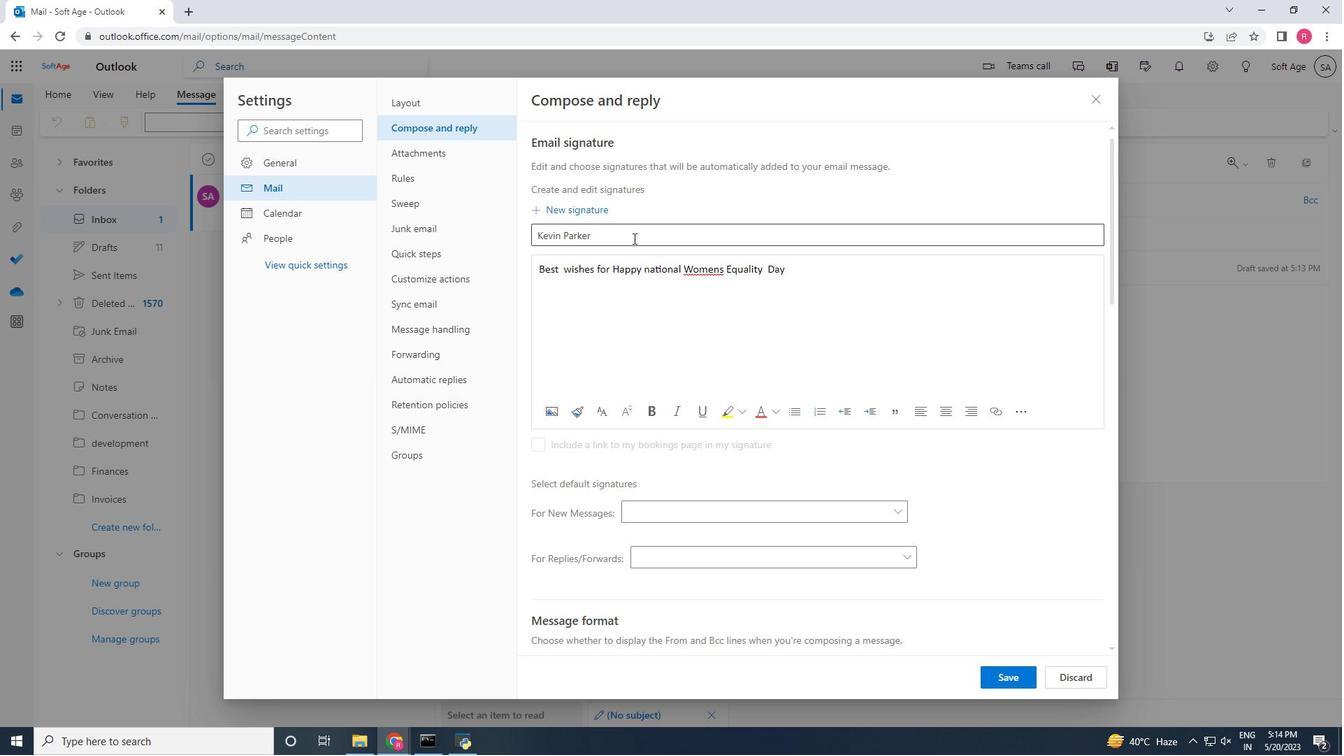 
Action: Key pressed <Key.tab><Key.shift>T<Key.shift><Key.shift><Key.shift>e<Key.shift><Key.shift><Key.shift><Key.shift><Key.shift><Key.shift>Bsestti<Key.space><Key.space>ngwis<Key.space>heasn<Key.space>d<Key.space>cersortifi<Key.backspace><Key.backspace>c<Key.backspace>atiofonr<Key.space>
Screenshot: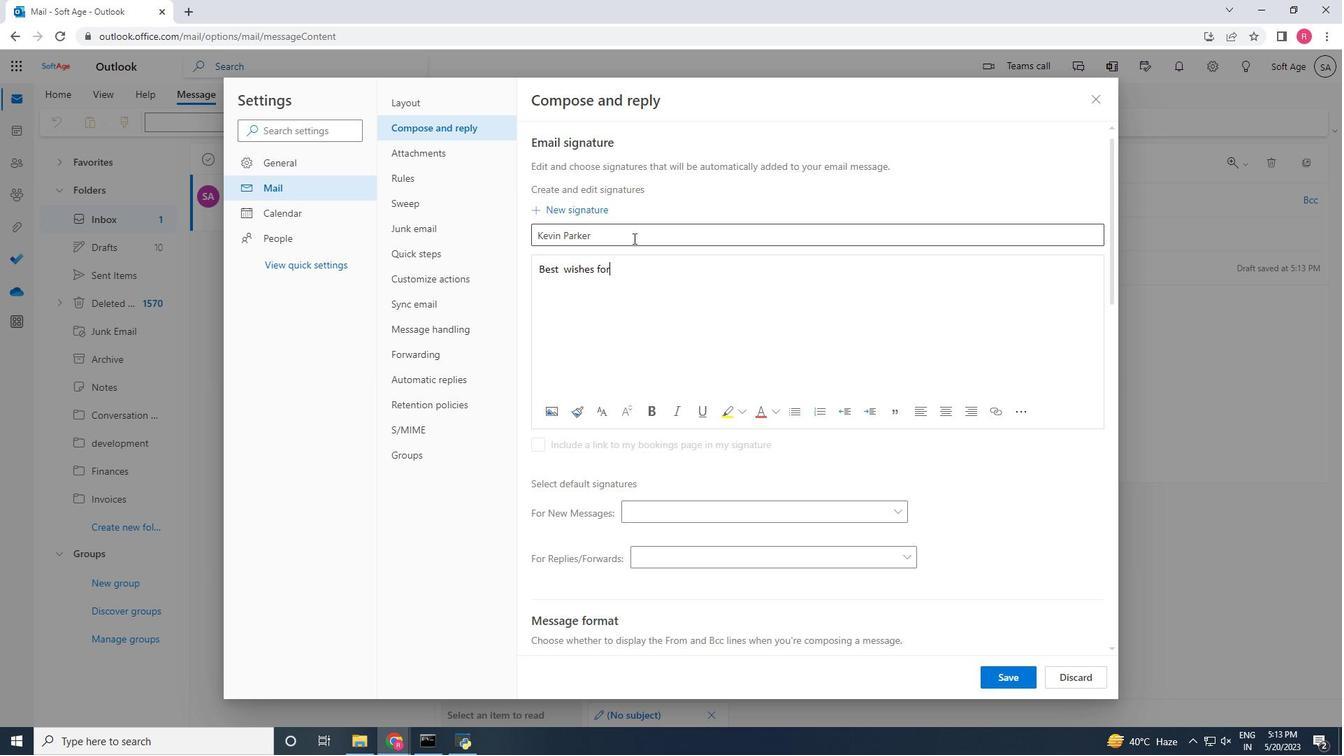 
Action: Mouse moved to (151, 603)
Screenshot: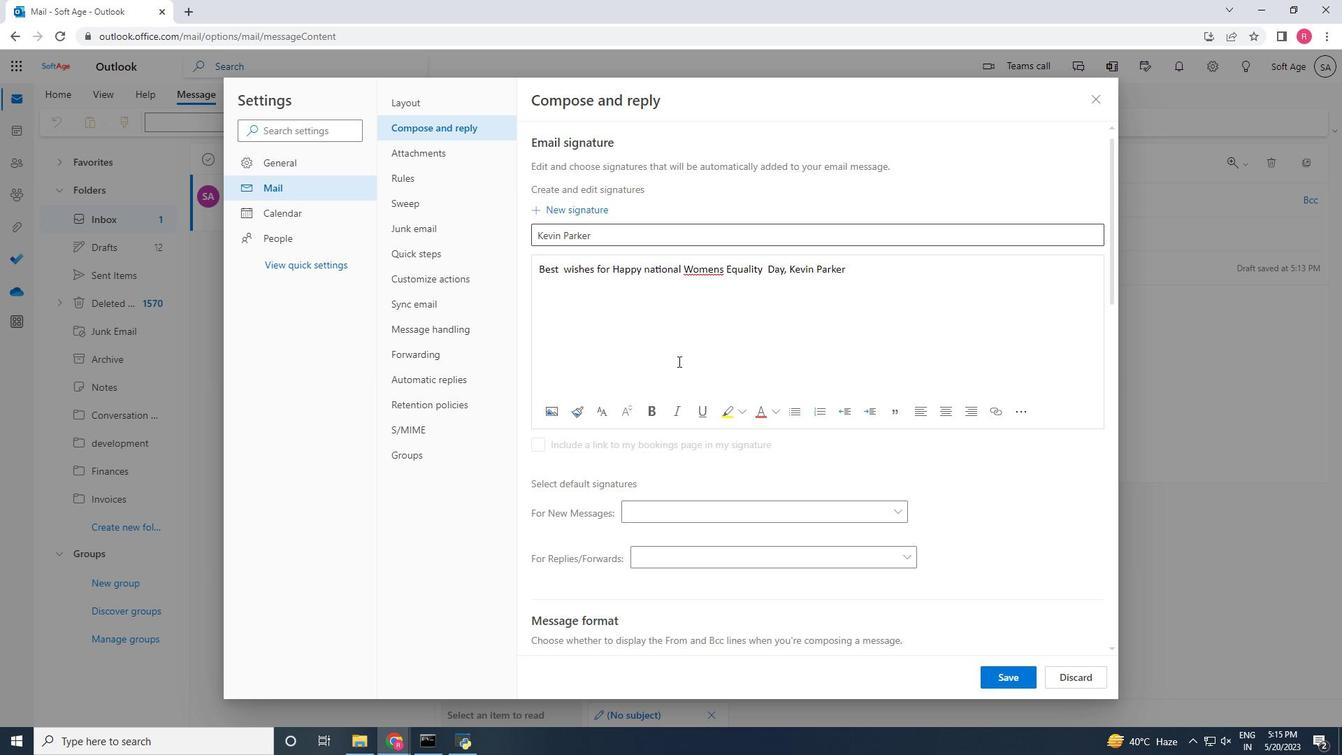 
Action: Mouse pressed left at (151, 603)
Screenshot: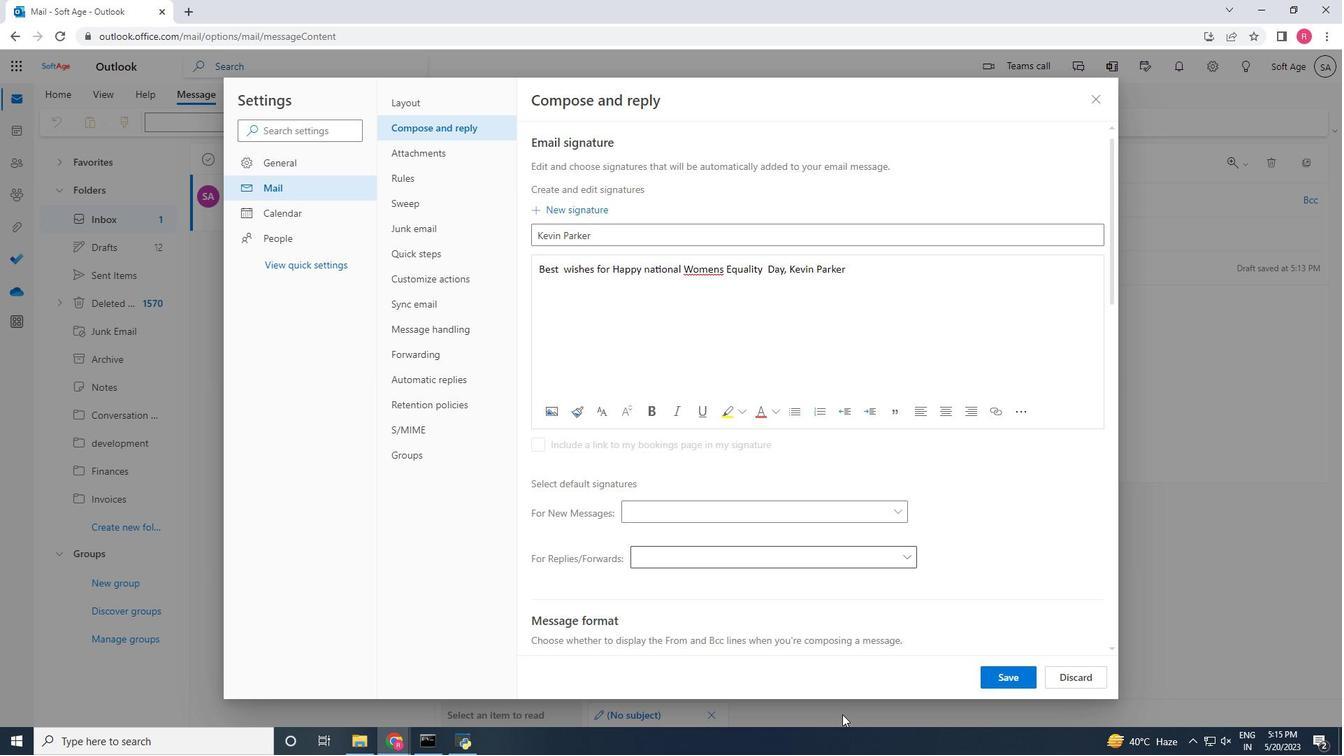 
Action: Mouse moved to (494, 585)
Screenshot: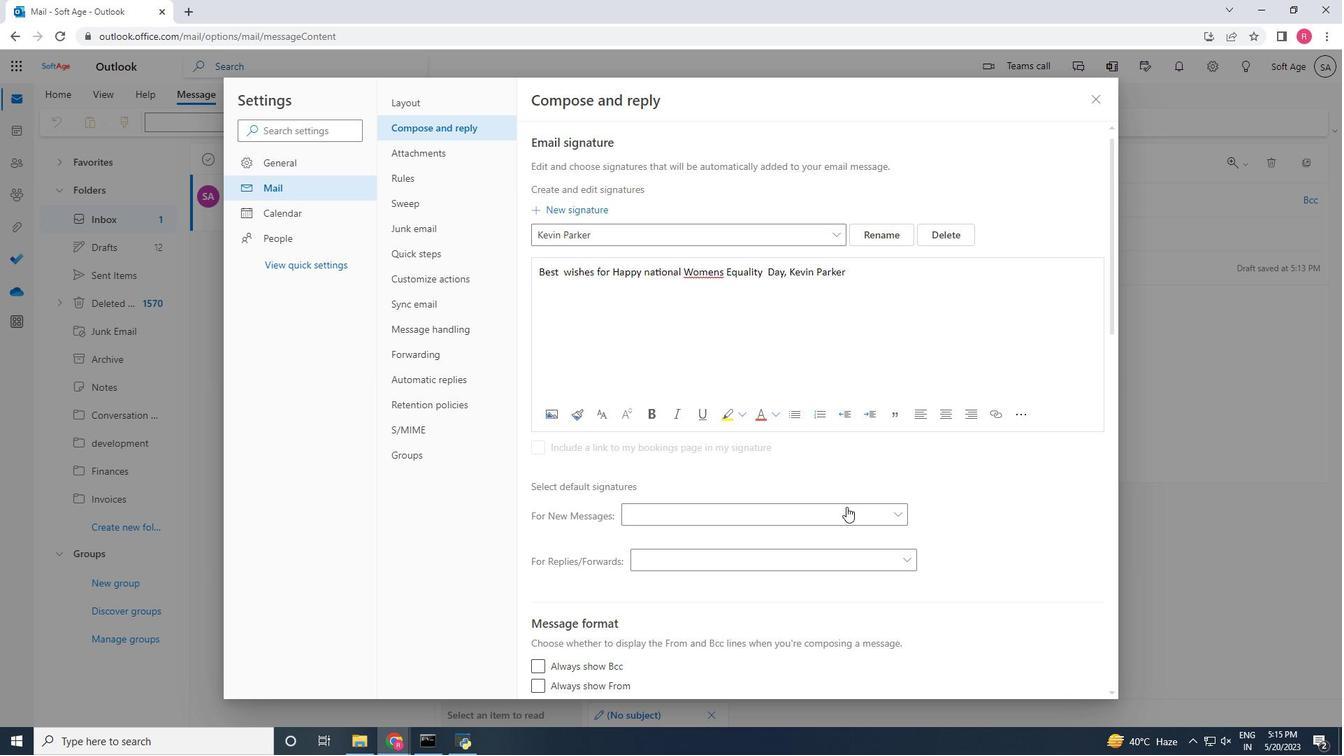 
Action: Key pressed h
Screenshot: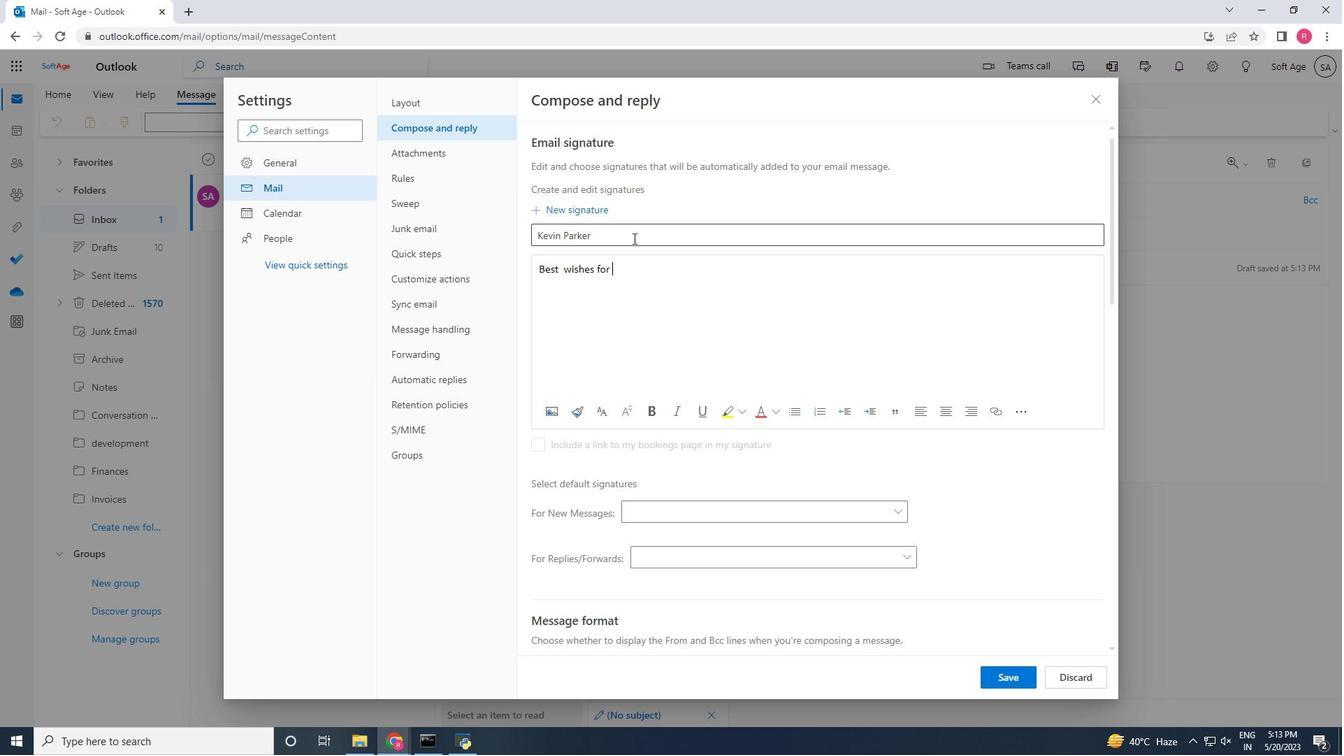 
Action: Mouse moved to (533, 553)
Screenshot: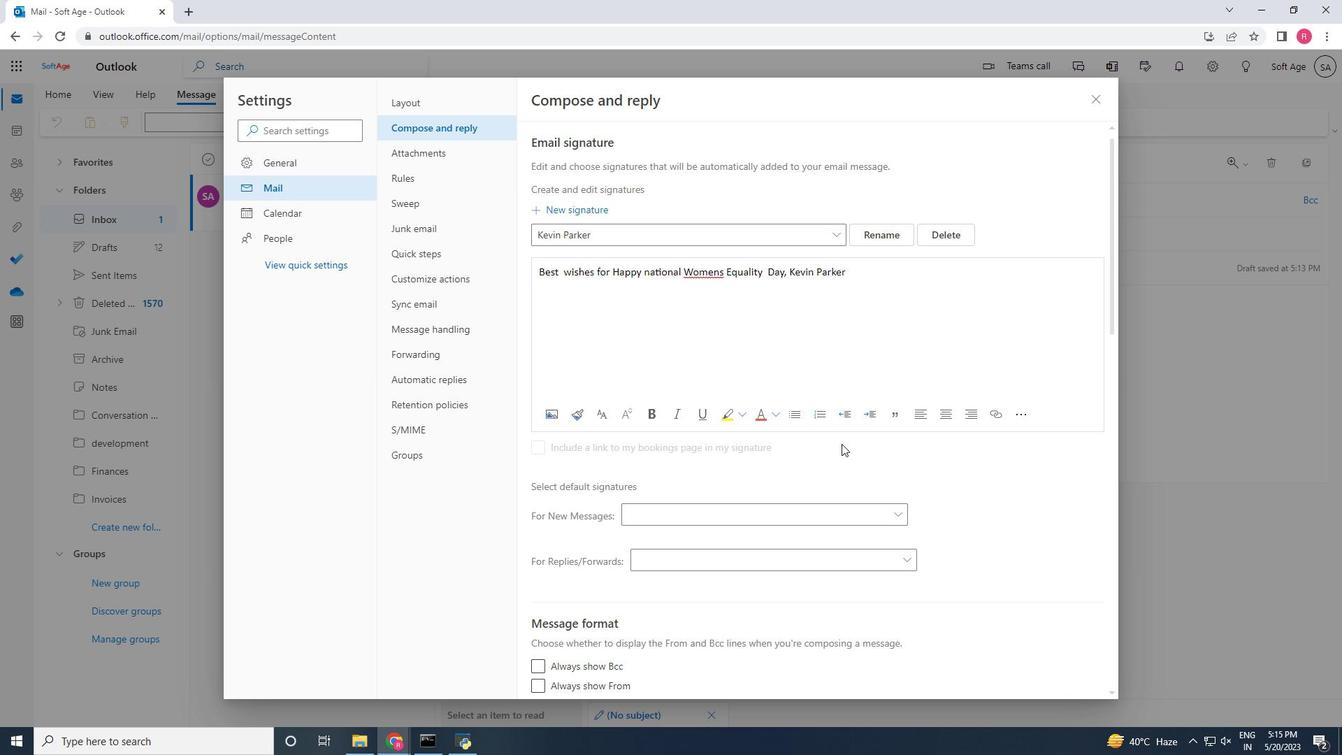 
Action: Key pressed a
Screenshot: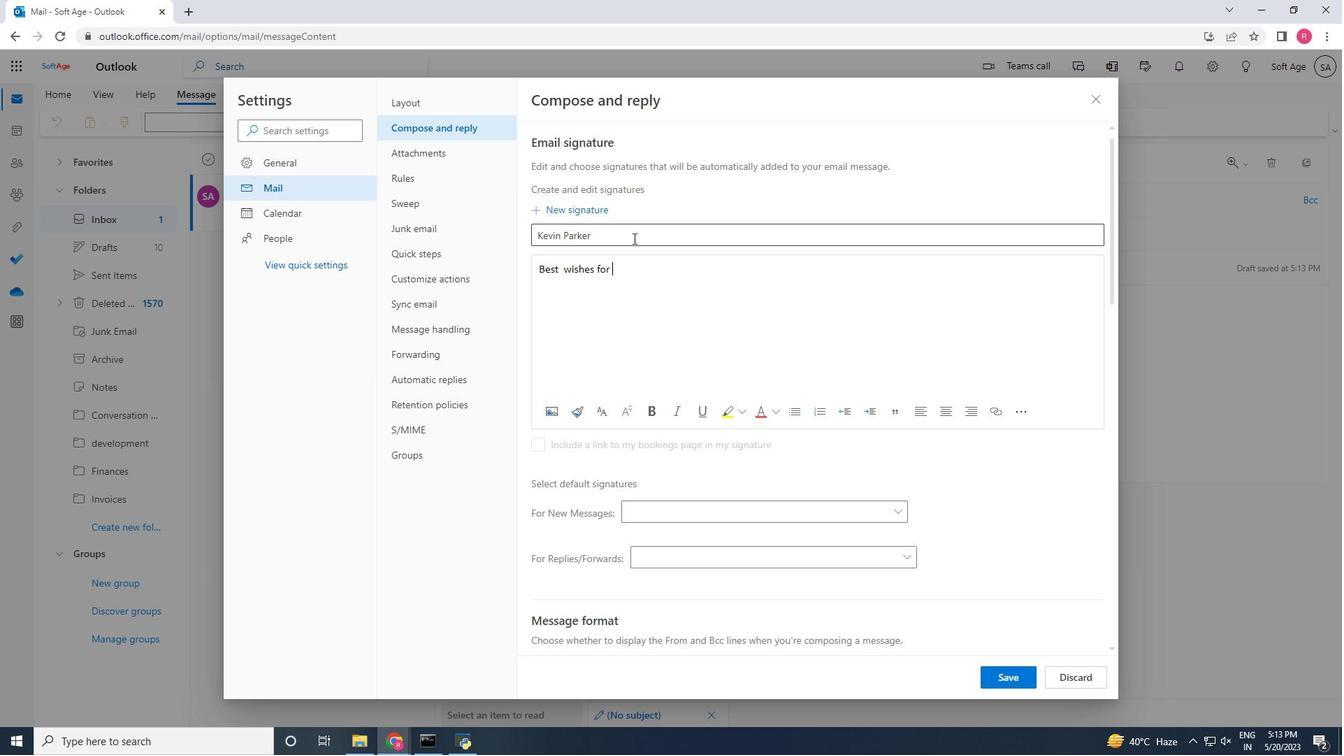 
Action: Mouse moved to (480, 304)
Screenshot: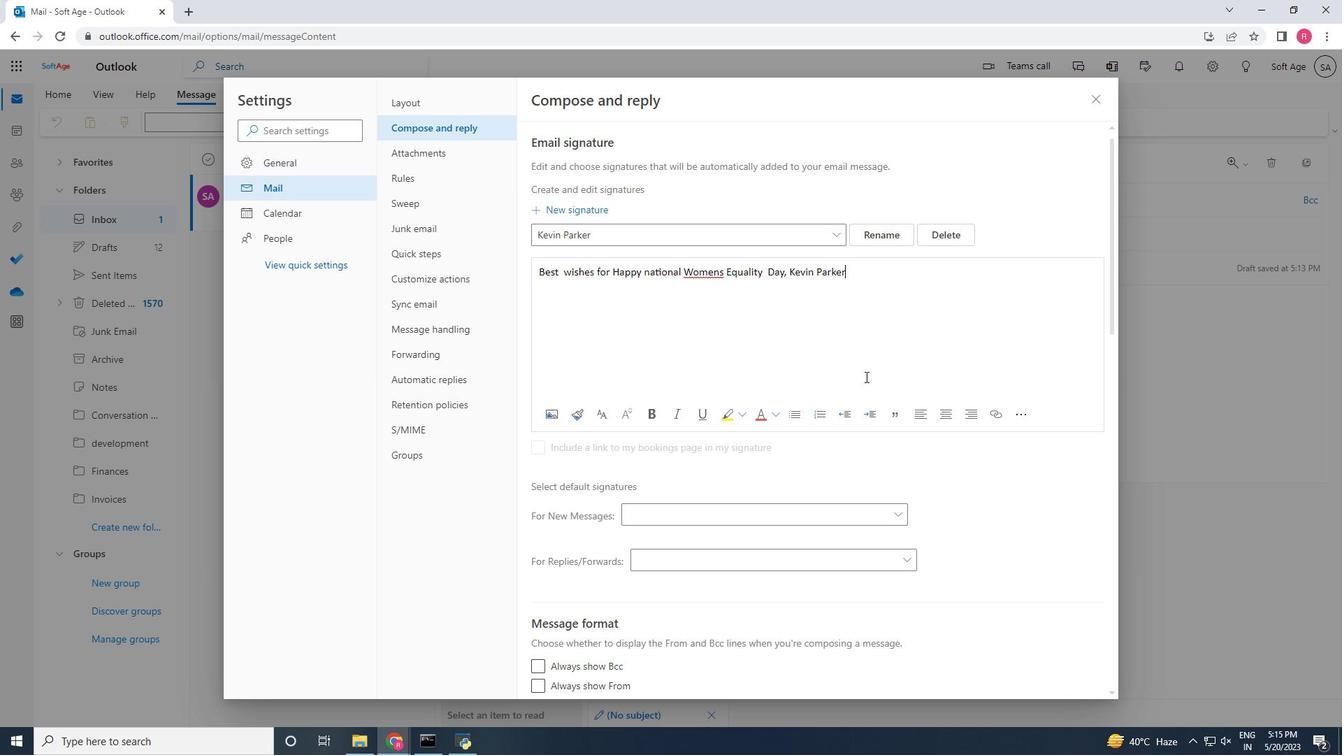 
Action: Key pressed p
Screenshot: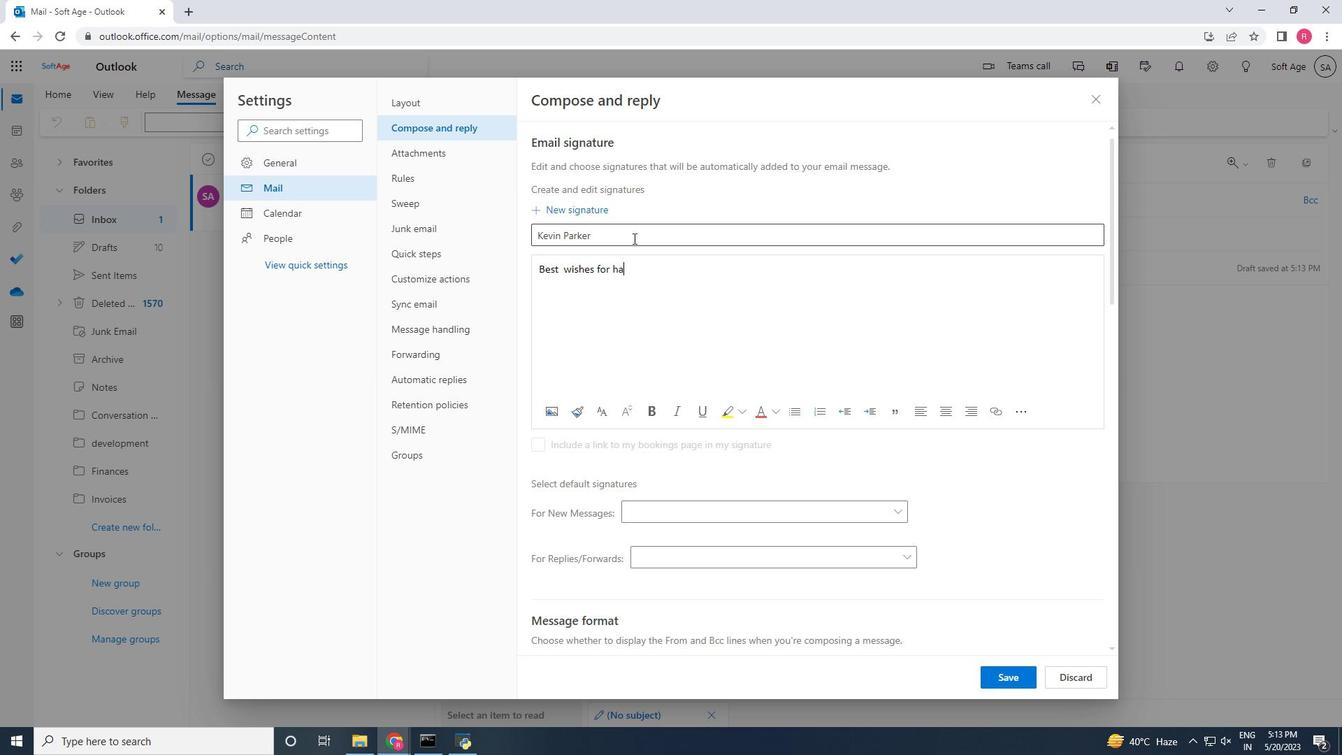 
Action: Mouse moved to (480, 304)
Screenshot: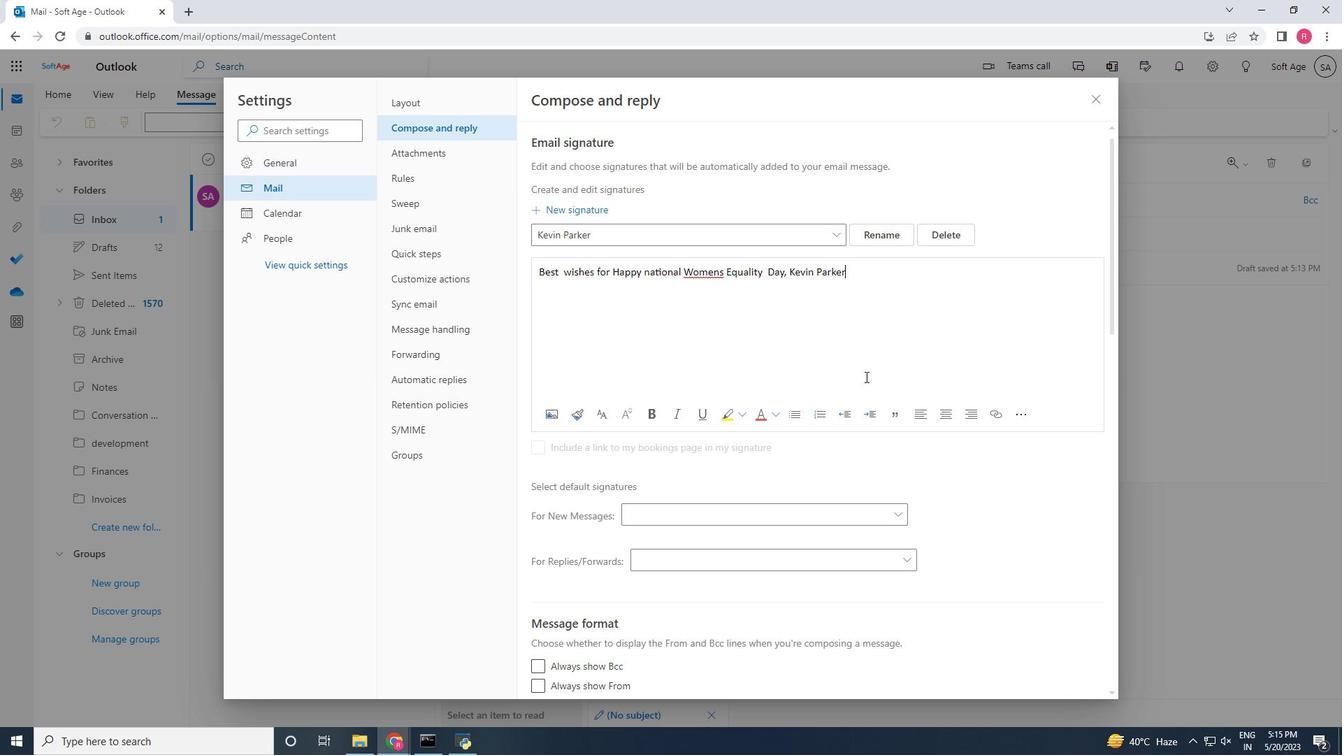 
Action: Key pressed p
Screenshot: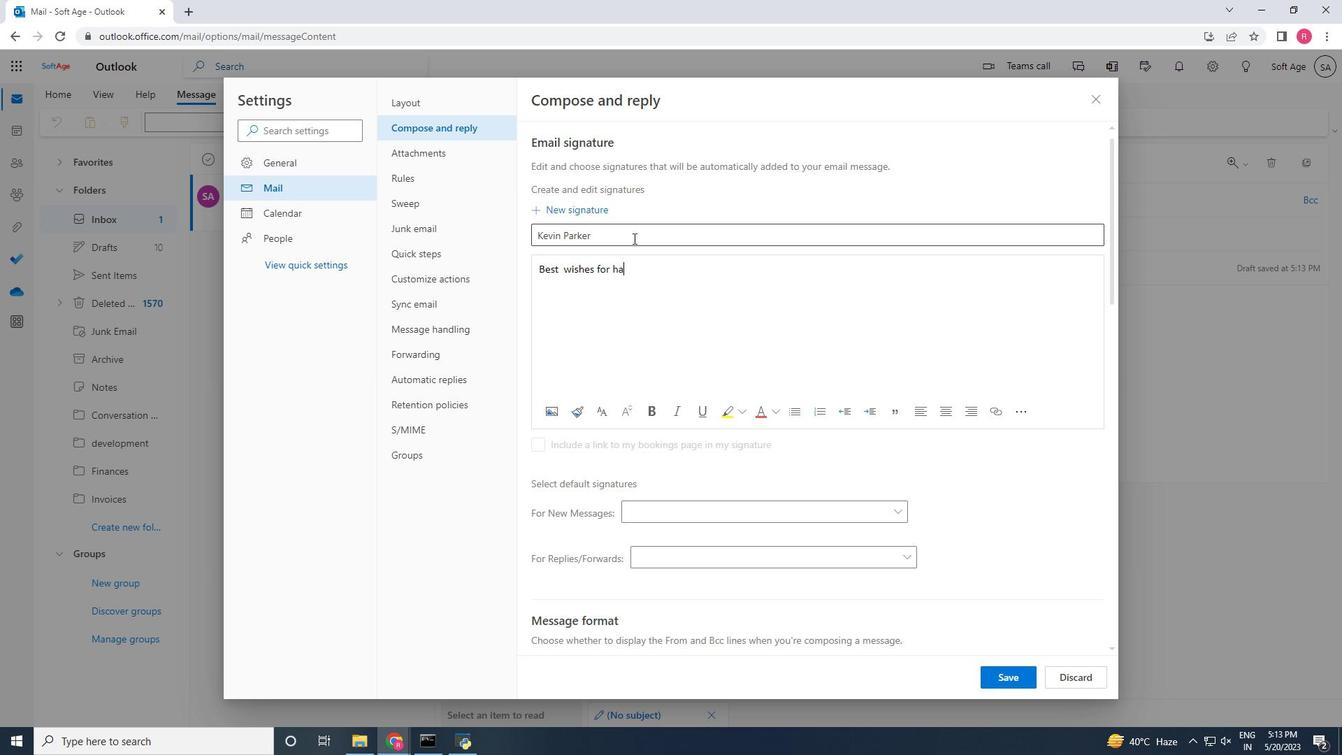 
Action: Mouse moved to (467, 164)
Screenshot: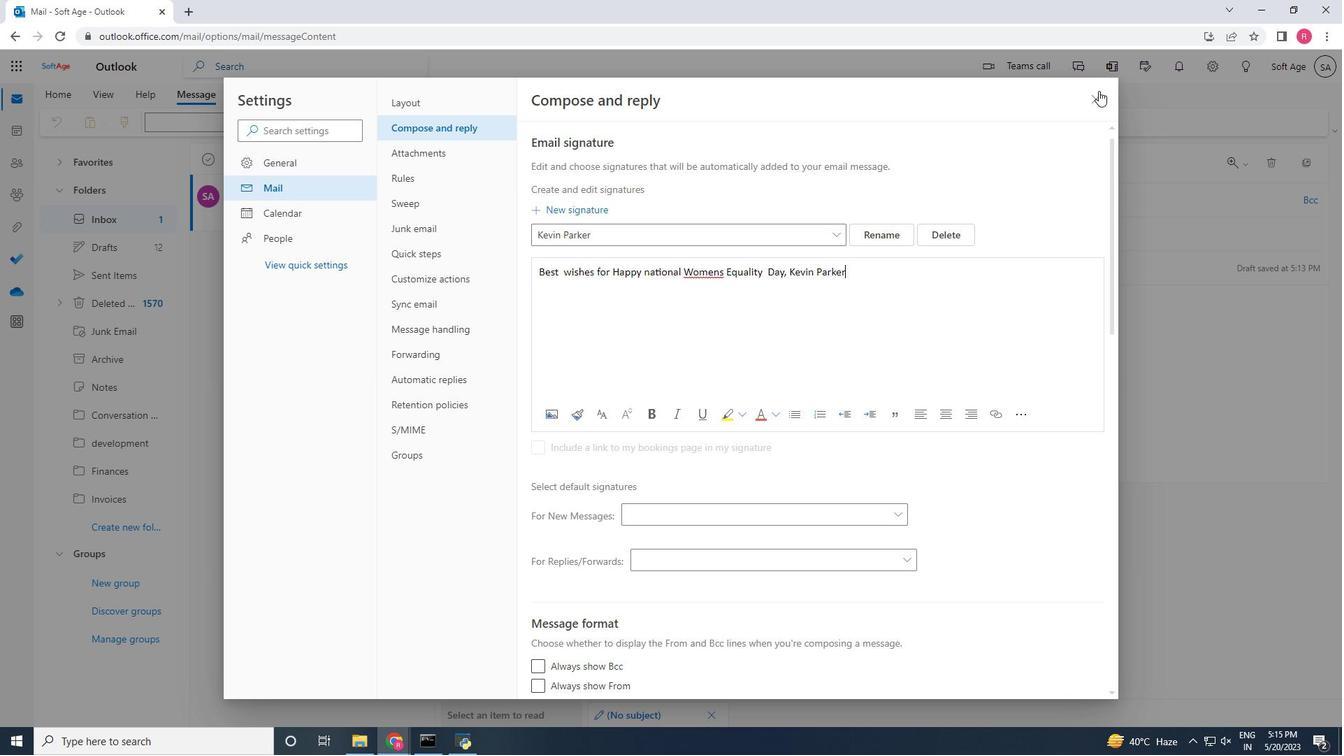 
Action: Key pressed y
Screenshot: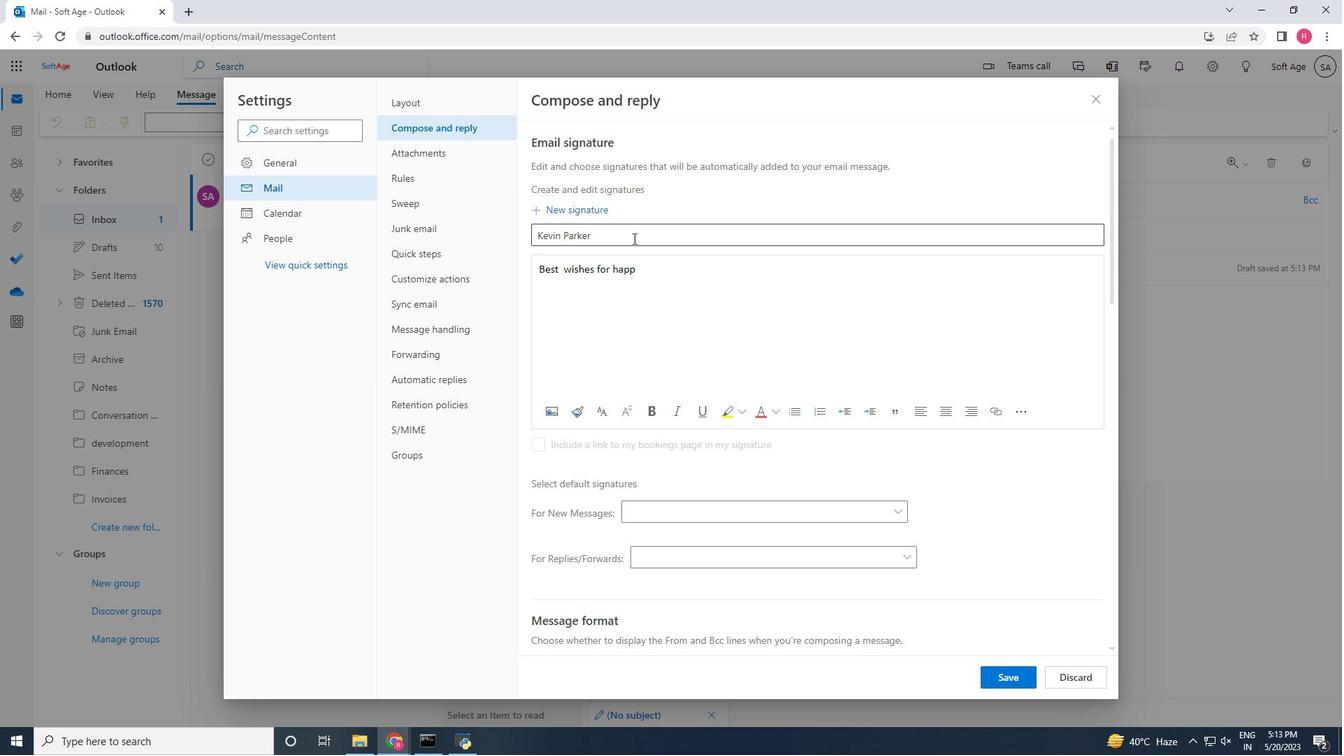 
Action: Mouse moved to (476, 159)
Screenshot: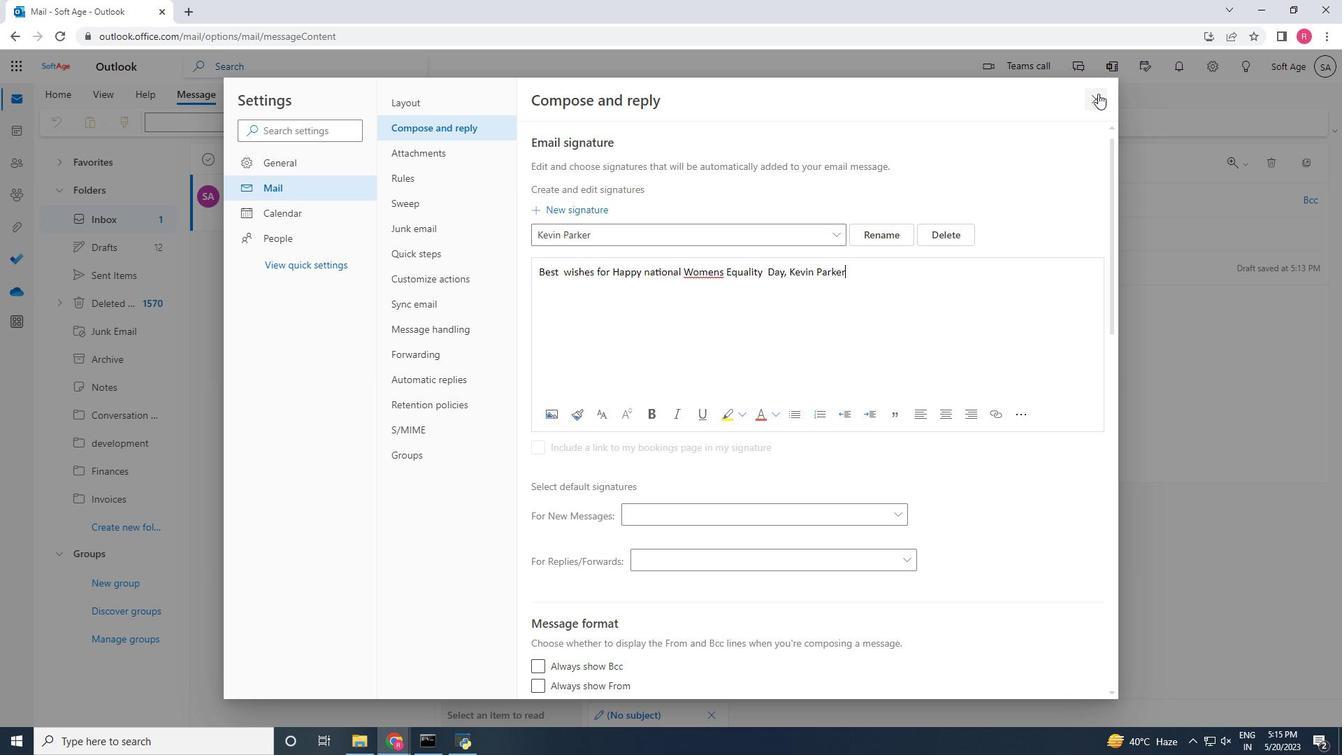 
Action: Mouse pressed left at (476, 159)
Screenshot: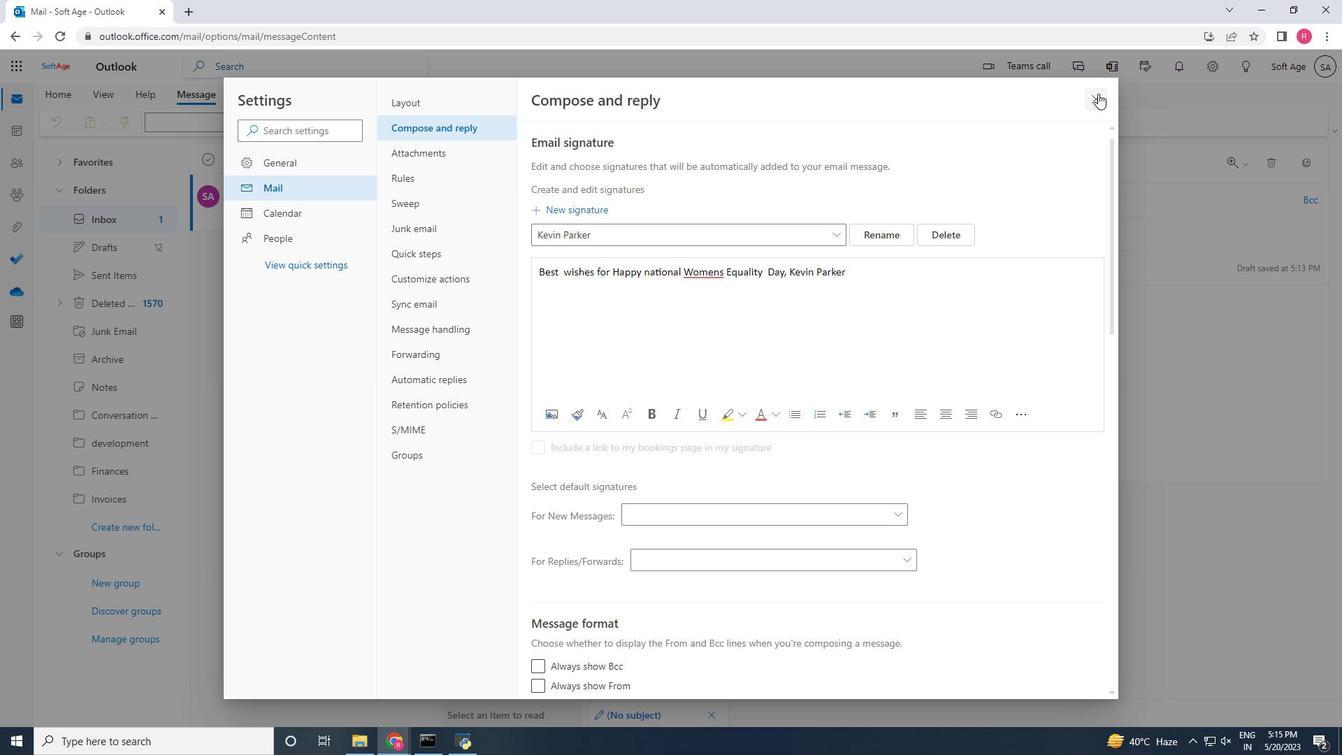 
Action: Mouse moved to (732, 434)
Screenshot: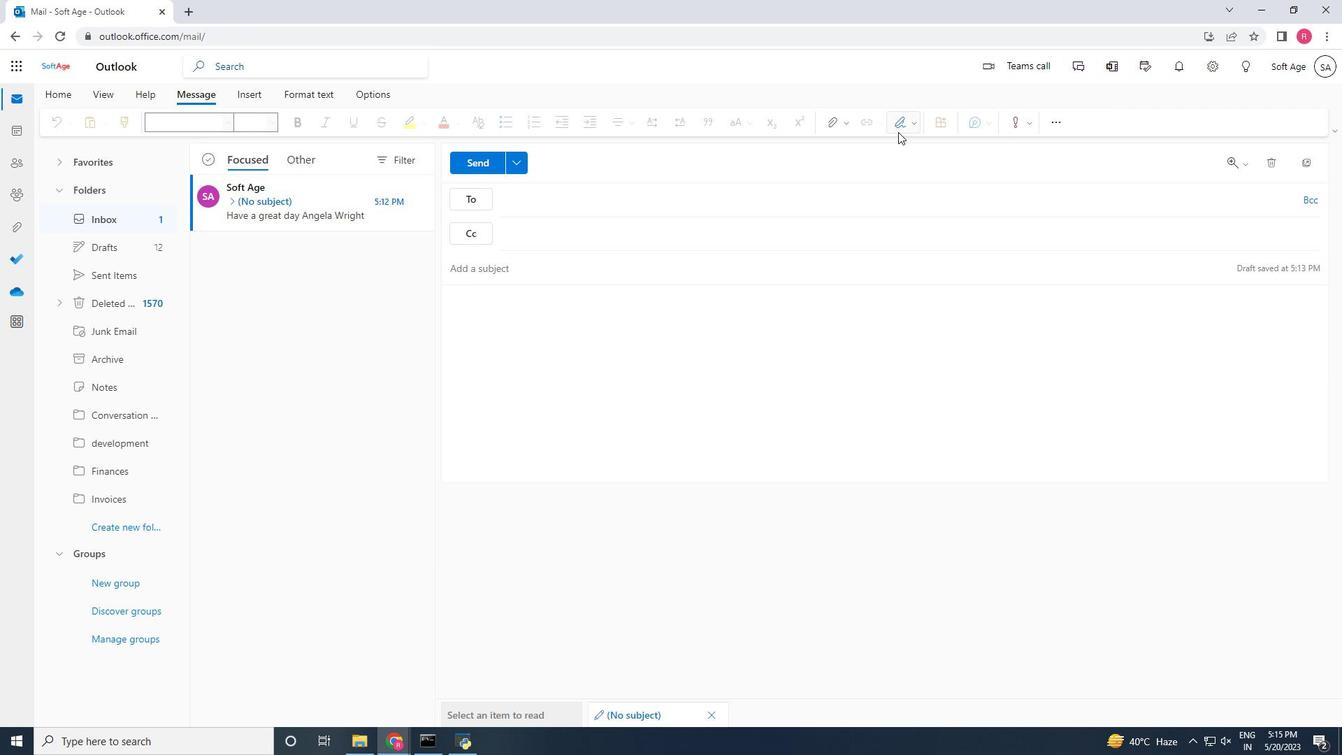 
Action: Key pressed <Key.backspace>
Screenshot: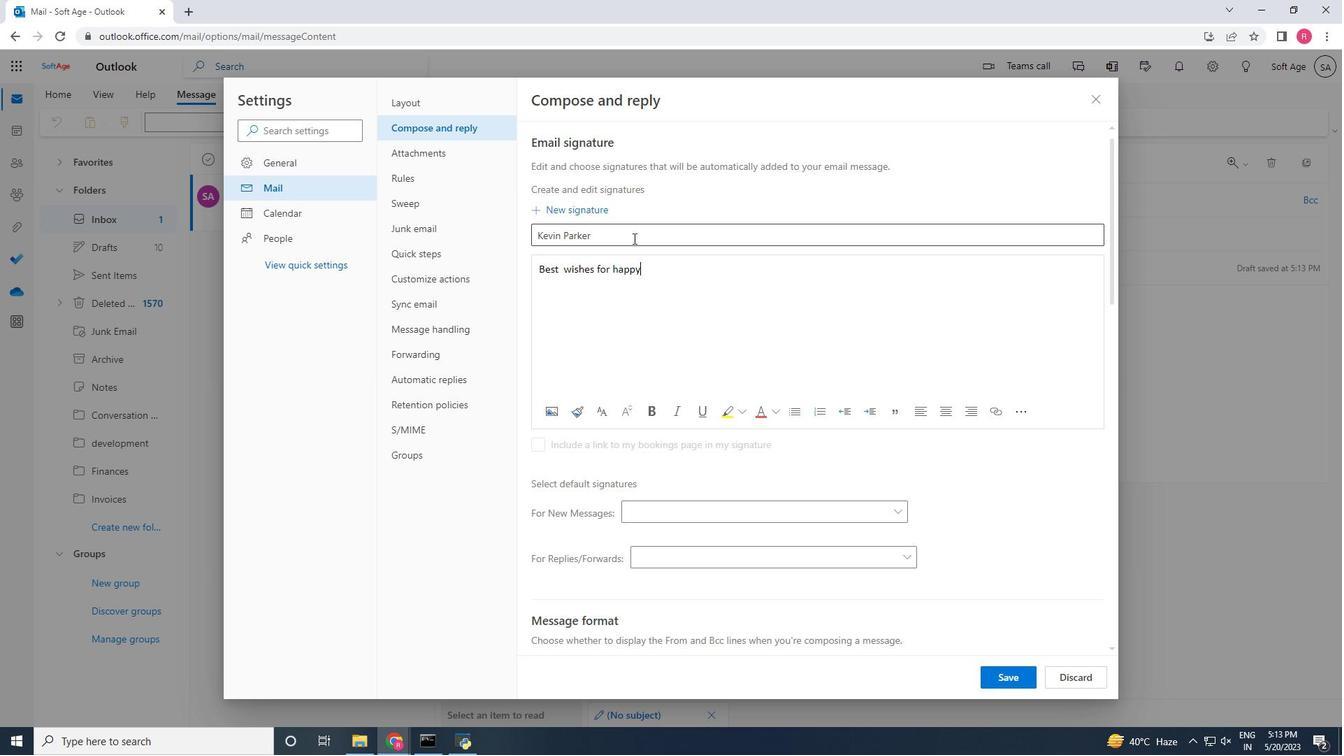 
Action: Mouse moved to (679, 419)
Screenshot: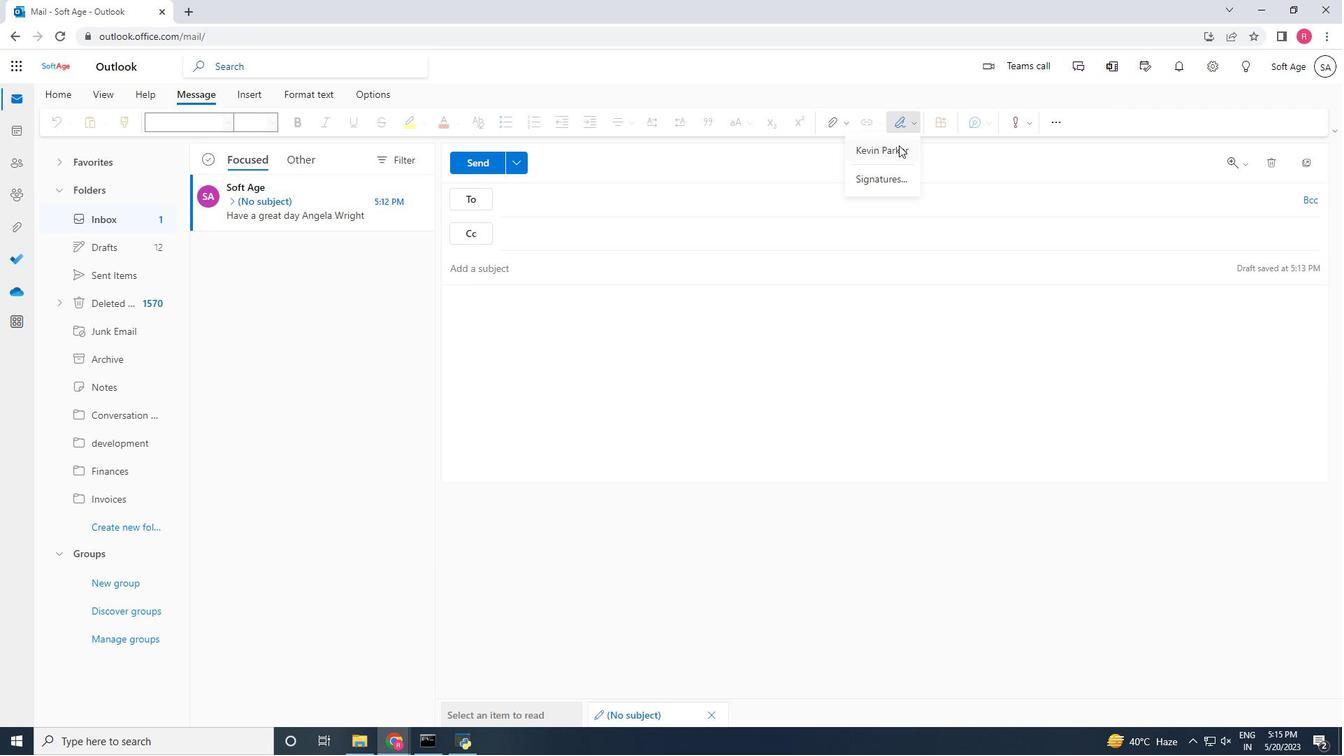 
Action: Key pressed <Key.backspace>
Screenshot: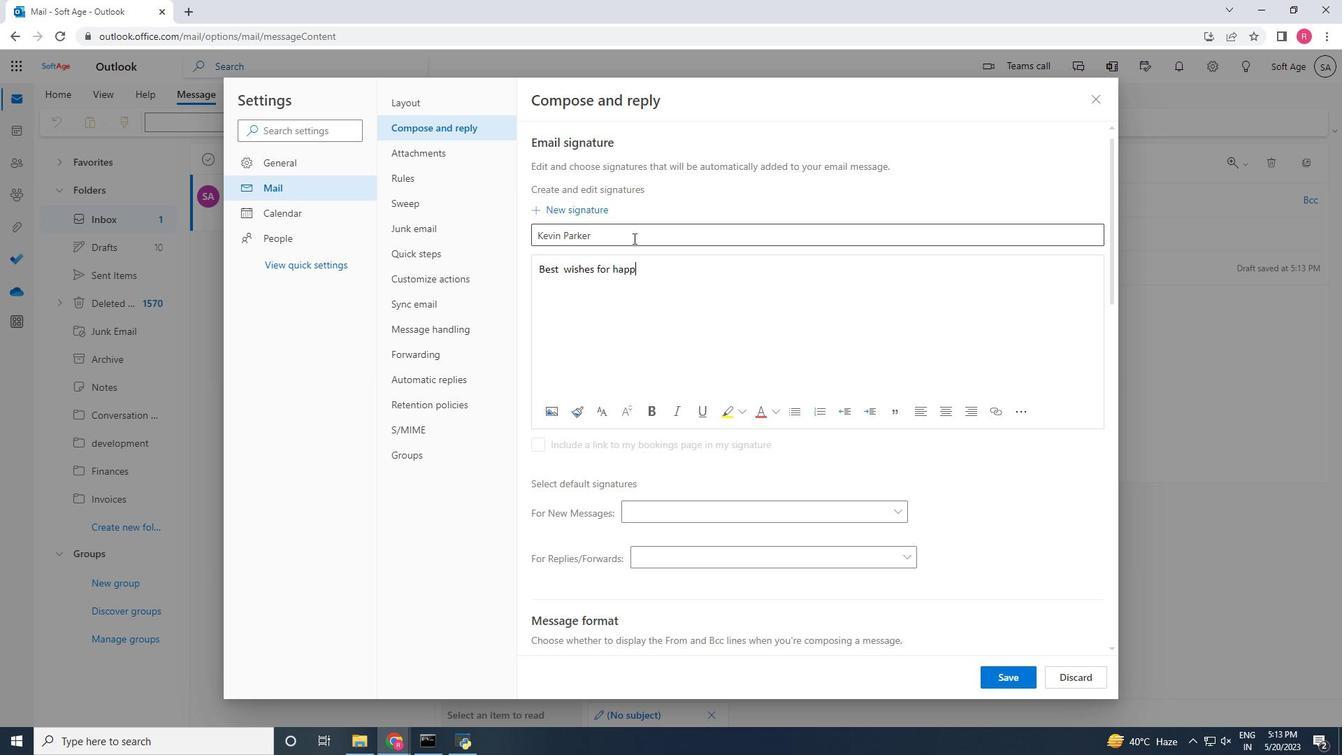 
Action: Mouse moved to (671, 418)
Screenshot: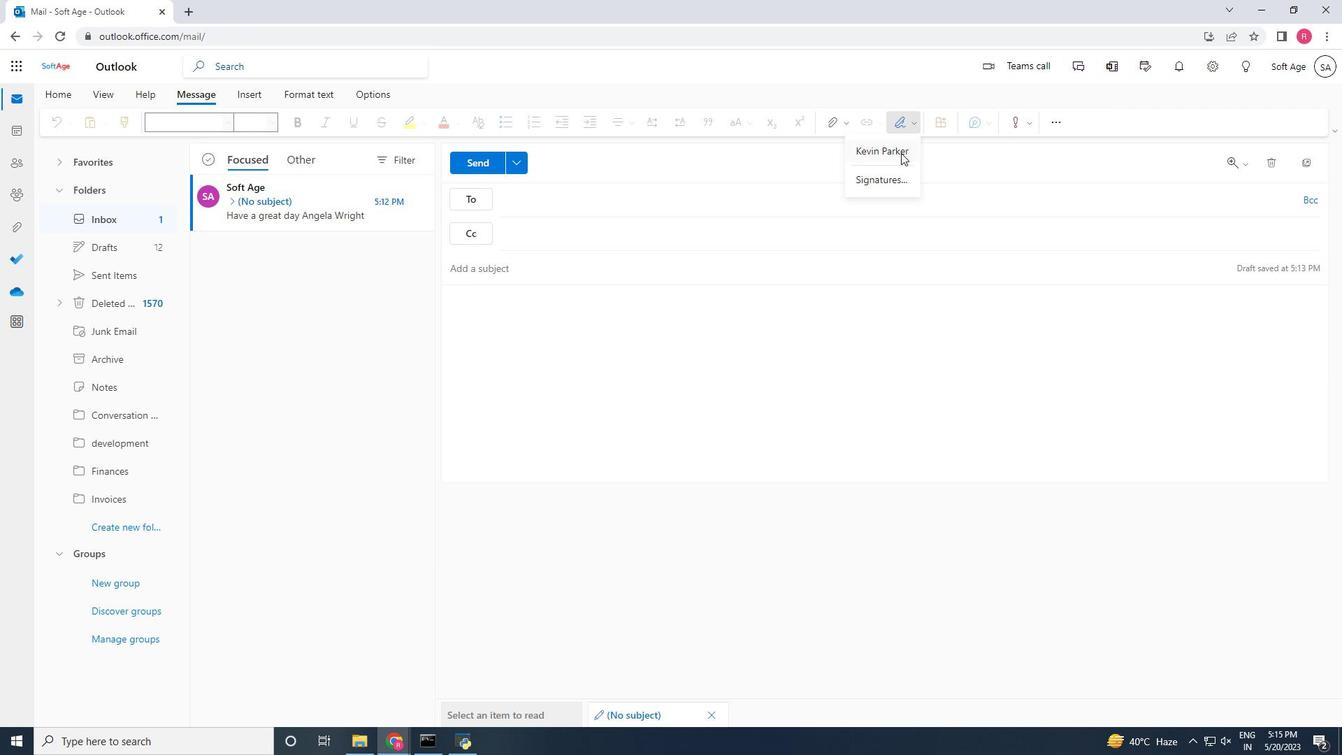 
Action: Key pressed <Key.backspace><Key.backspace><Key.backspace><Key.shift>H
Screenshot: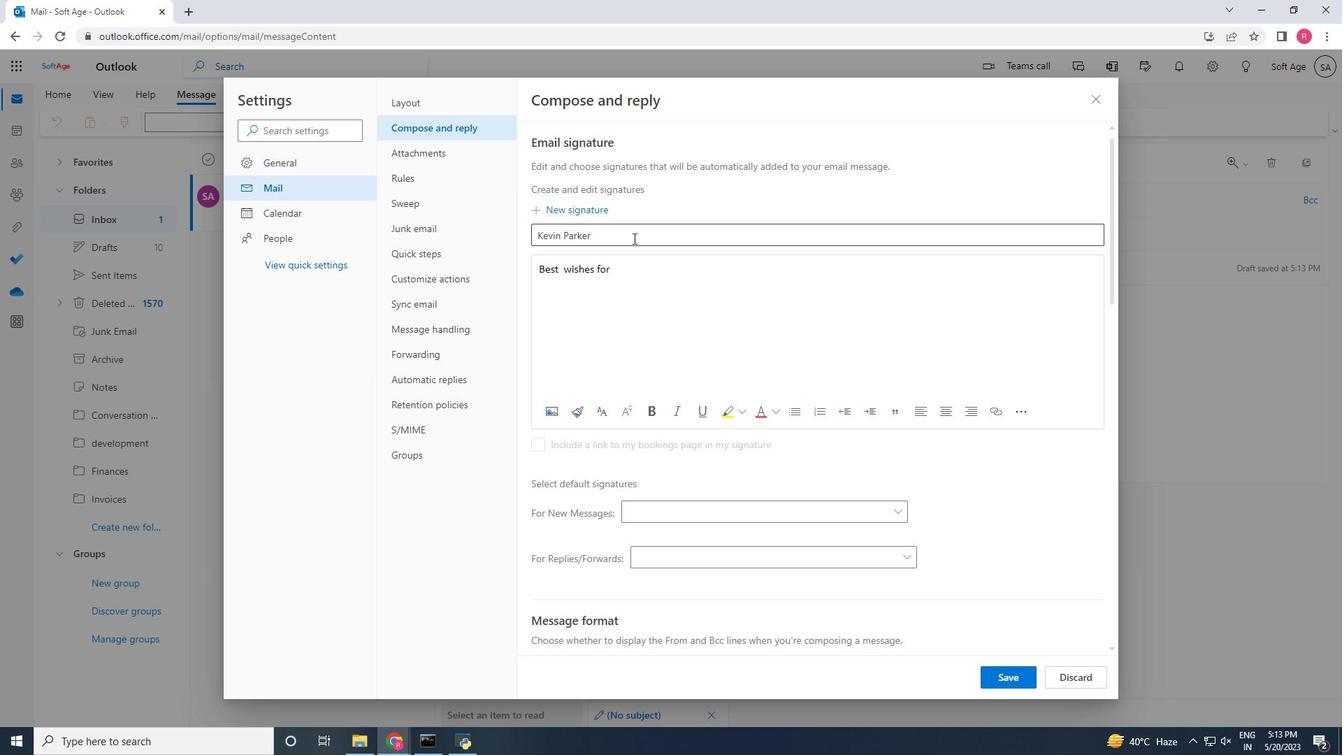 
Action: Mouse pressed left at (671, 418)
Screenshot: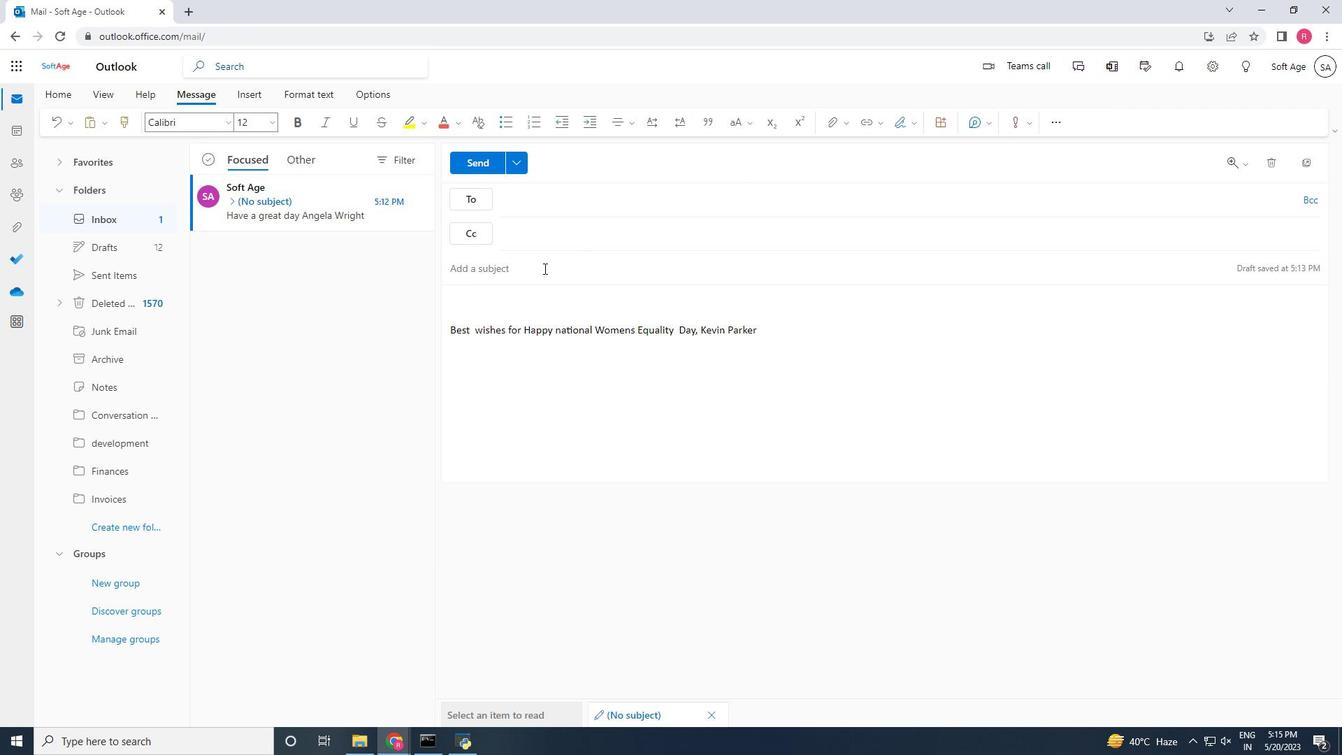 
Action: Key pressed a
Screenshot: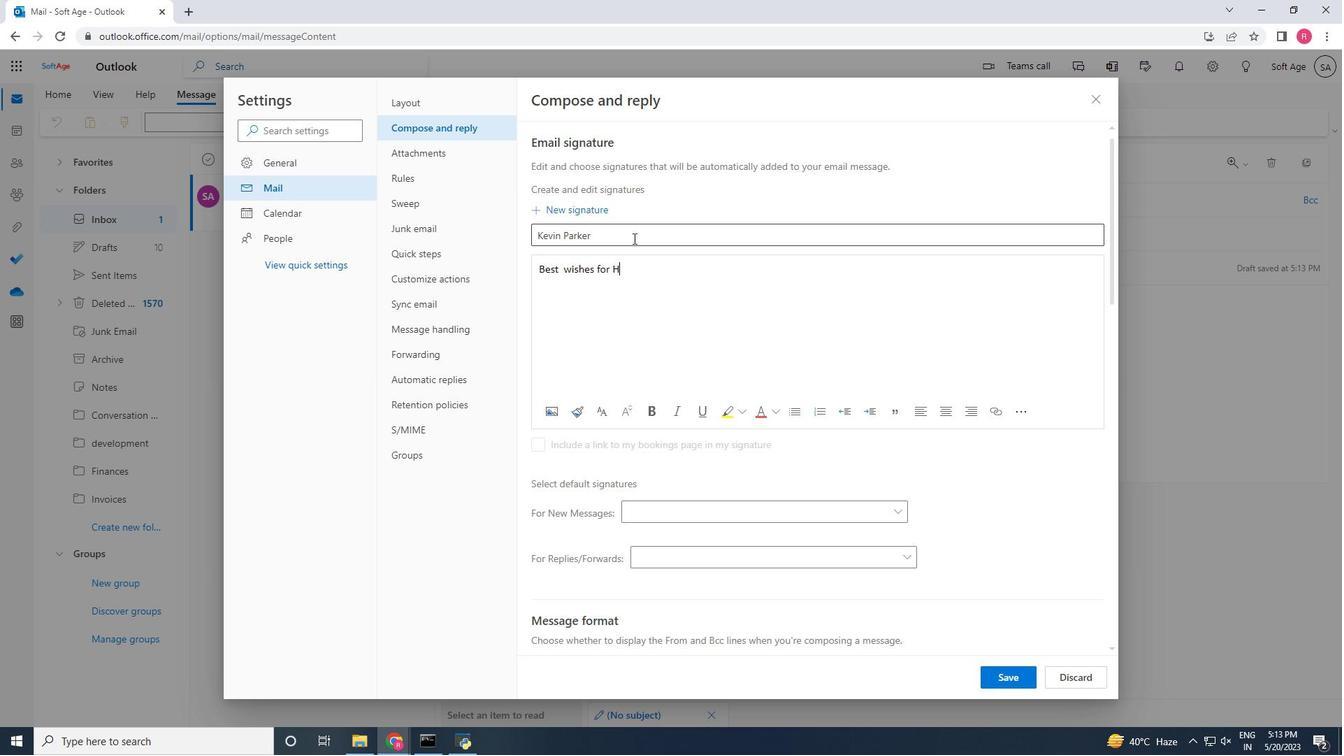 
Action: Mouse moved to (671, 417)
Screenshot: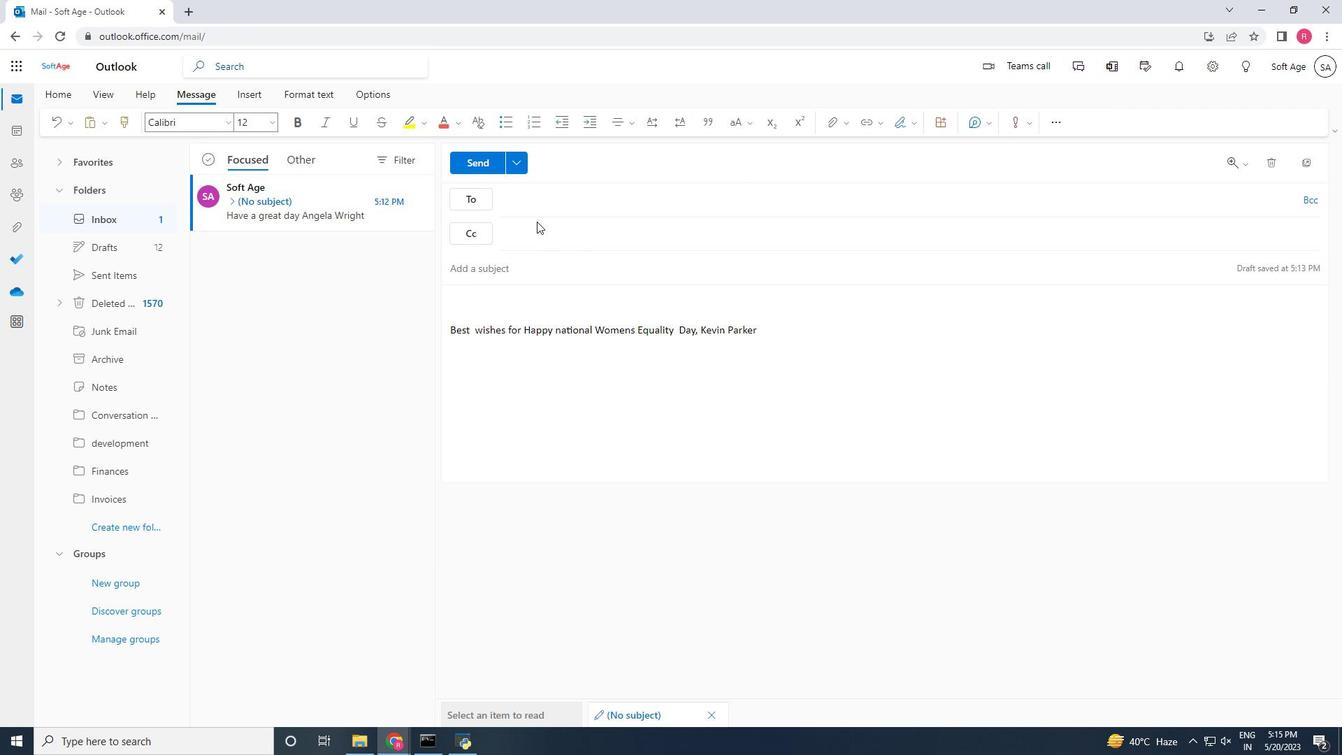 
Action: Key pressed ppy
Screenshot: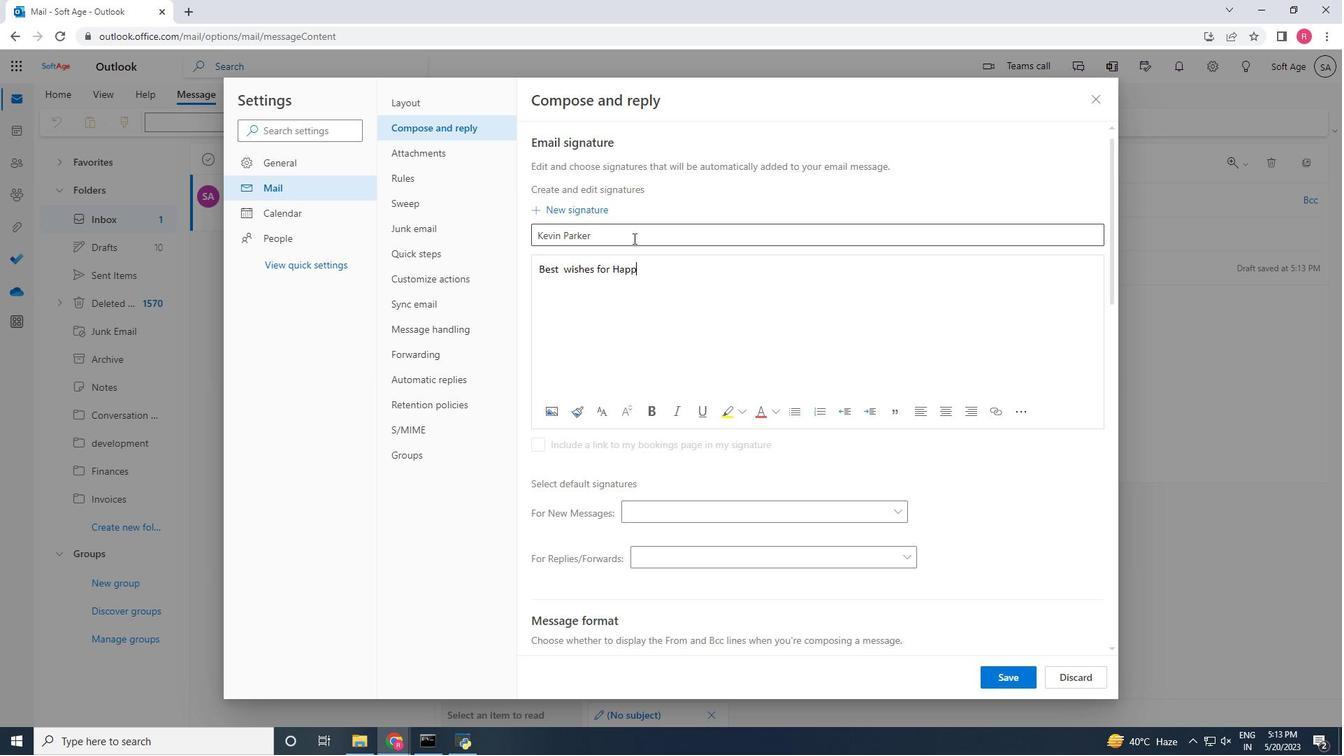 
Action: Mouse moved to (664, 422)
Screenshot: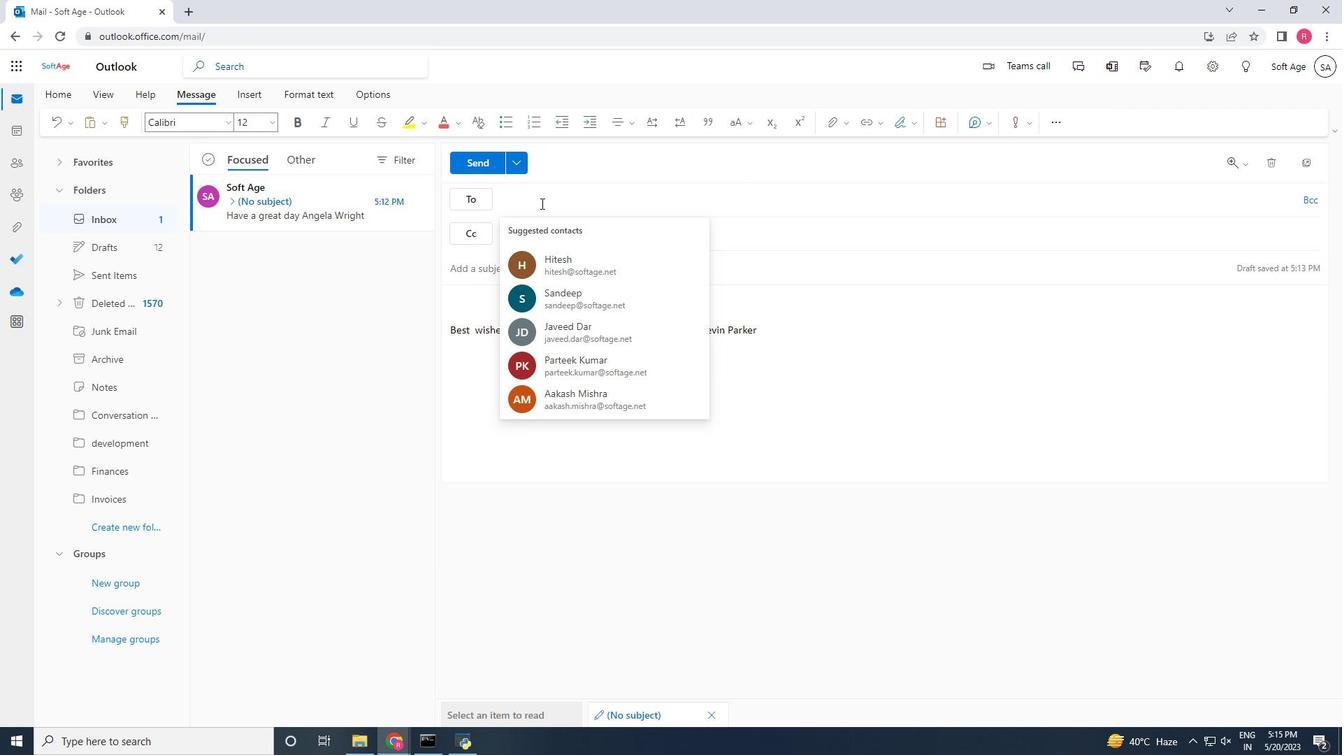 
Action: Key pressed <Key.space>
Screenshot: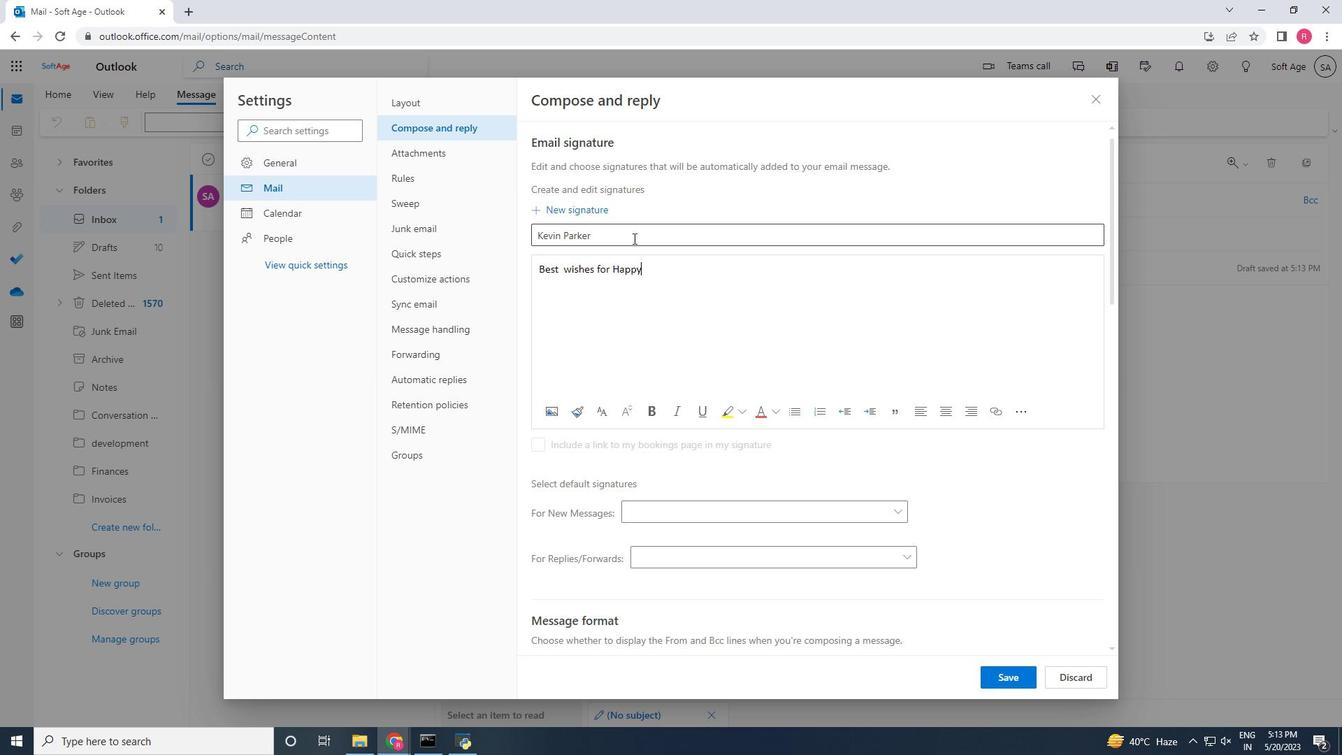 
Action: Mouse moved to (657, 427)
Screenshot: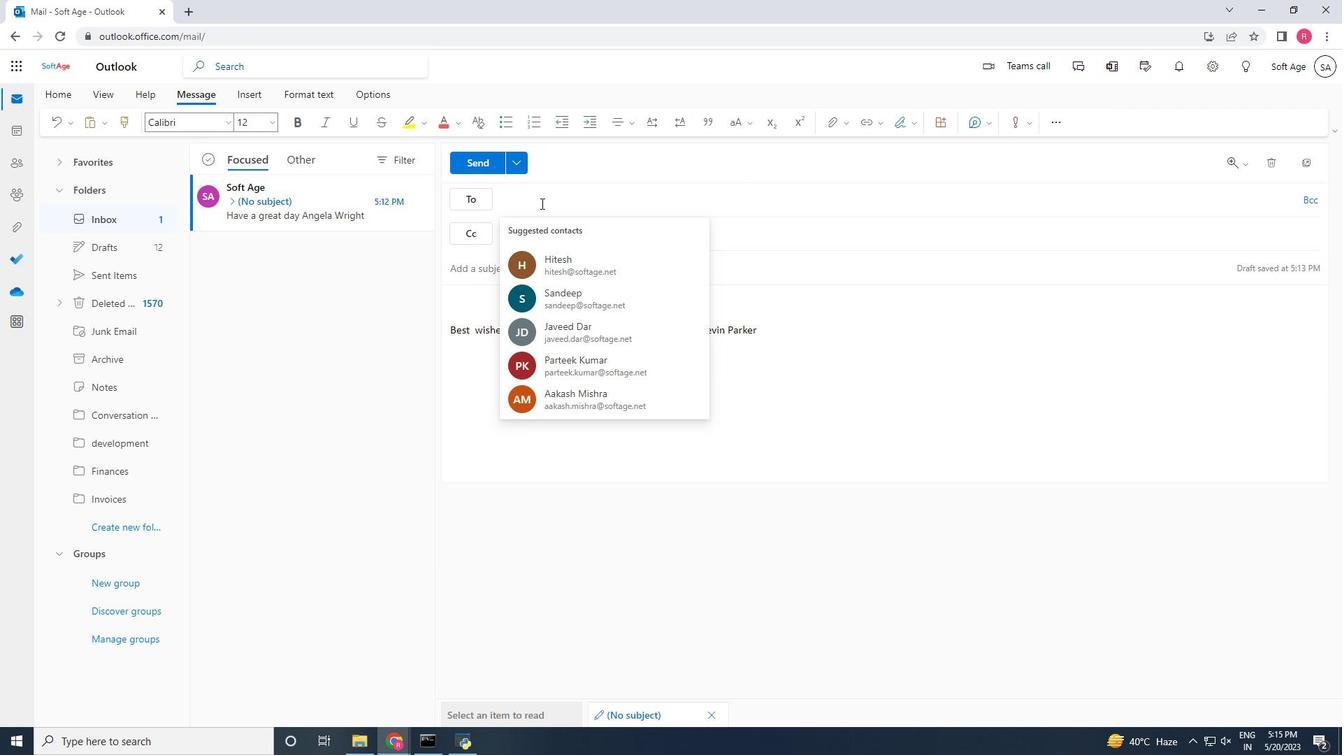 
Action: Key pressed <Key.shift>
Screenshot: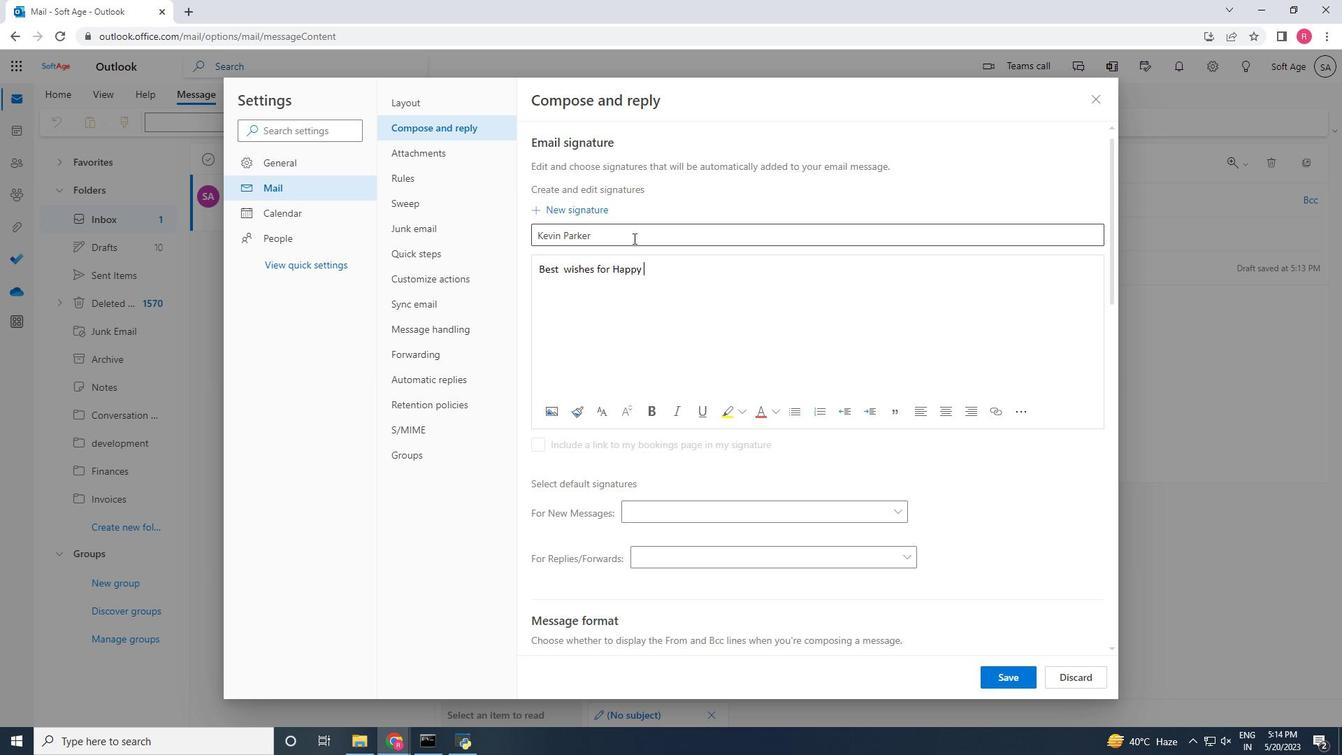 
Action: Mouse moved to (657, 427)
Screenshot: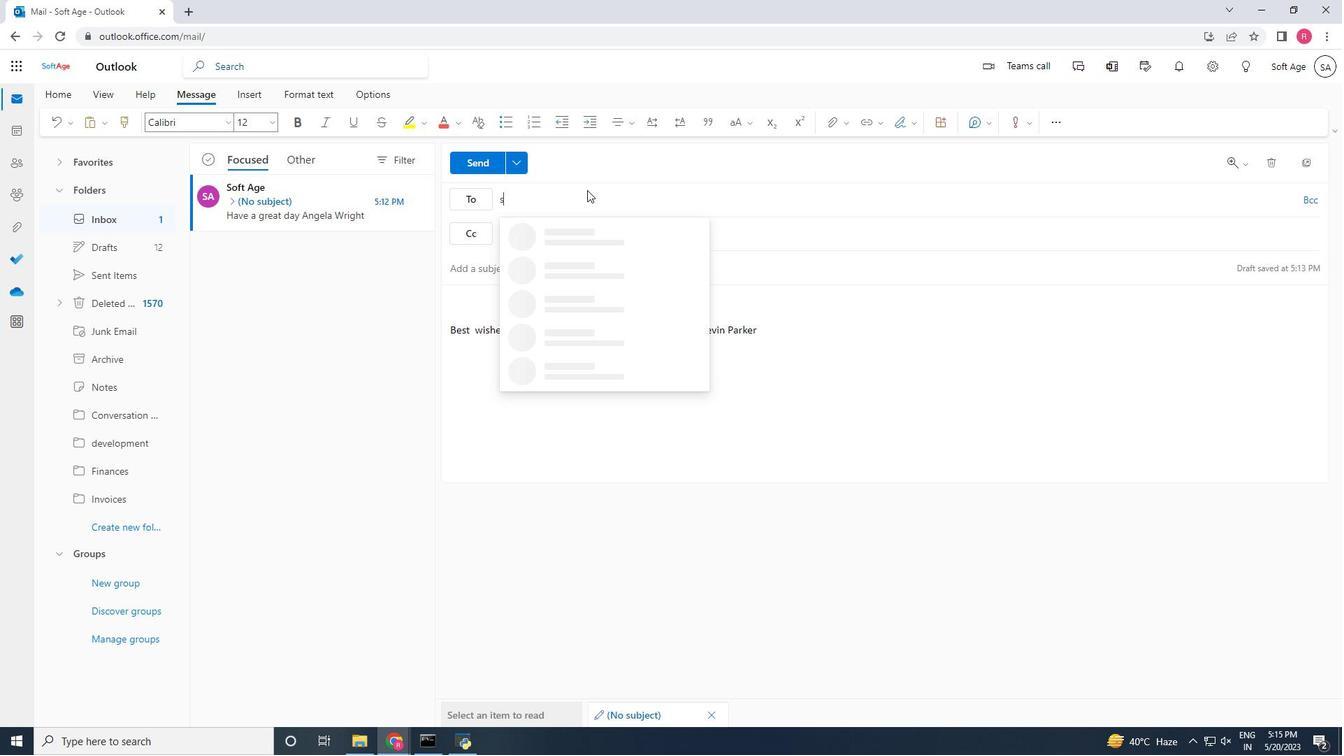 
Action: Key pressed ational<Key.space><Key.shift>Womens<Key.space><Key.shift>Equ<Key.backspace><Key.backspace><Key.backspace><Key.backspace><Key.space><Key.shift>Equality<Key.space><Key.space><Key.shift><Key.shift><Key.shift><Key.shift><Key.shift>Dat<Key.backspace><Key.backspace>y<Key.backspace>ay,<Key.space><Key.shift><Key.shift><Key.shift><Key.shift><Key.shift><Key.shift><Key.shift><Key.shift><Key.shift><Key.shift><Key.shift><Key.shift><Key.shift><Key.shift><Key.shift><Key.shift><Key.shift><Key.shift><Key.shift><Key.shift><Key.shift>Kevin<Key.space><Key.shift>Parker
Screenshot: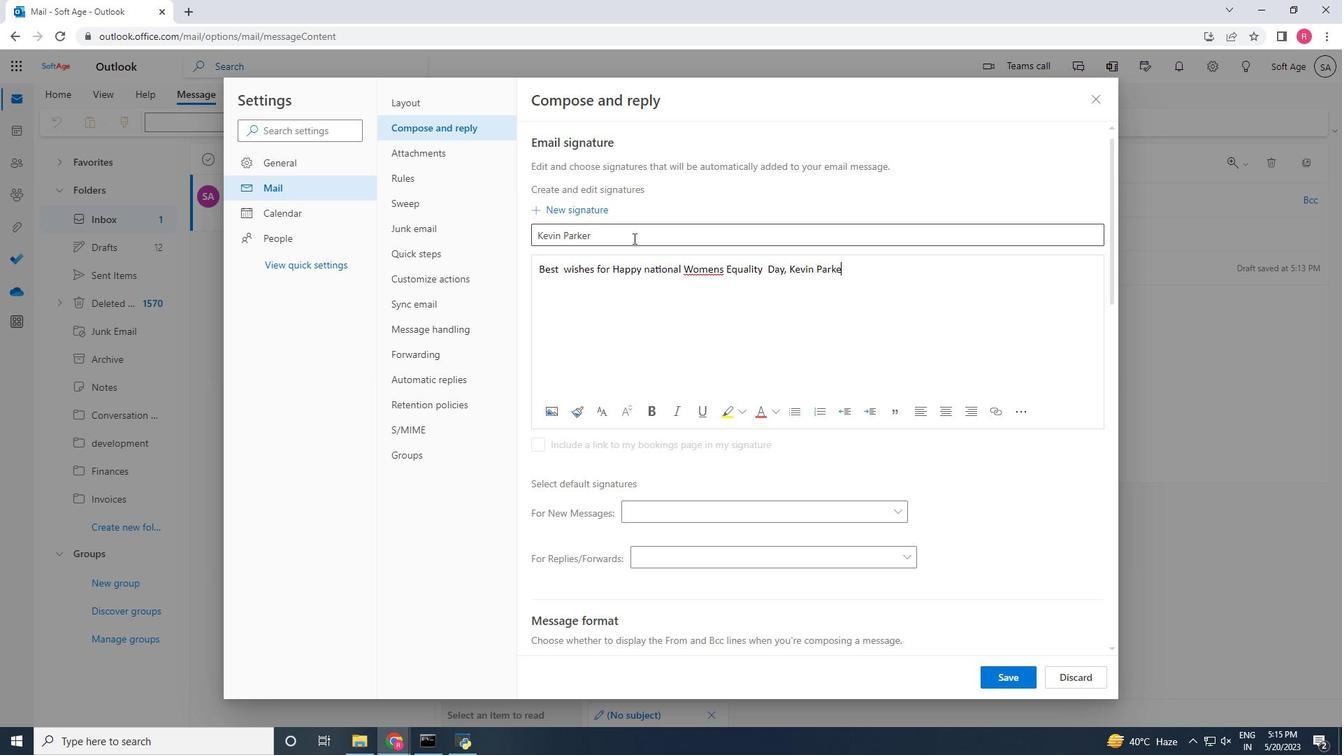 
Action: Mouse moved to (1006, 678)
Screenshot: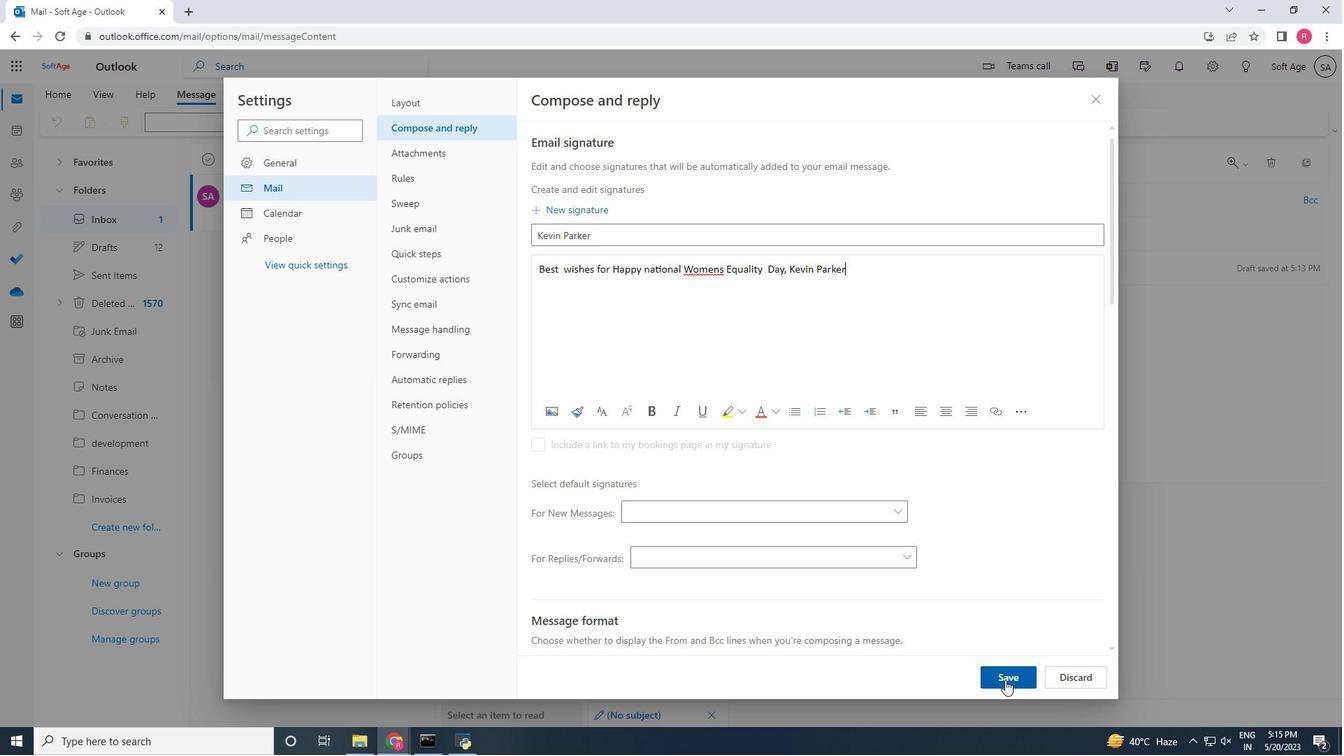 
Action: Mouse pressed left at (1006, 678)
Screenshot: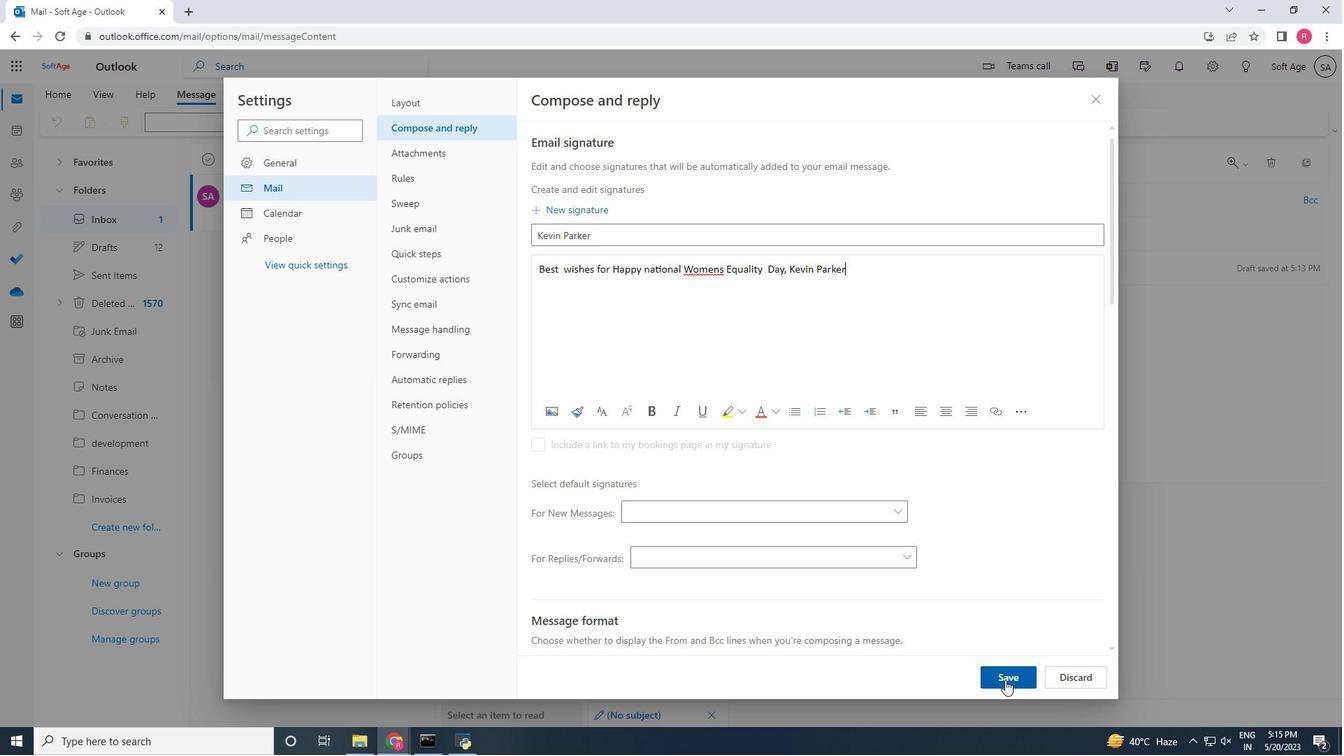 
Action: Mouse moved to (1098, 93)
Screenshot: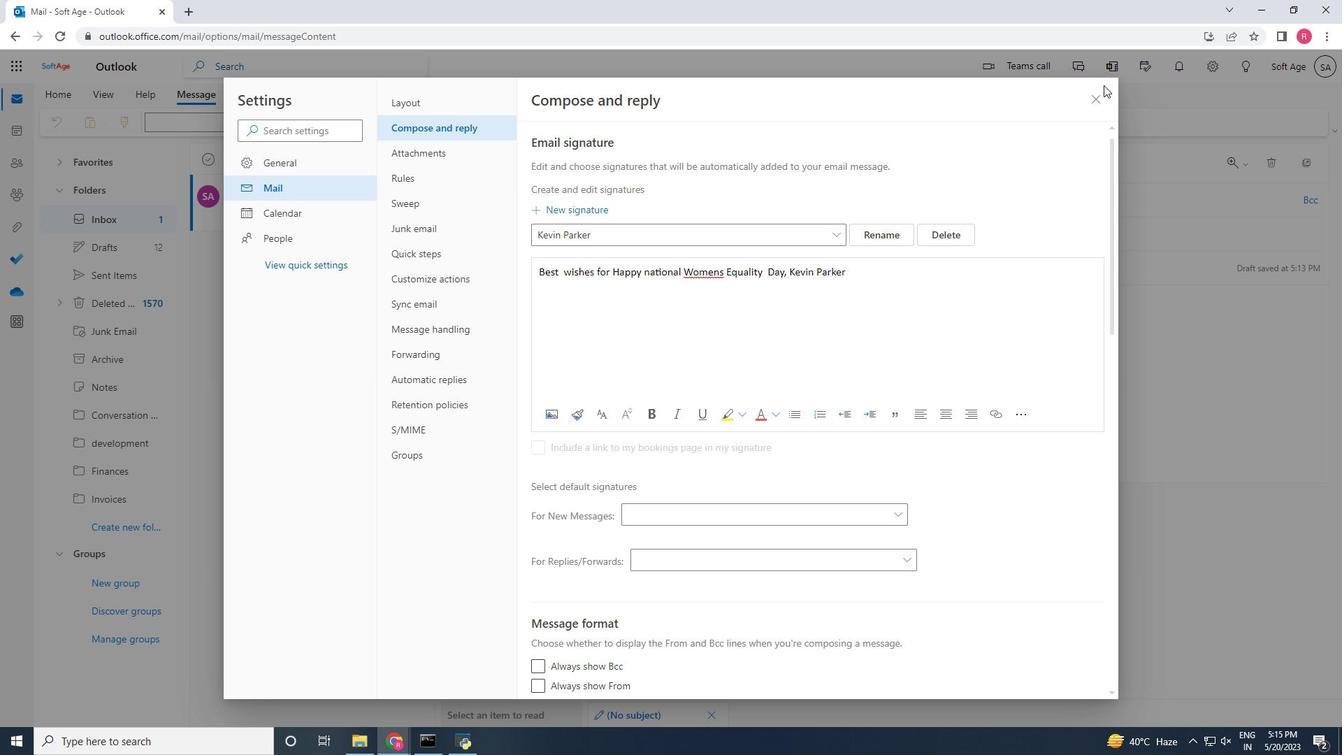 
Action: Mouse pressed left at (1098, 93)
Screenshot: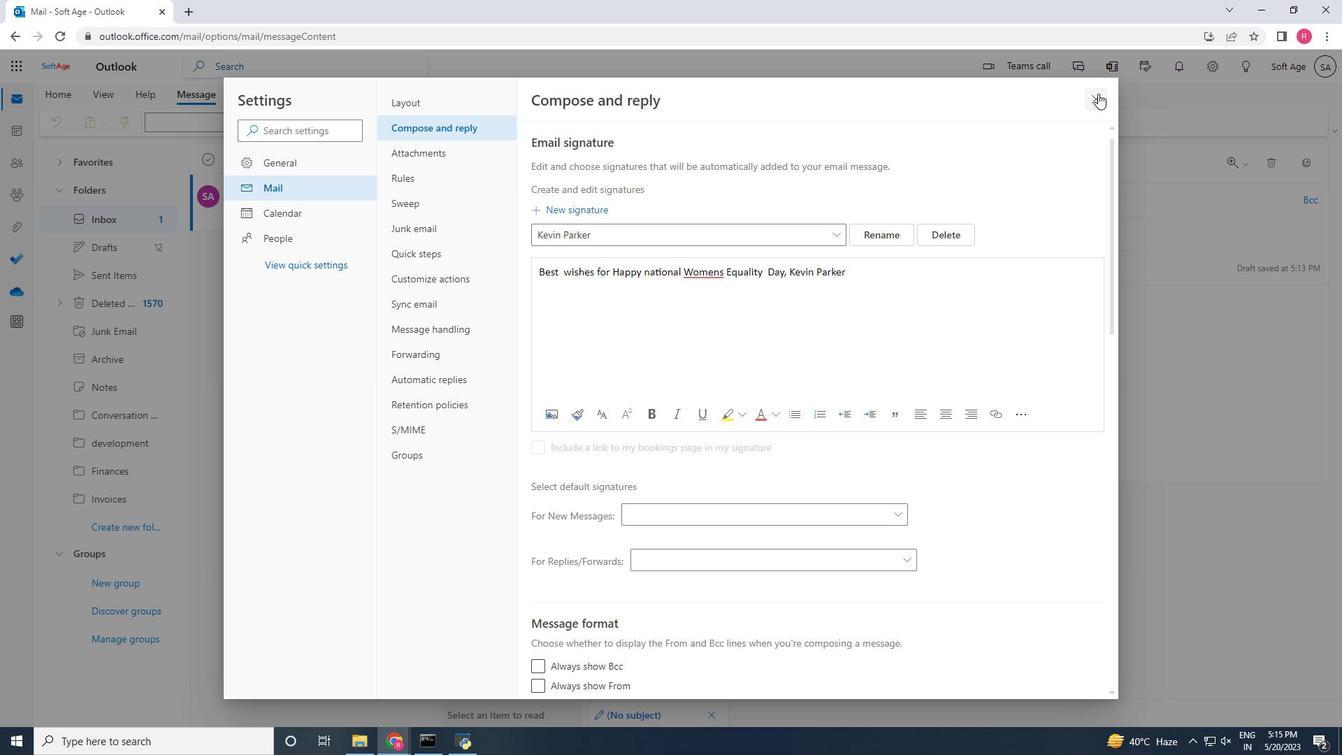 
Action: Mouse moved to (898, 132)
Screenshot: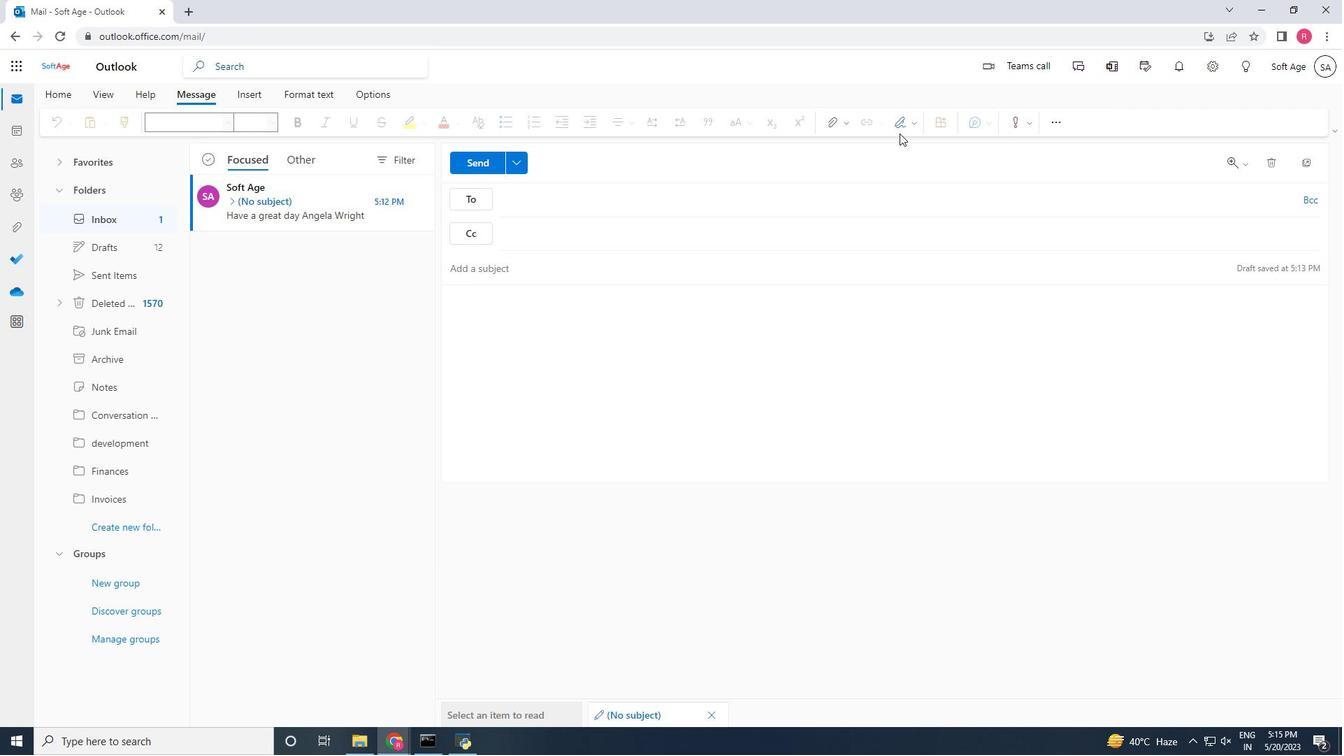 
Action: Mouse pressed left at (898, 132)
Screenshot: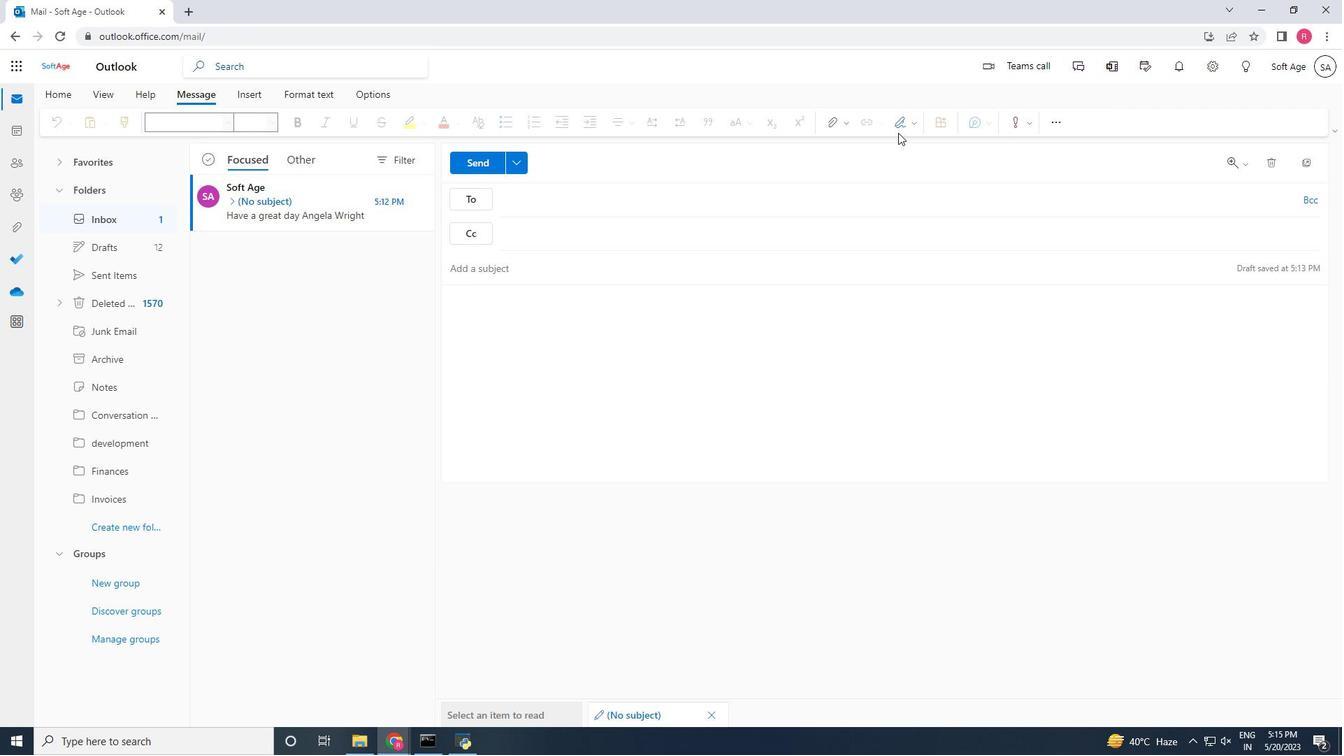 
Action: Mouse moved to (901, 156)
Screenshot: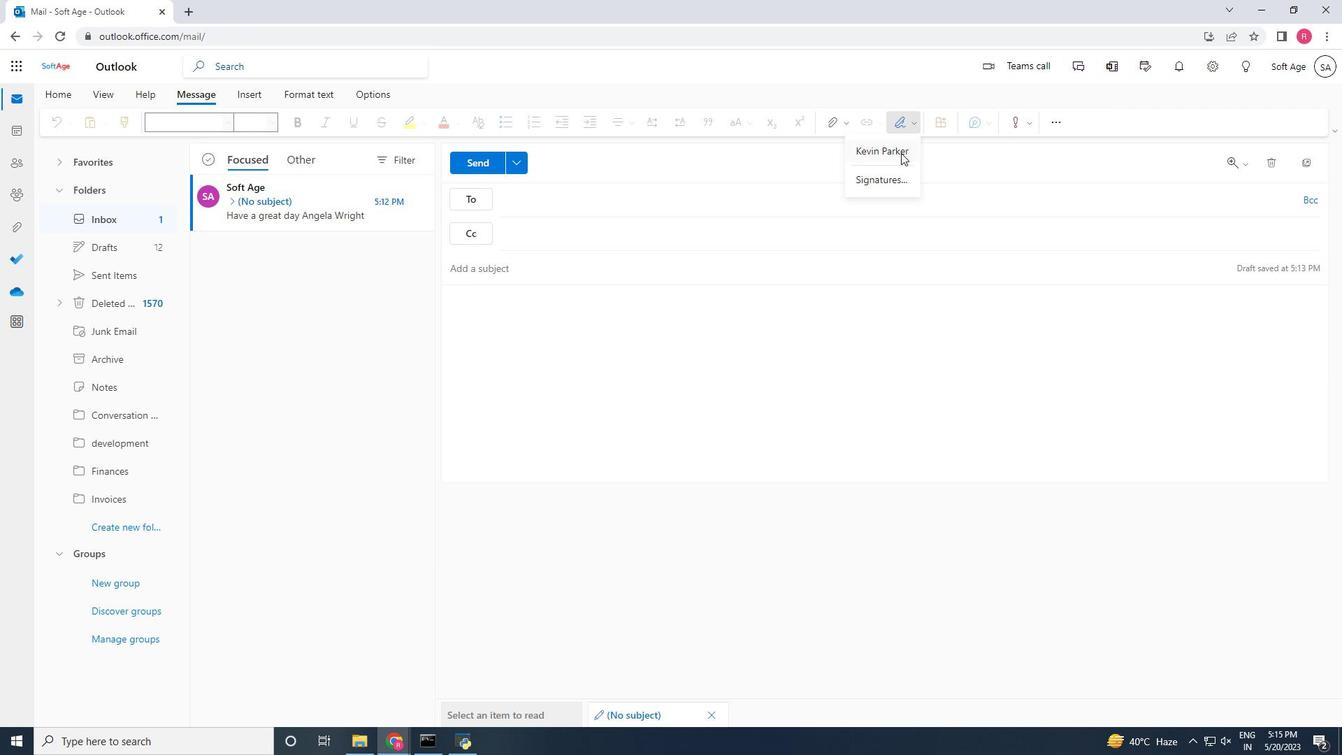 
Action: Mouse pressed left at (901, 156)
Screenshot: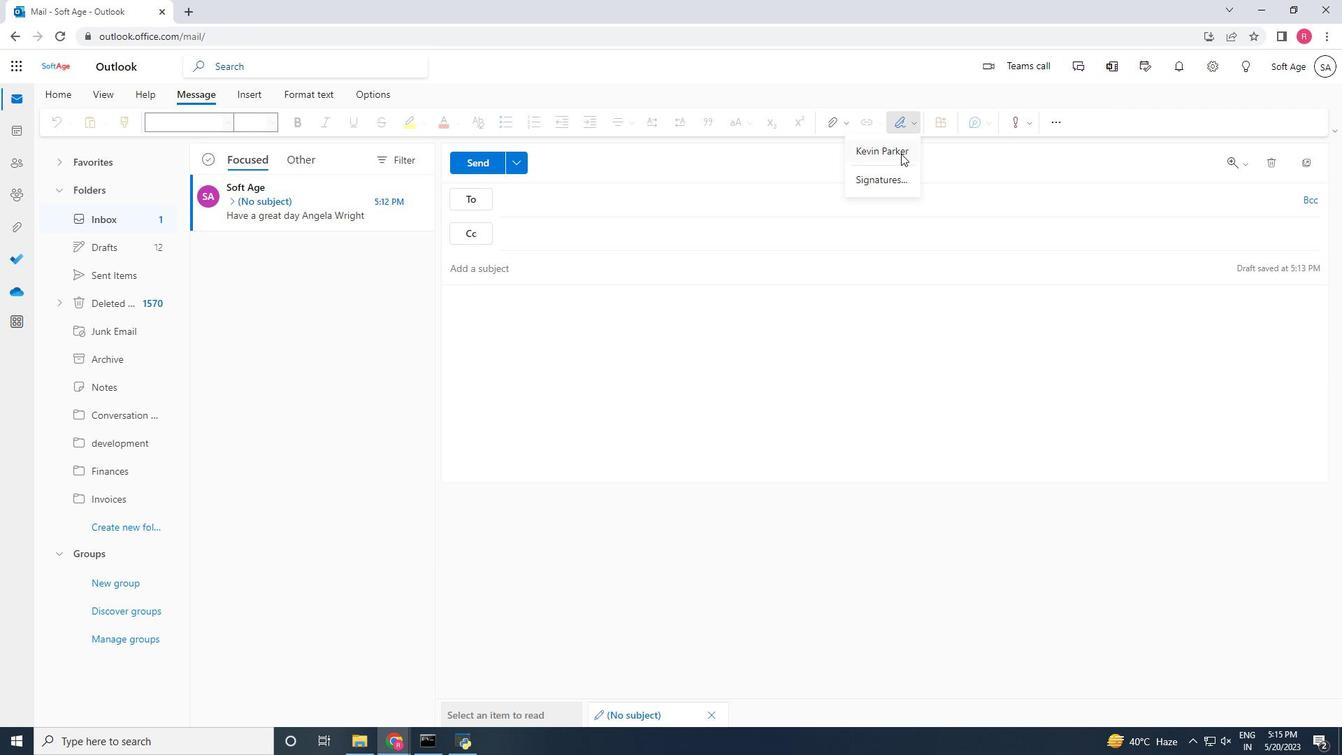 
Action: Mouse moved to (541, 203)
Screenshot: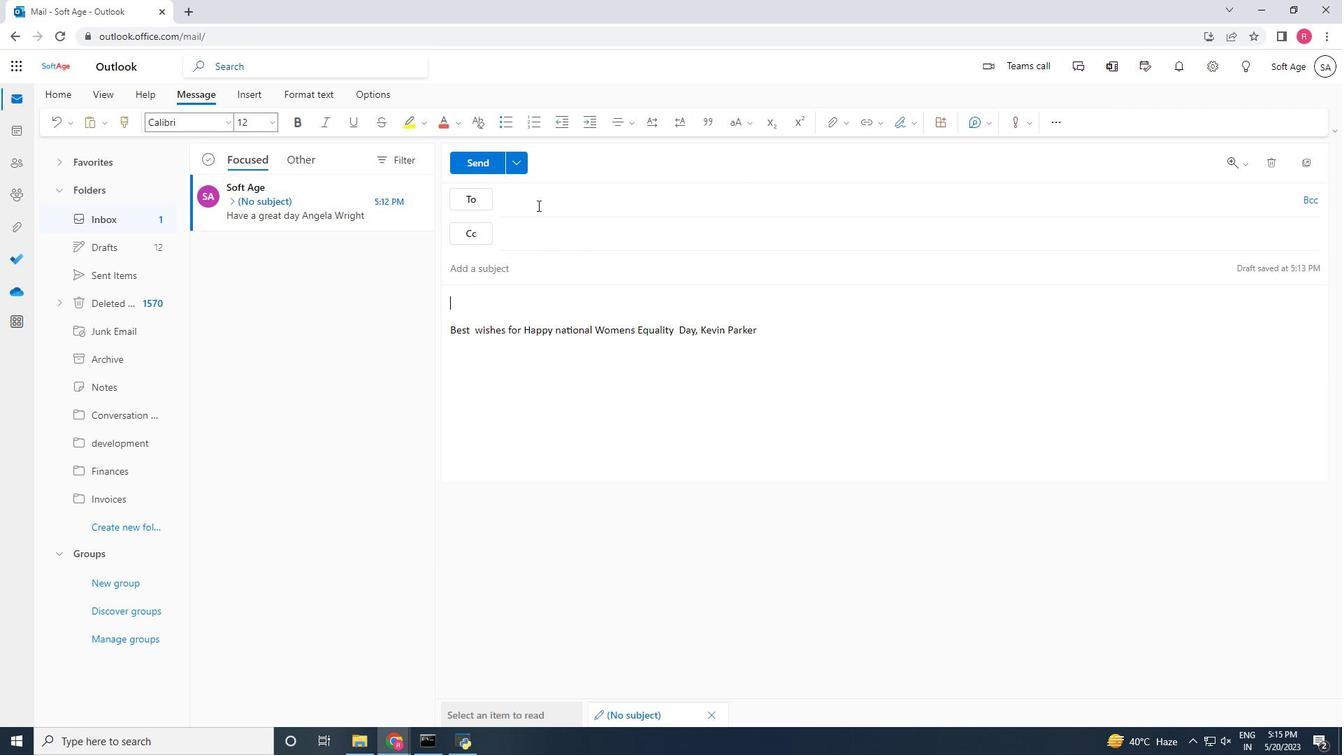 
Action: Mouse pressed left at (541, 203)
Screenshot: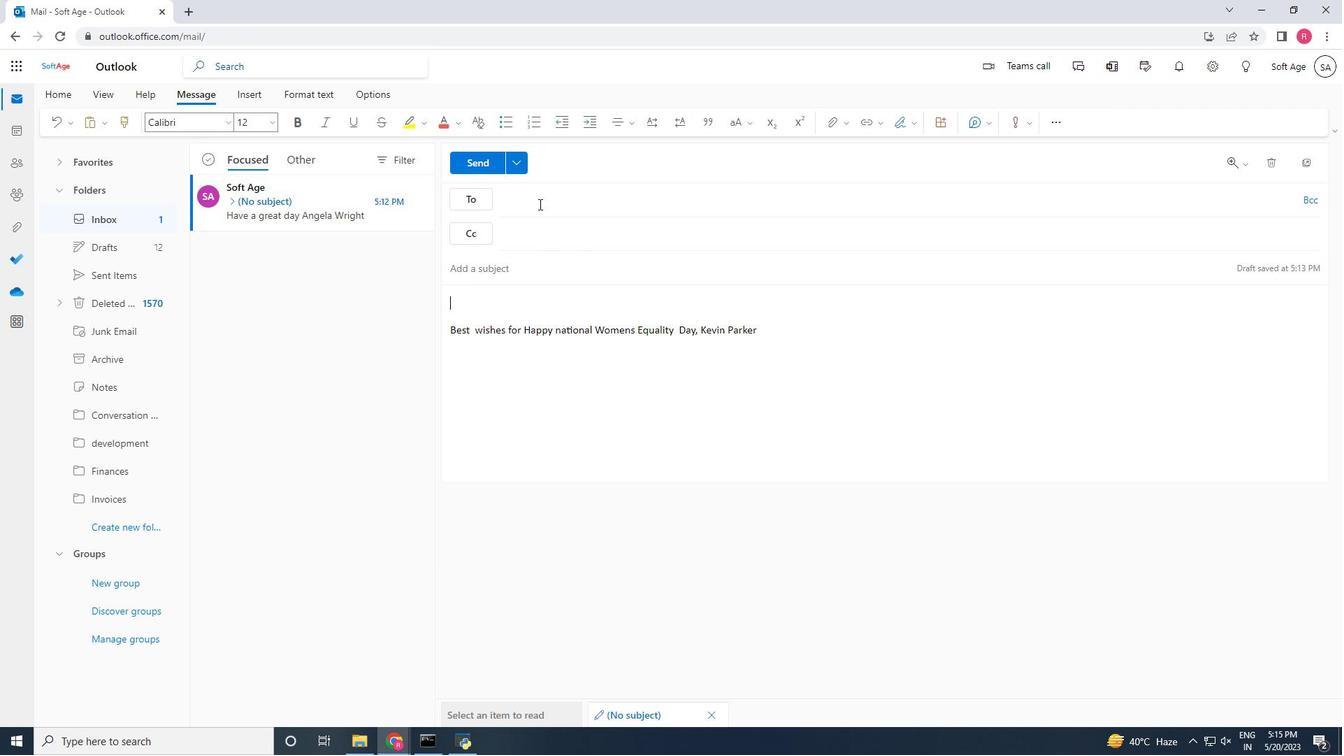 
Action: Mouse moved to (587, 190)
Screenshot: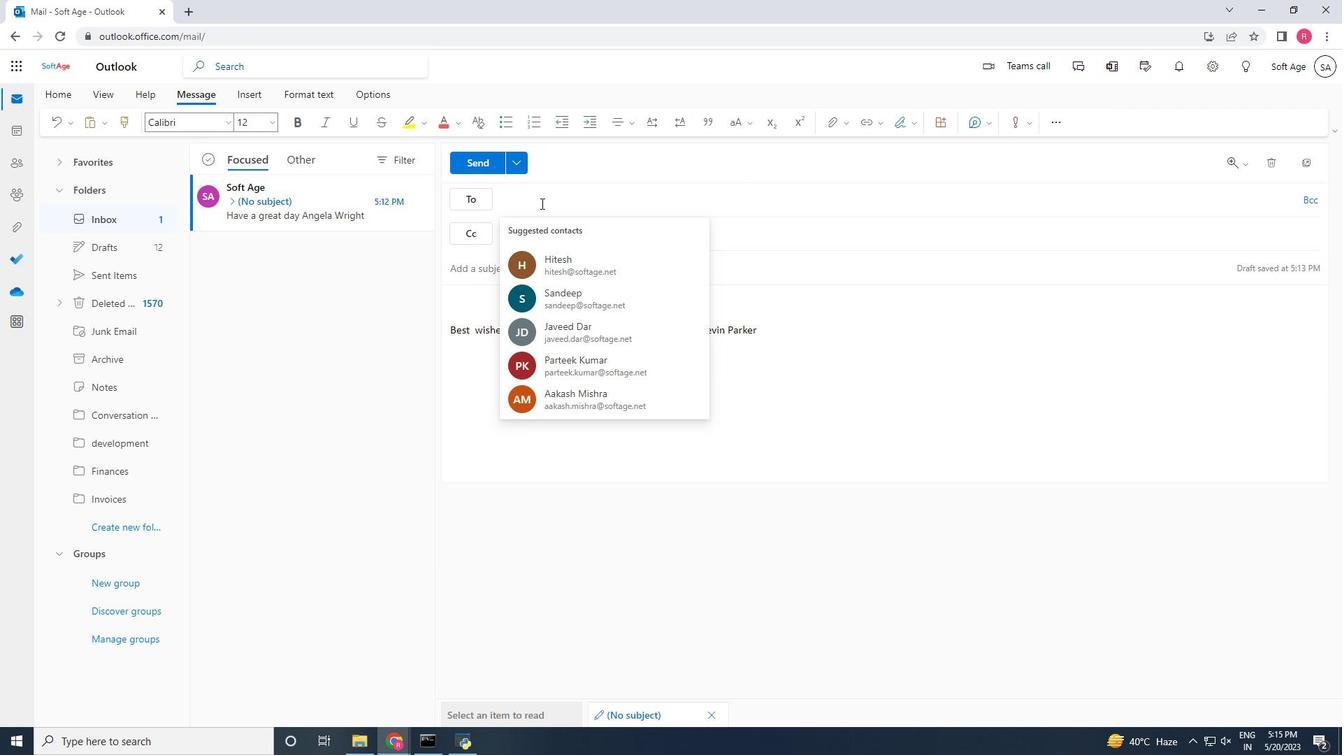 
Action: Key pressed softage.5<Key.backspace>6<Key.shift>@
Screenshot: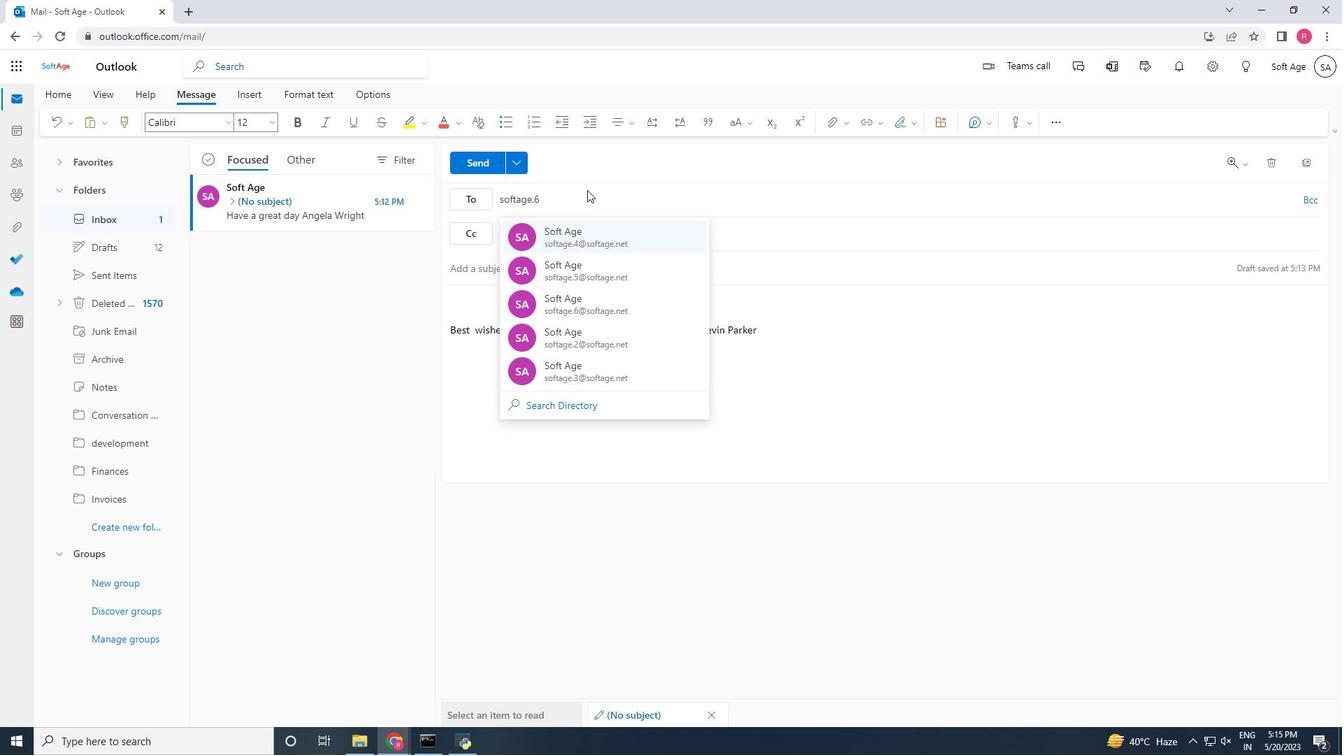 
Action: Mouse moved to (602, 269)
Screenshot: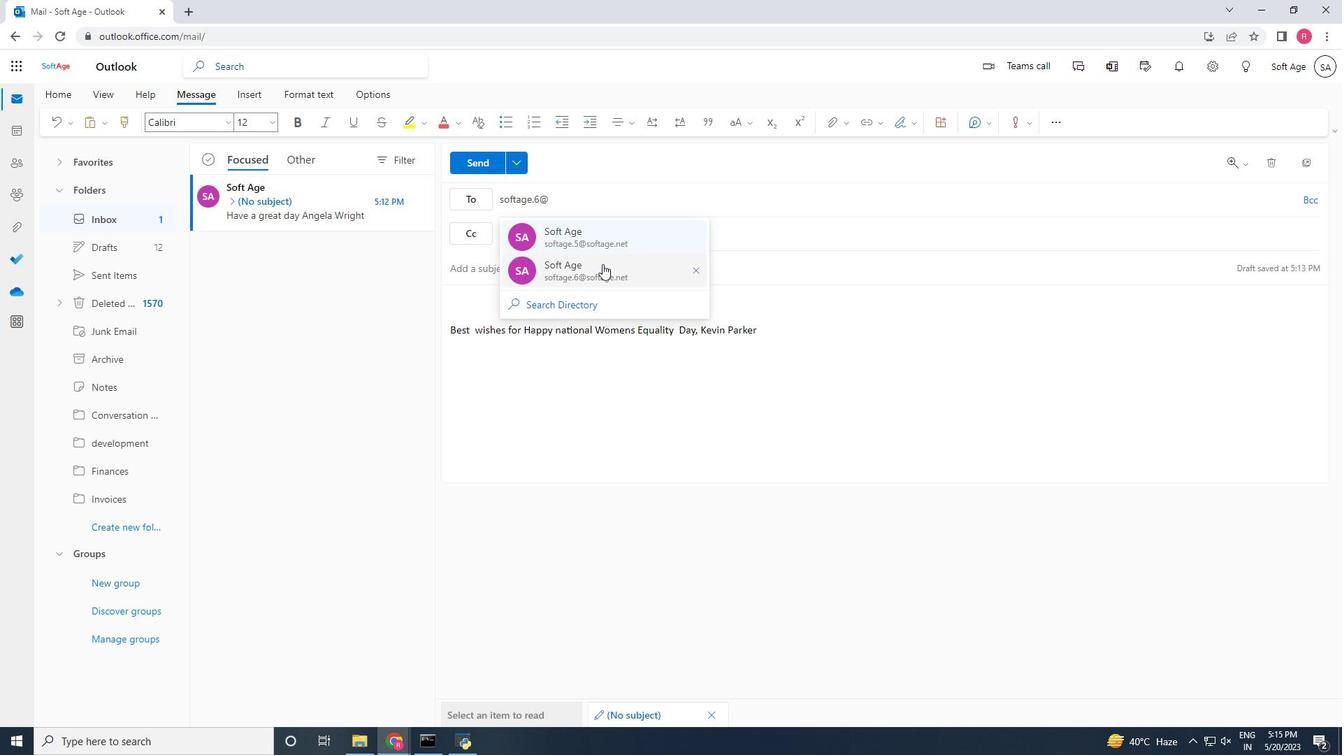 
Action: Mouse pressed left at (602, 269)
Screenshot: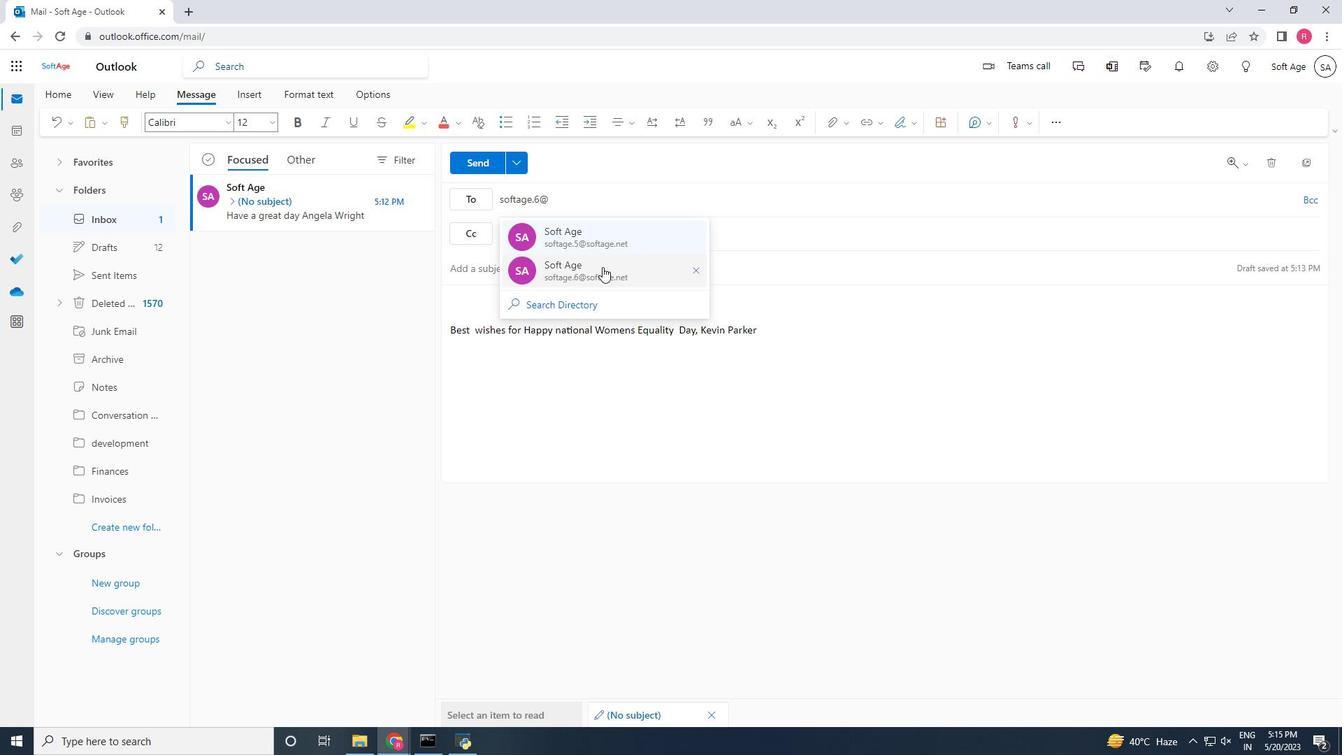 
Action: Mouse moved to (480, 169)
Screenshot: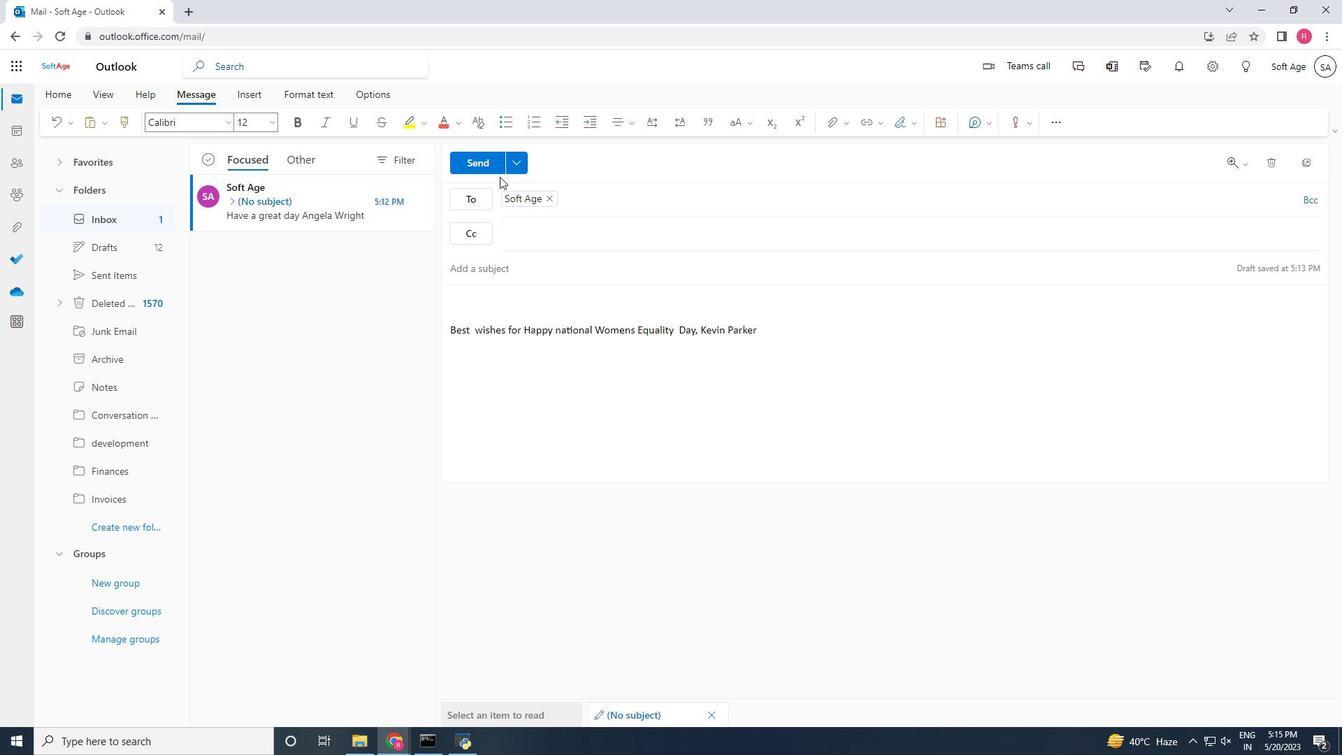 
Action: Mouse pressed left at (480, 169)
Screenshot: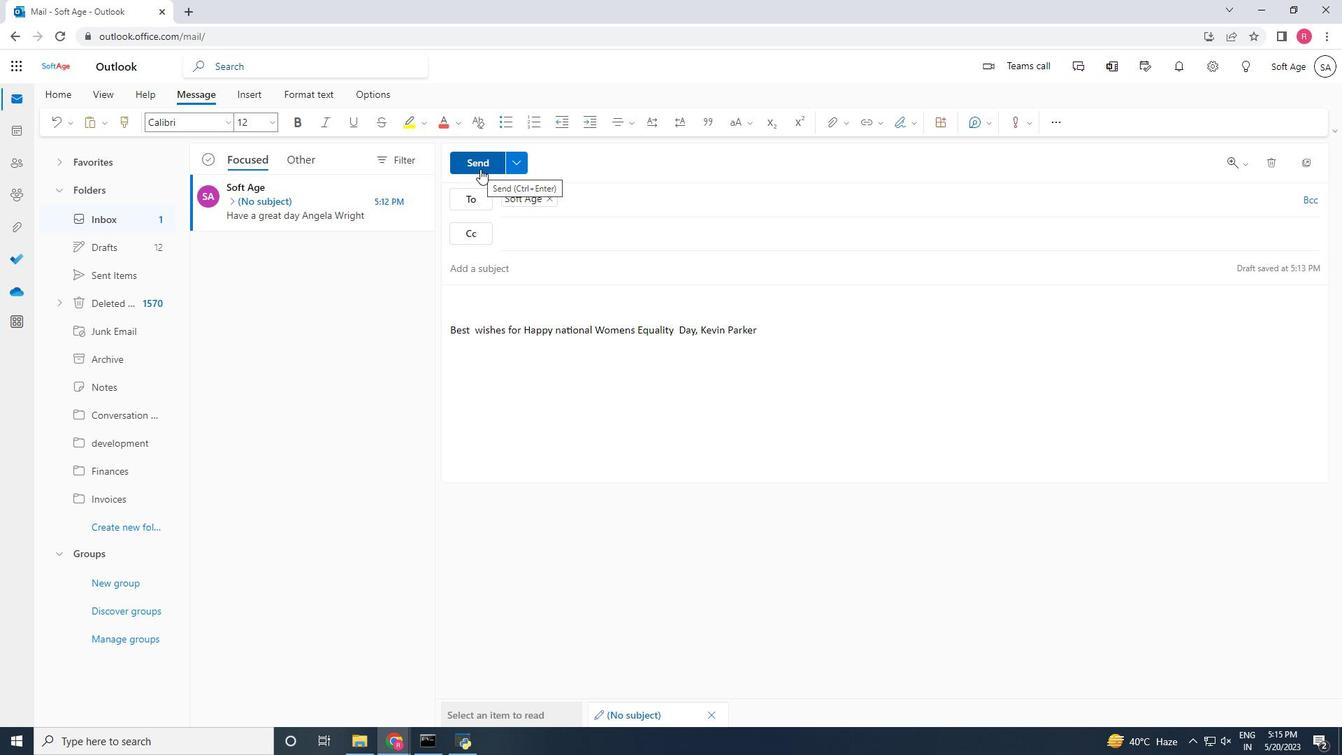 
Action: Mouse moved to (651, 431)
Screenshot: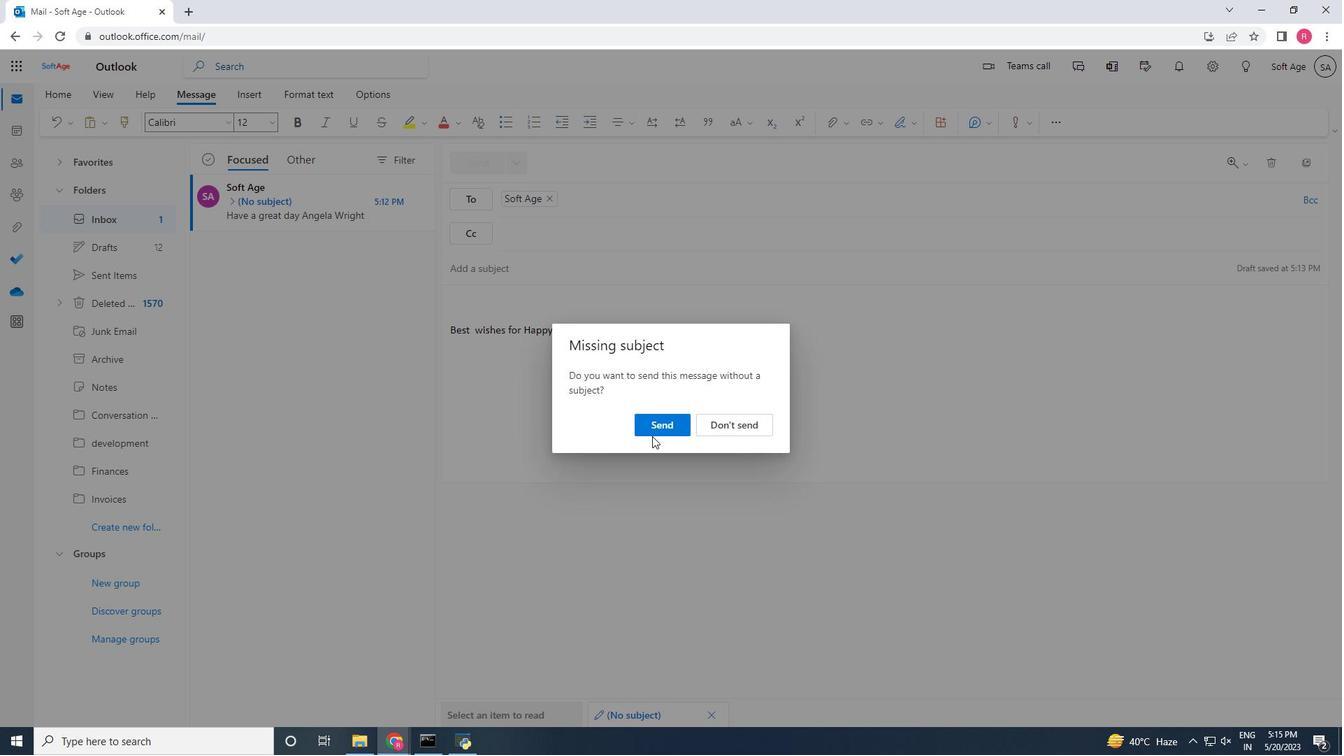 
Action: Mouse pressed left at (651, 431)
Screenshot: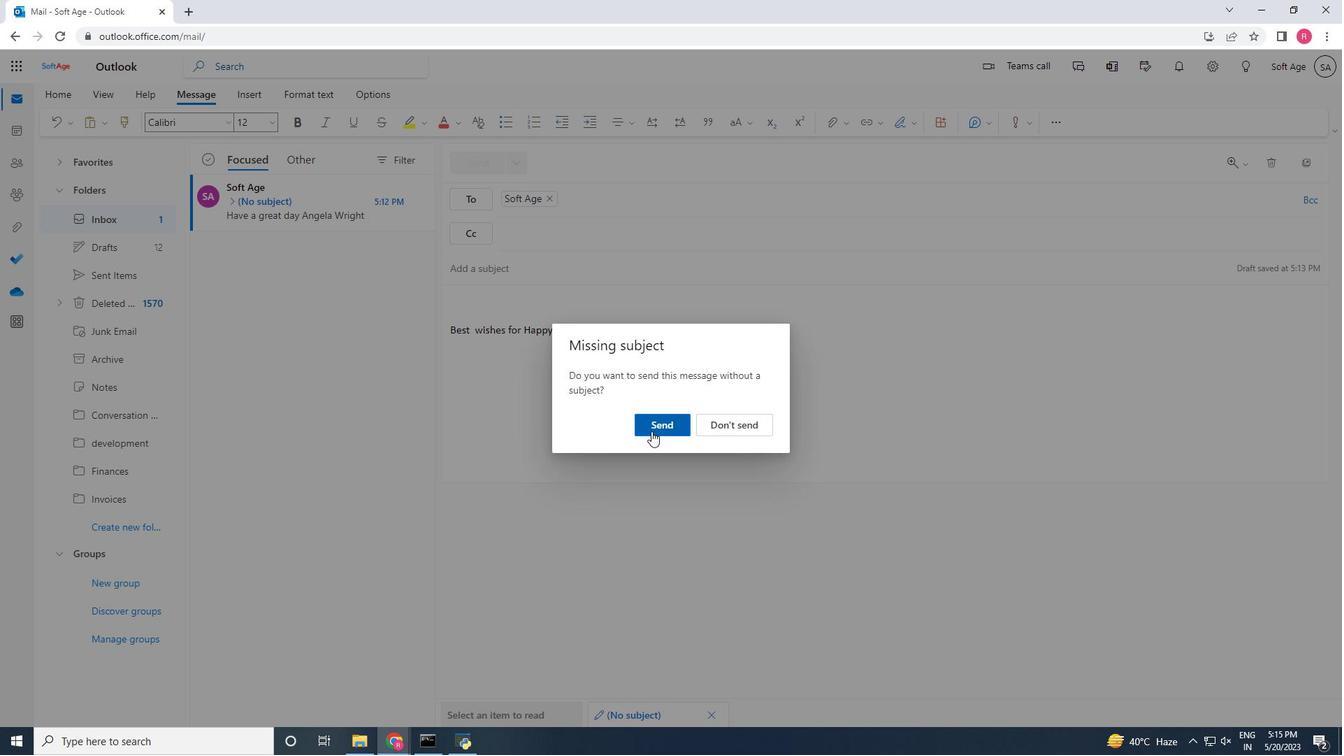 
Action: Mouse moved to (127, 520)
Screenshot: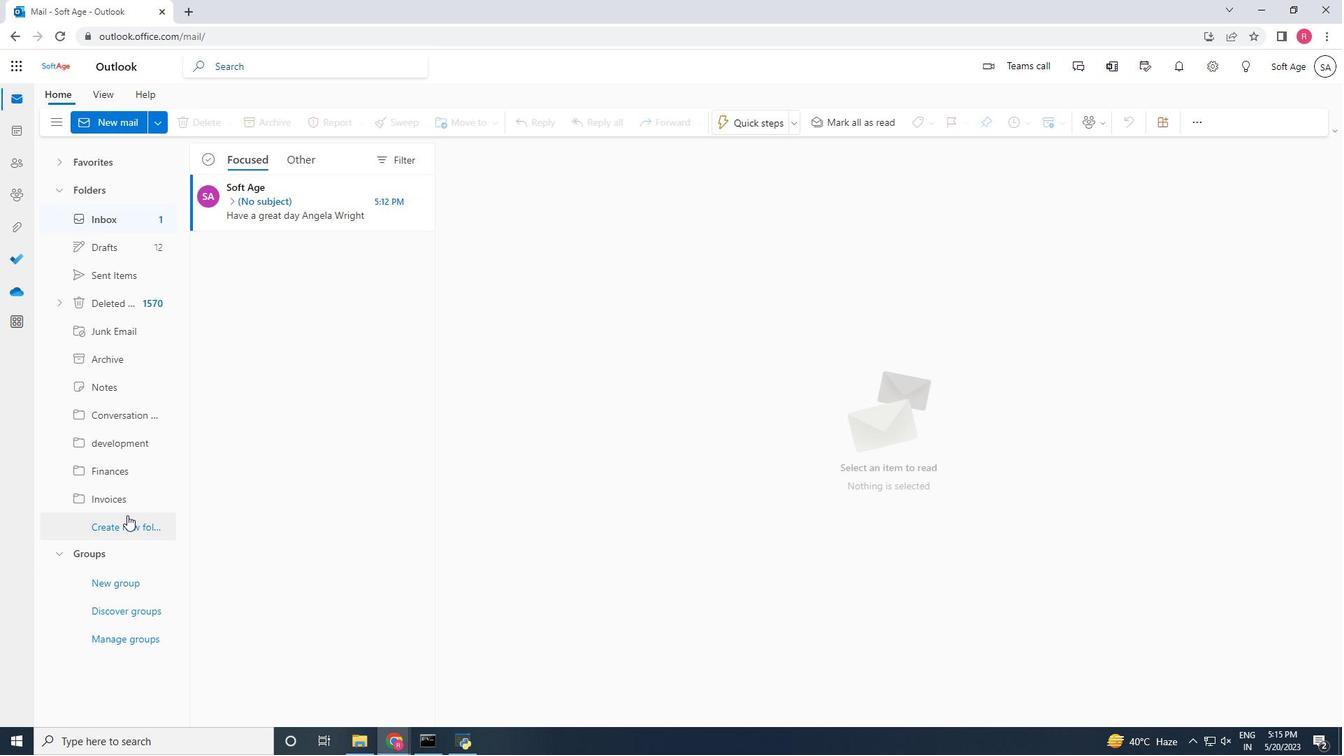 
Action: Mouse pressed left at (127, 520)
Screenshot: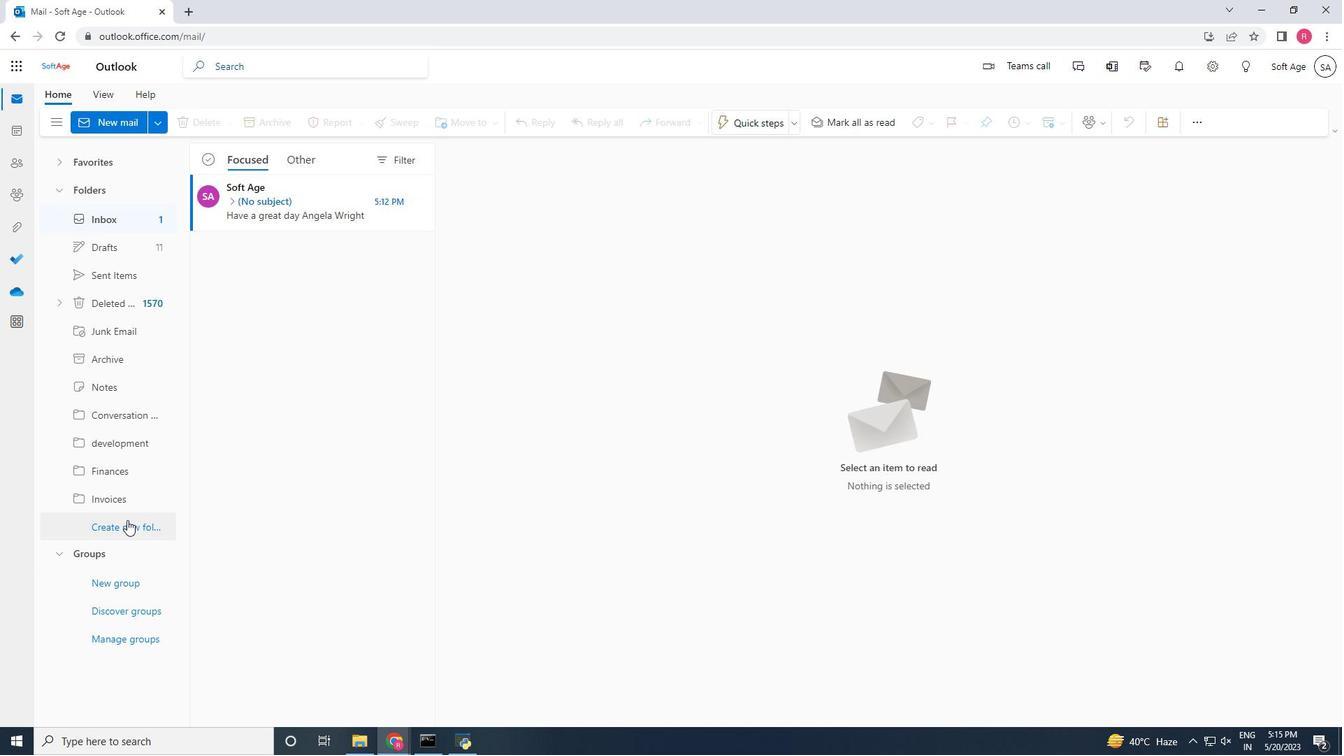 
Action: Mouse moved to (174, 459)
Screenshot: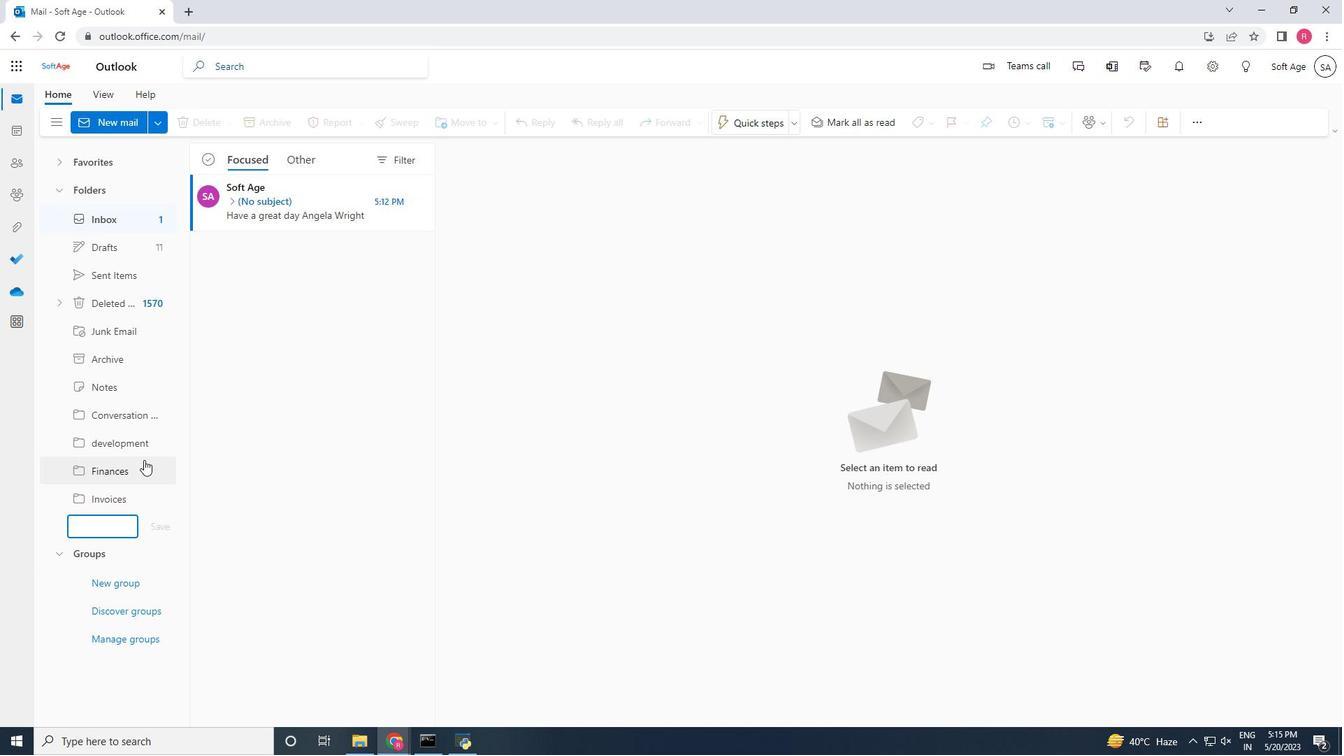 
Action: Key pressed <Key.shift>Testing<Key.space>and<Key.space><Key.shift>Cirtificate<Key.backspace>ion<Key.enter>
Screenshot: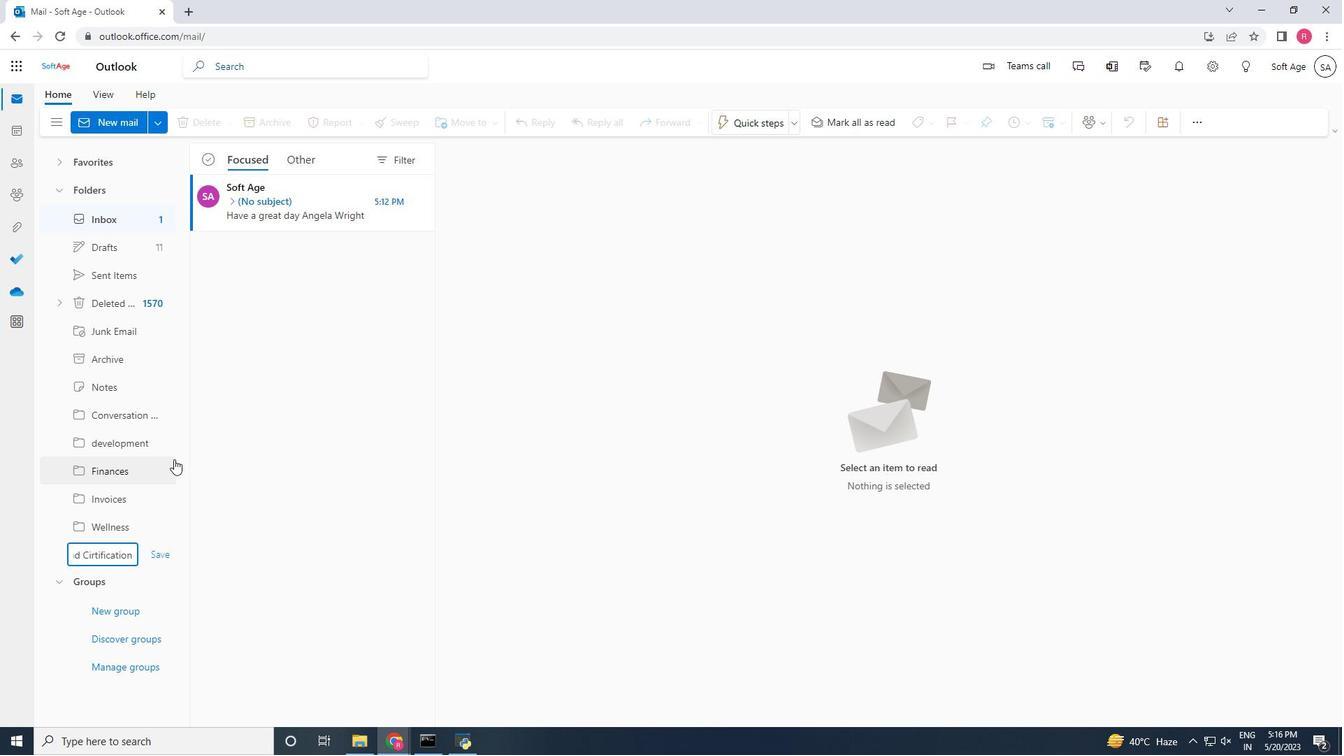 
Action: Mouse moved to (192, 459)
Screenshot: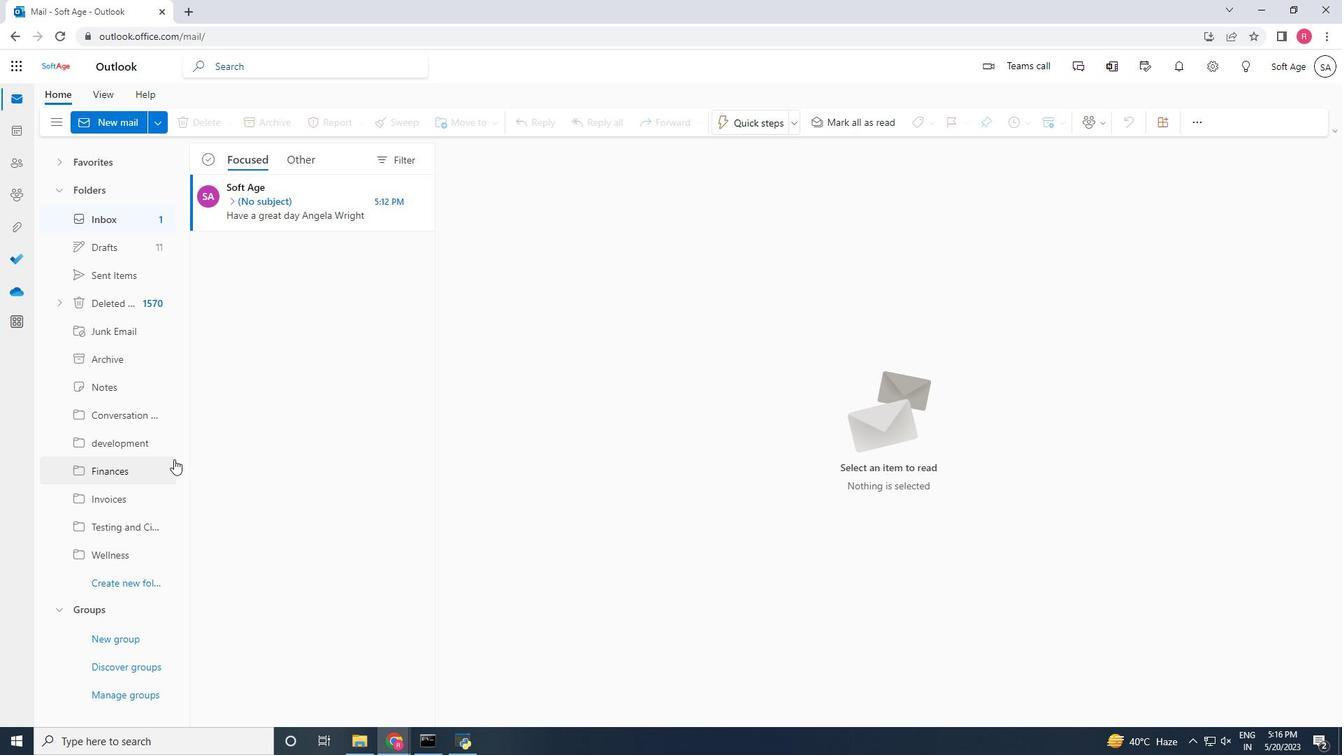 
